 Task: Send an email with the signature Jackson Scott with the subject Request for feedback on a charitable cause and the message Please let me know if there are any updates on the project status. from softage.2@softage.net to softage.9@softage.net with an attached image file Online_advertisement_image.png and move the email from Sent Items to the folder Fourth of July plans
Action: Mouse moved to (662, 448)
Screenshot: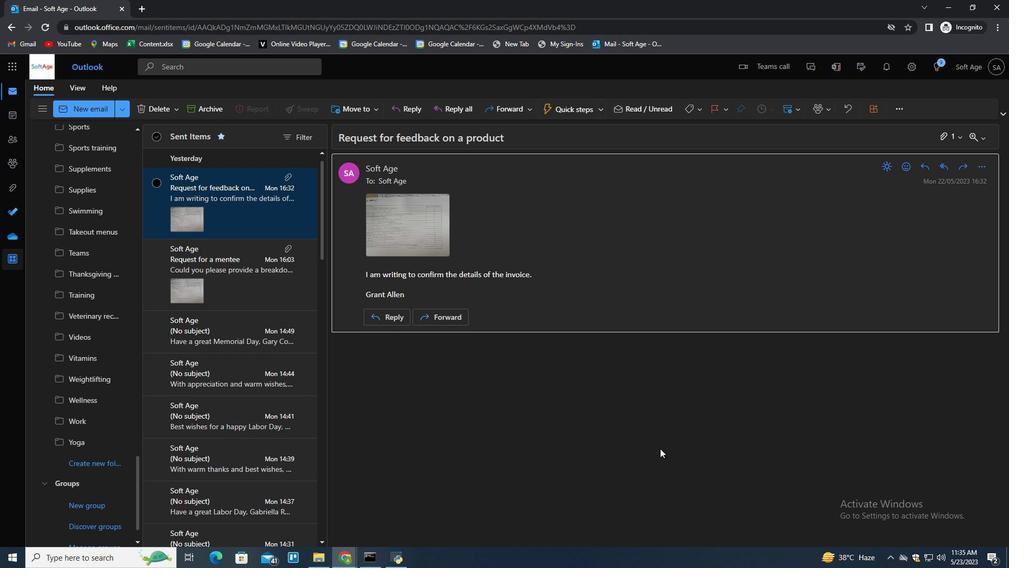 
Action: Mouse pressed left at (662, 448)
Screenshot: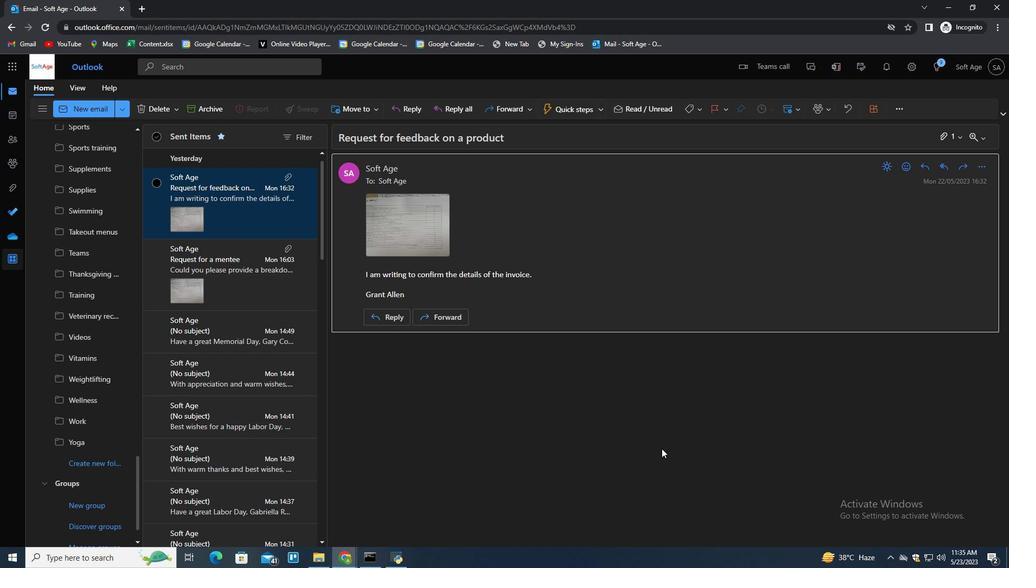 
Action: Mouse moved to (654, 402)
Screenshot: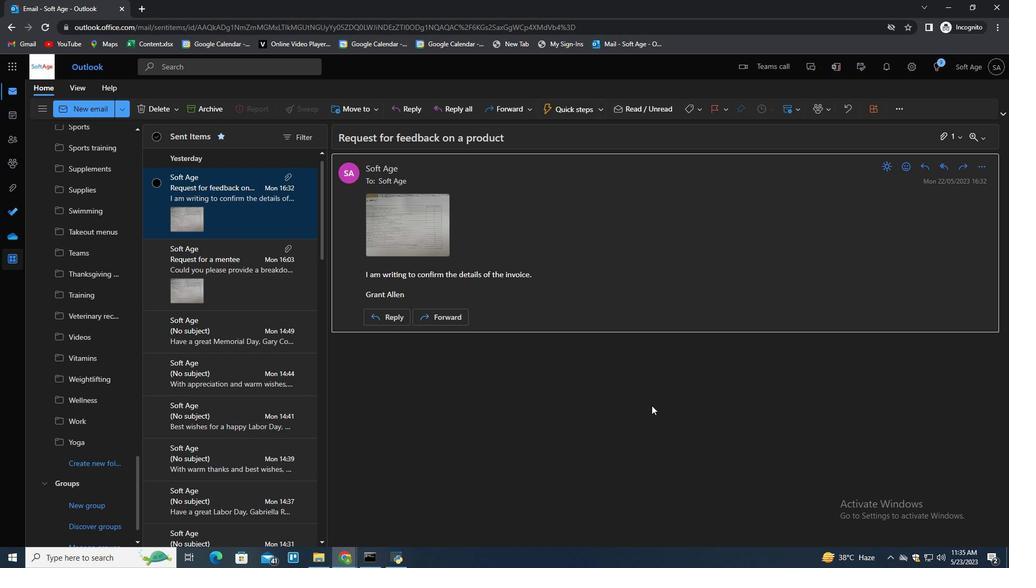 
Action: Key pressed n
Screenshot: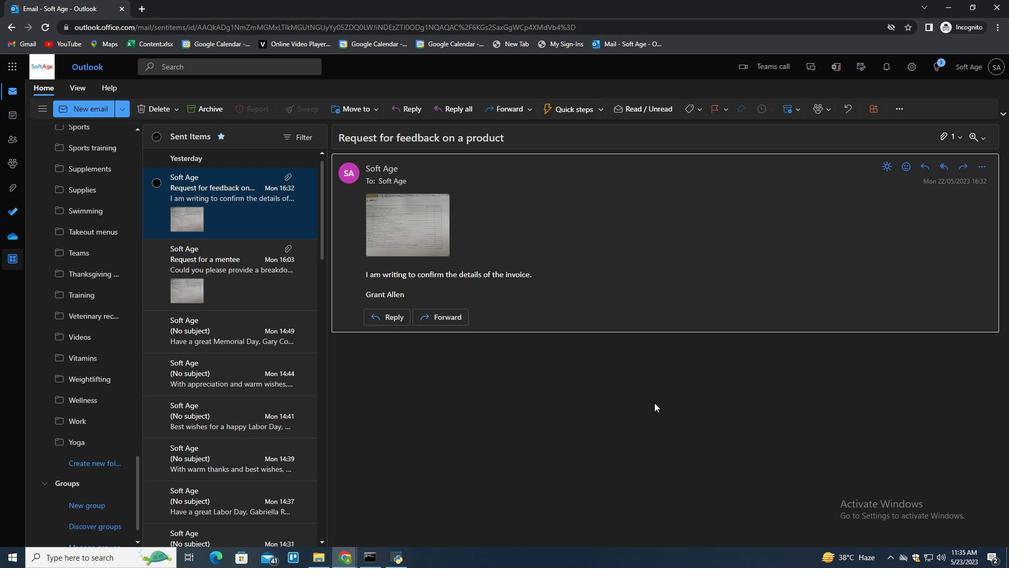 
Action: Mouse moved to (706, 110)
Screenshot: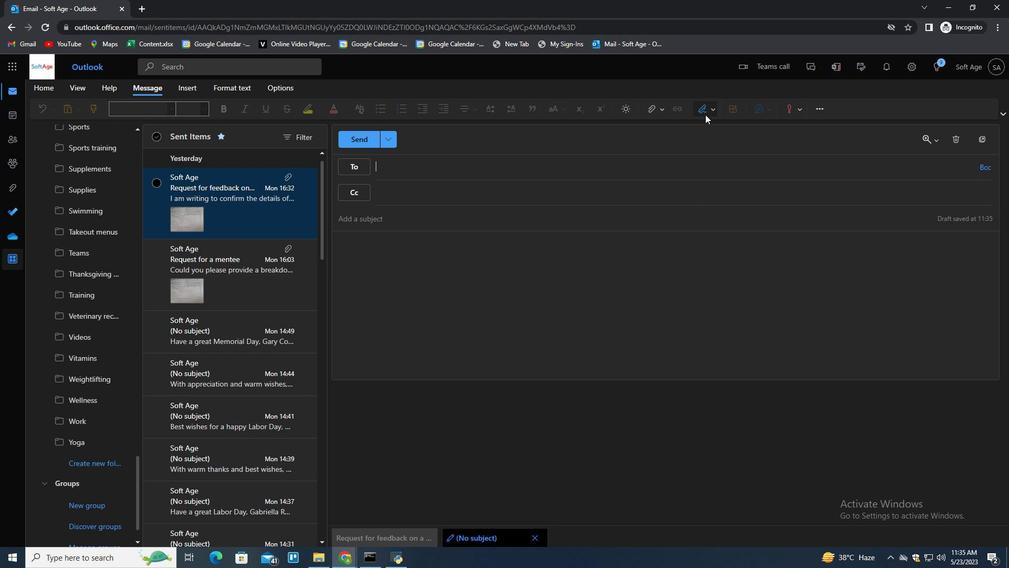 
Action: Mouse pressed left at (706, 110)
Screenshot: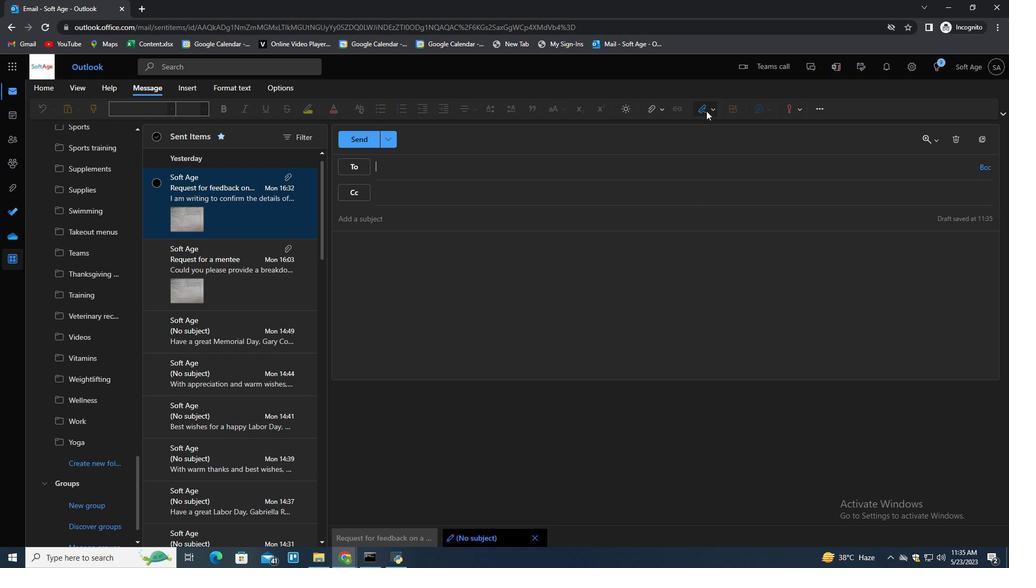 
Action: Mouse moved to (699, 145)
Screenshot: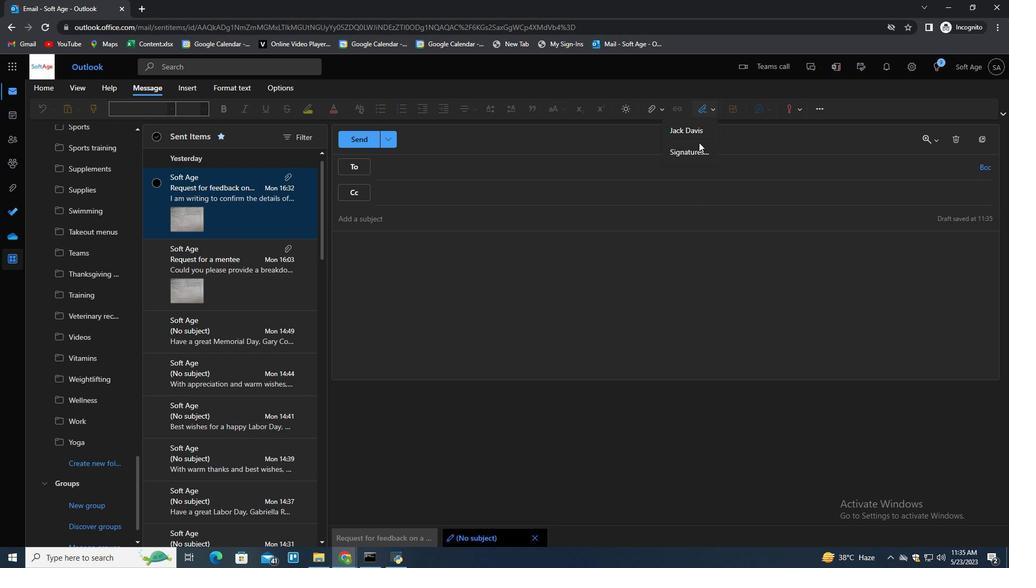 
Action: Mouse pressed left at (699, 145)
Screenshot: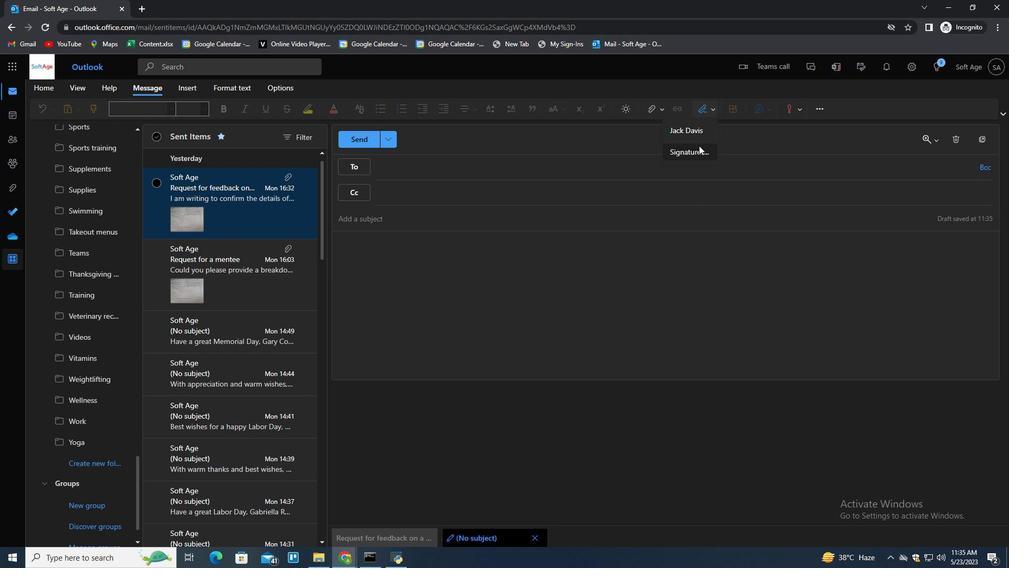 
Action: Mouse moved to (709, 189)
Screenshot: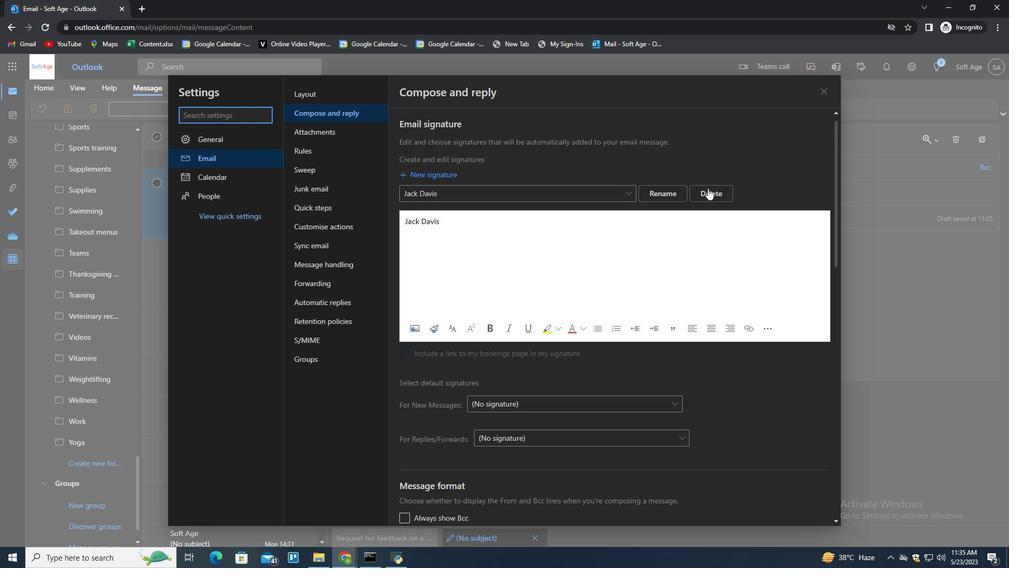 
Action: Mouse pressed left at (709, 189)
Screenshot: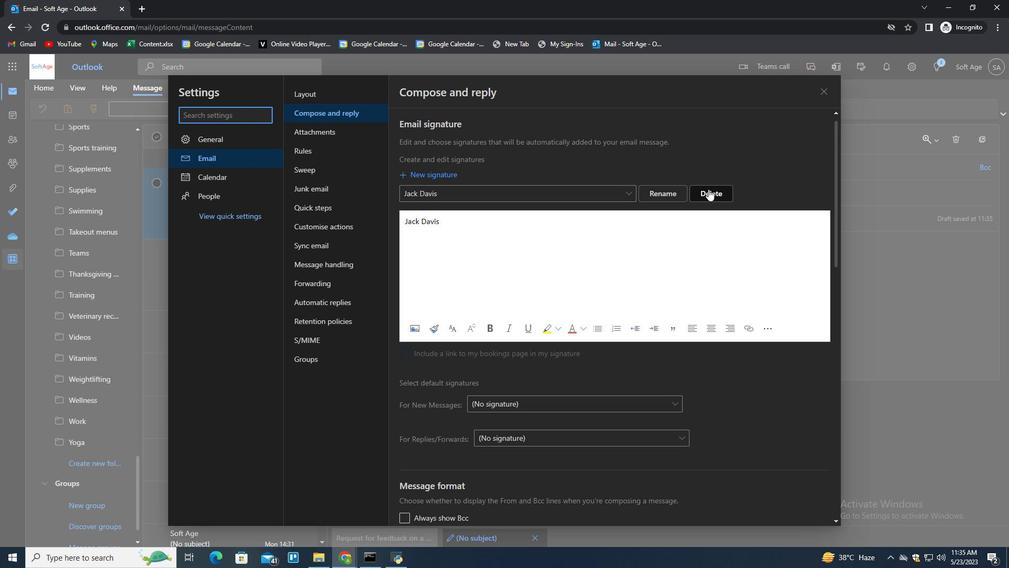 
Action: Mouse moved to (709, 190)
Screenshot: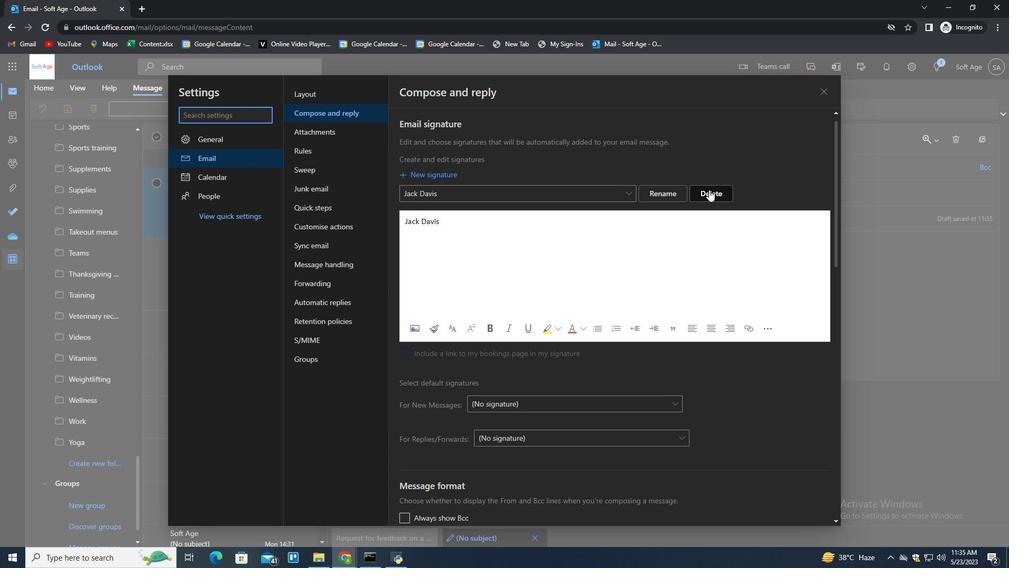
Action: Mouse pressed left at (709, 190)
Screenshot: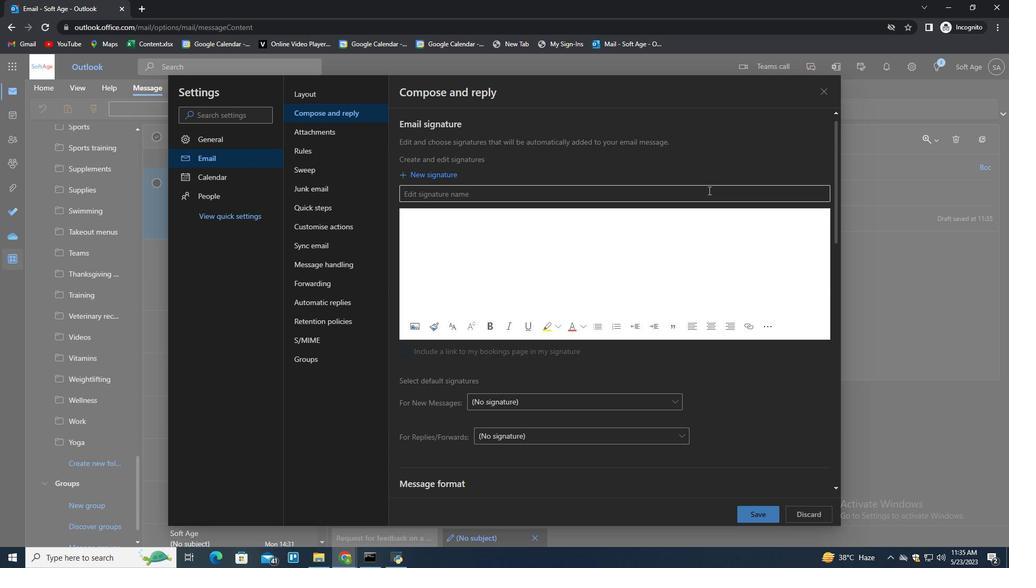 
Action: Key pressed <Key.shift>Jackson<Key.space><Key.shift>Scoo<Key.backspace>tt<Key.tab><Key.shift>Jo<Key.backspace>ackson<Key.space><Key.shift>Scott
Screenshot: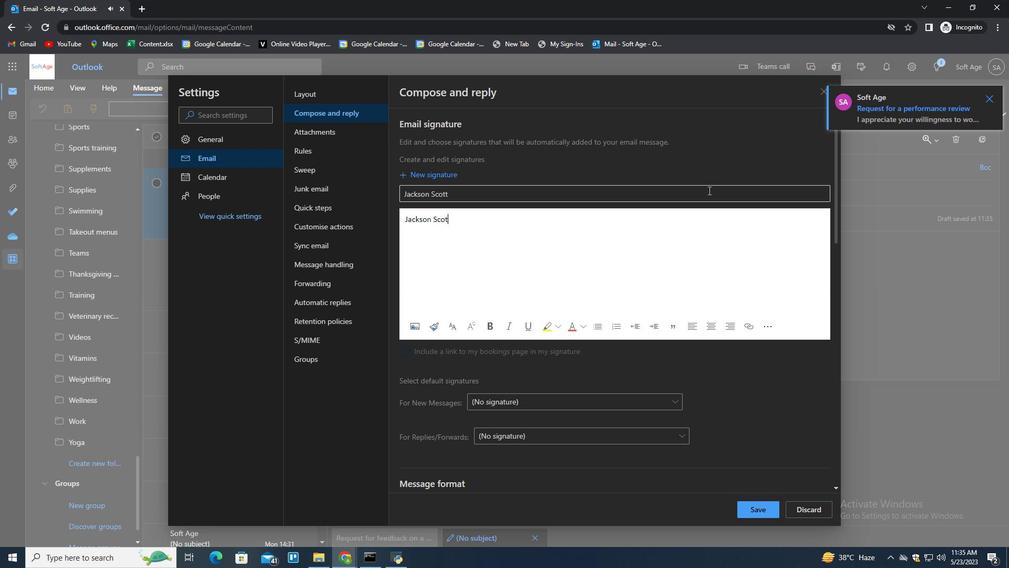 
Action: Mouse moved to (753, 510)
Screenshot: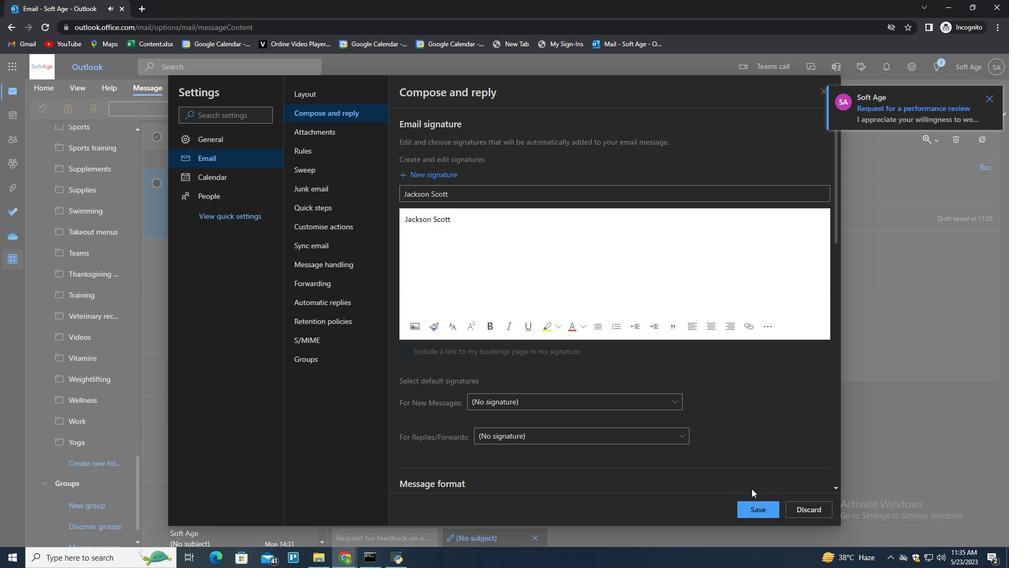 
Action: Mouse pressed left at (753, 510)
Screenshot: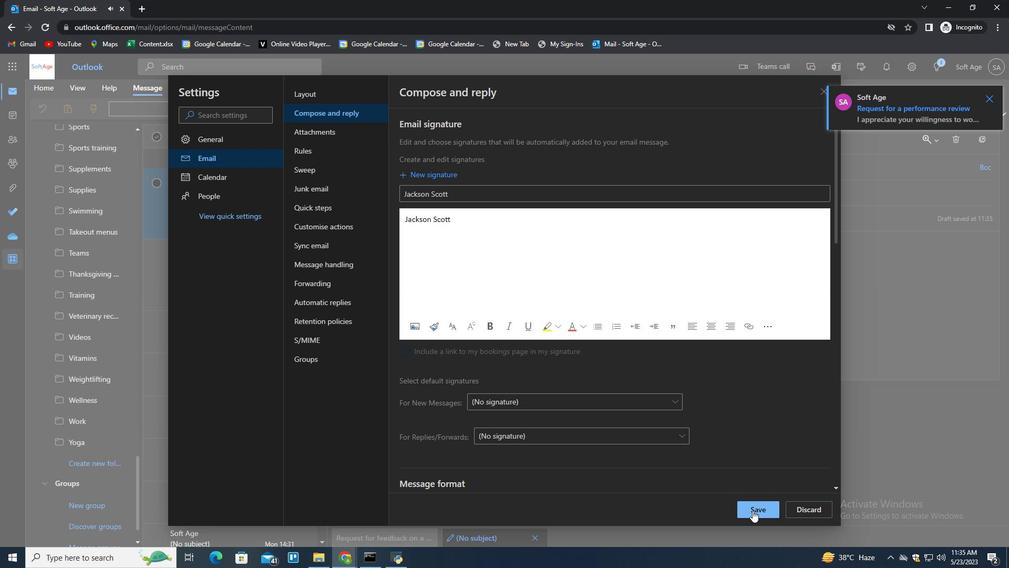 
Action: Mouse moved to (887, 320)
Screenshot: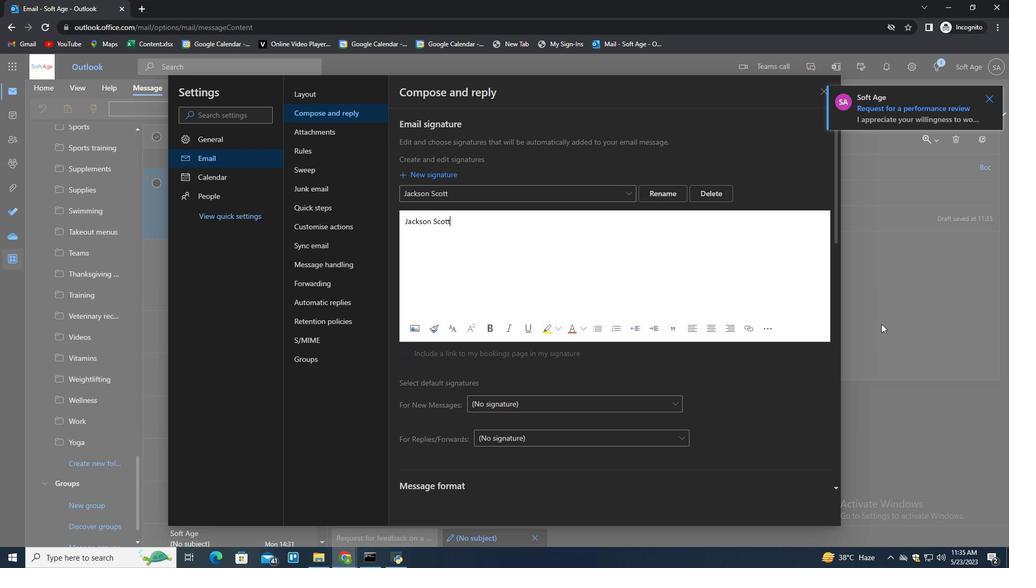 
Action: Mouse pressed left at (887, 320)
Screenshot: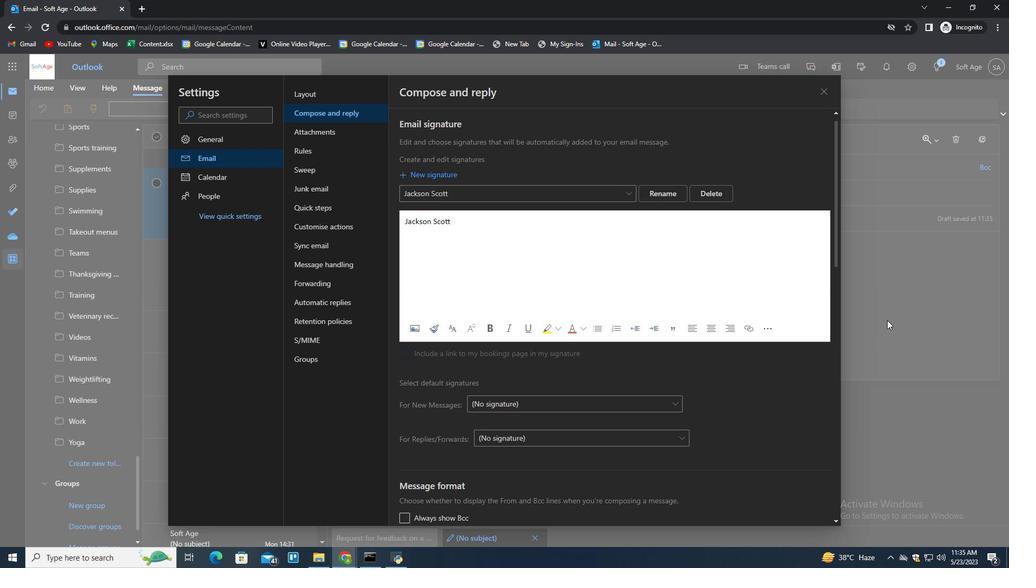 
Action: Mouse moved to (706, 110)
Screenshot: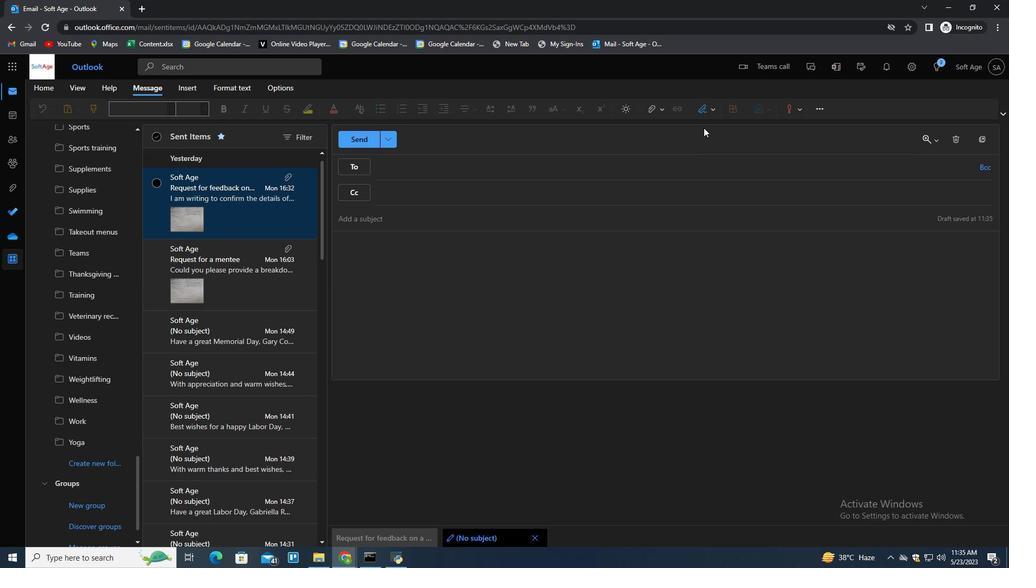 
Action: Mouse pressed left at (706, 110)
Screenshot: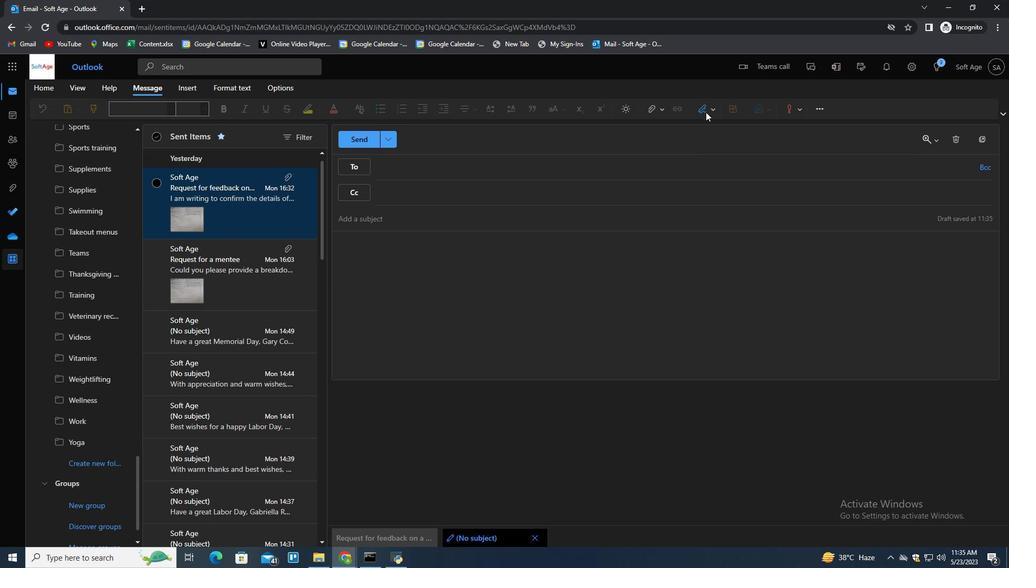 
Action: Mouse moved to (699, 130)
Screenshot: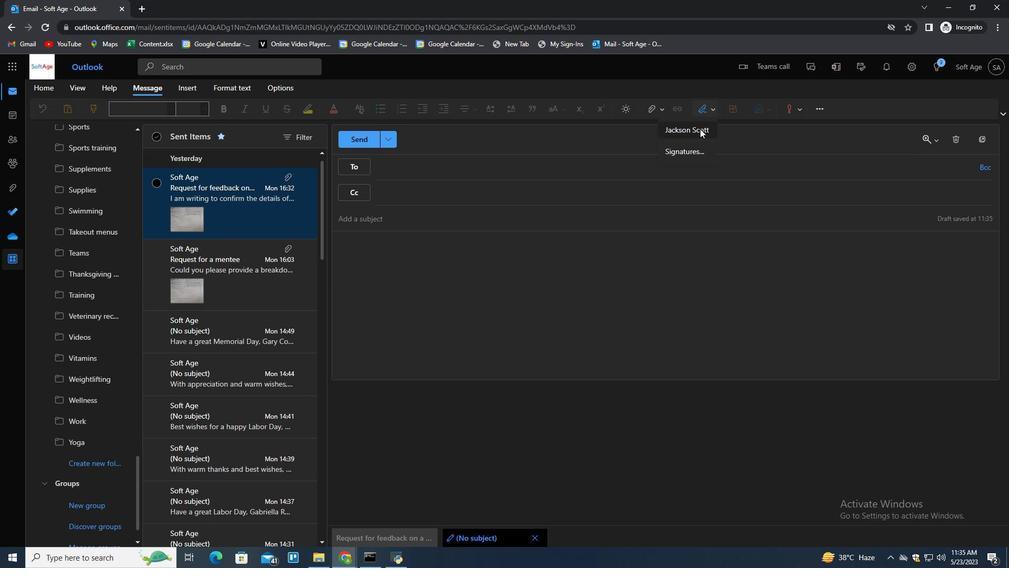 
Action: Mouse pressed left at (699, 130)
Screenshot: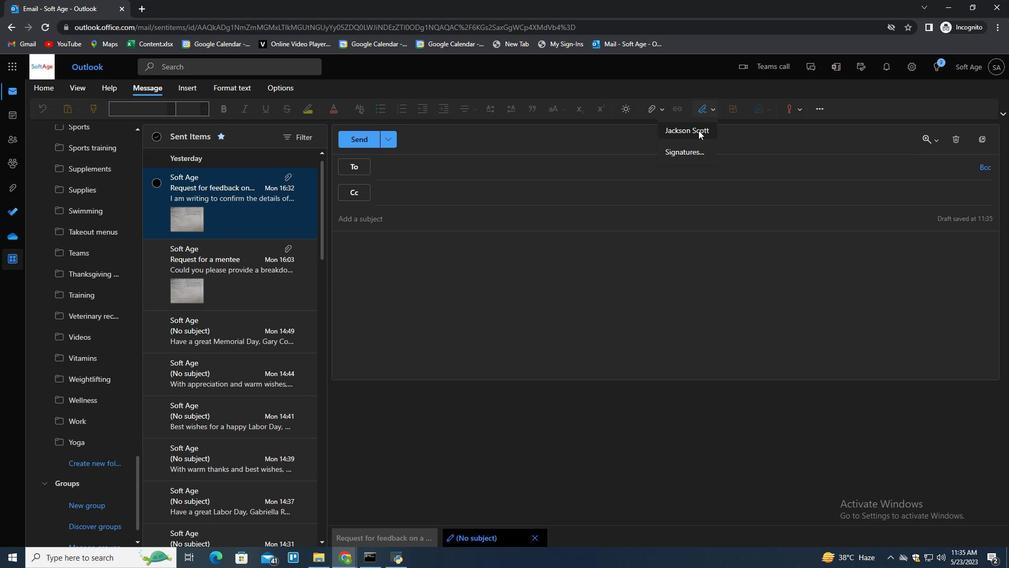 
Action: Mouse moved to (401, 221)
Screenshot: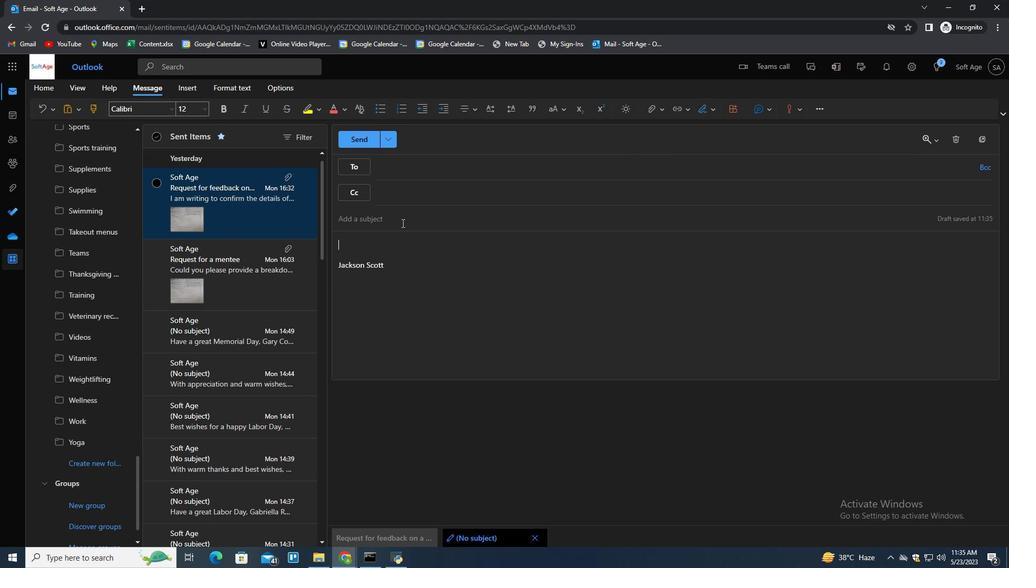 
Action: Mouse pressed left at (401, 221)
Screenshot: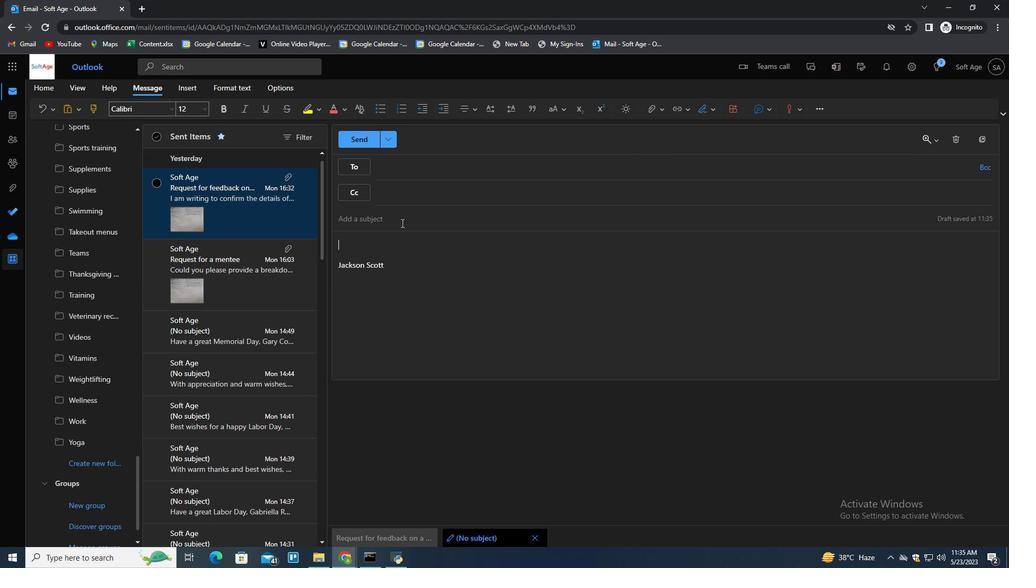 
Action: Key pressed <Key.shift>Re
Screenshot: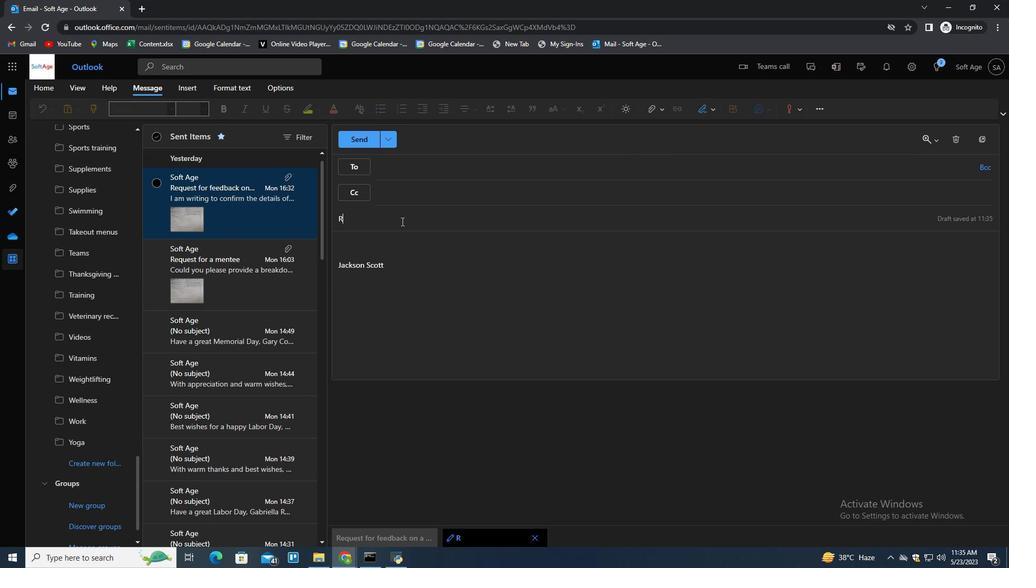 
Action: Mouse moved to (401, 221)
Screenshot: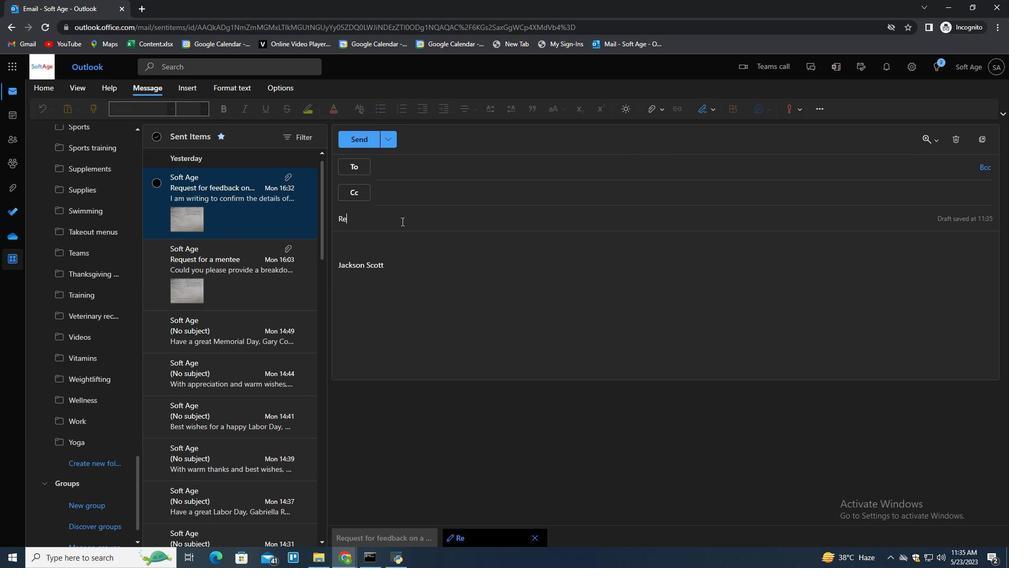 
Action: Key pressed q
Screenshot: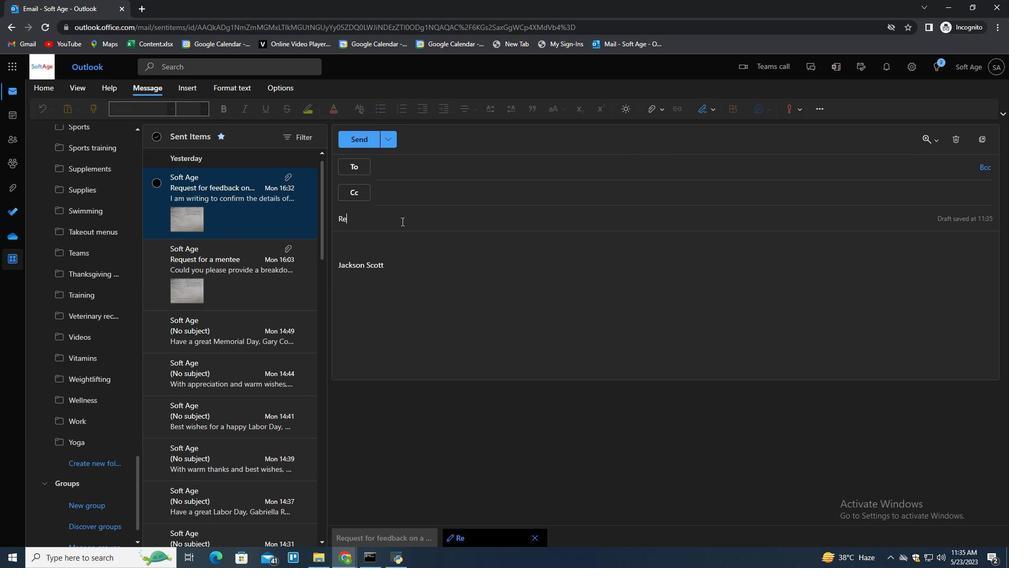 
Action: Mouse moved to (400, 223)
Screenshot: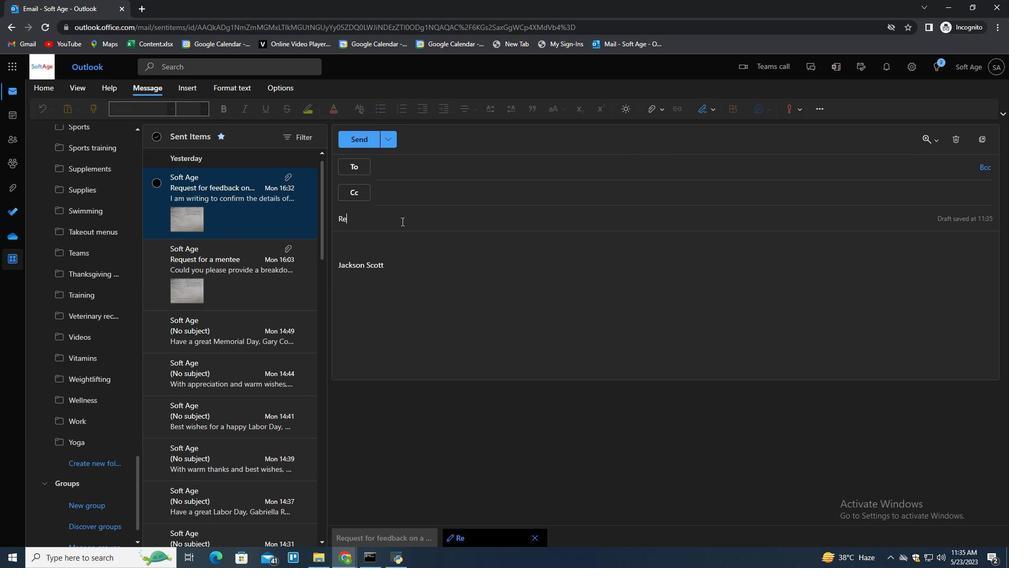 
Action: Key pressed uest<Key.space>fr<Key.space>feed<Key.space><Key.backspace>back<Key.space>o<Key.space><Key.backspace>n<Key.space>a<Key.space>charitage<Key.backspace><Key.backspace>ble<Key.space>cu<Key.backspace>ause<Key.space><Key.tab><Key.shift>Please<Key.space>le<Key.space><Key.backspace>t<Key.space>me<Key.space>know<Key.space>kn<Key.backspace><Key.backspace>if<Key.space>there<Key.space>are<Key.space>any<Key.space>updated<Key.backspace>s<Key.space>on<Key.space>the<Key.space>po<Key.backspace>rofe<Key.backspace><Key.backspace>ject<Key.space>status.
Screenshot: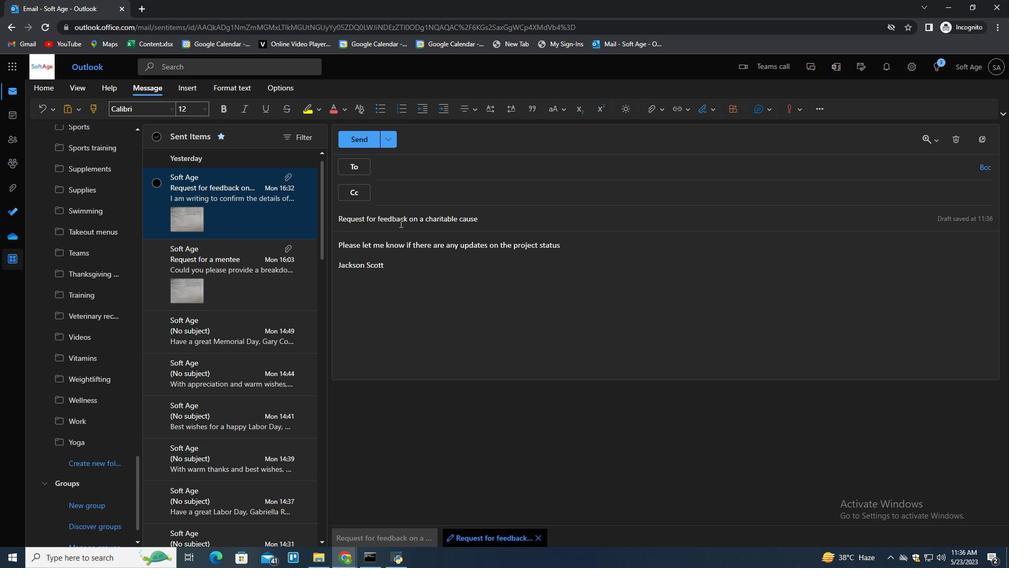 
Action: Mouse moved to (652, 108)
Screenshot: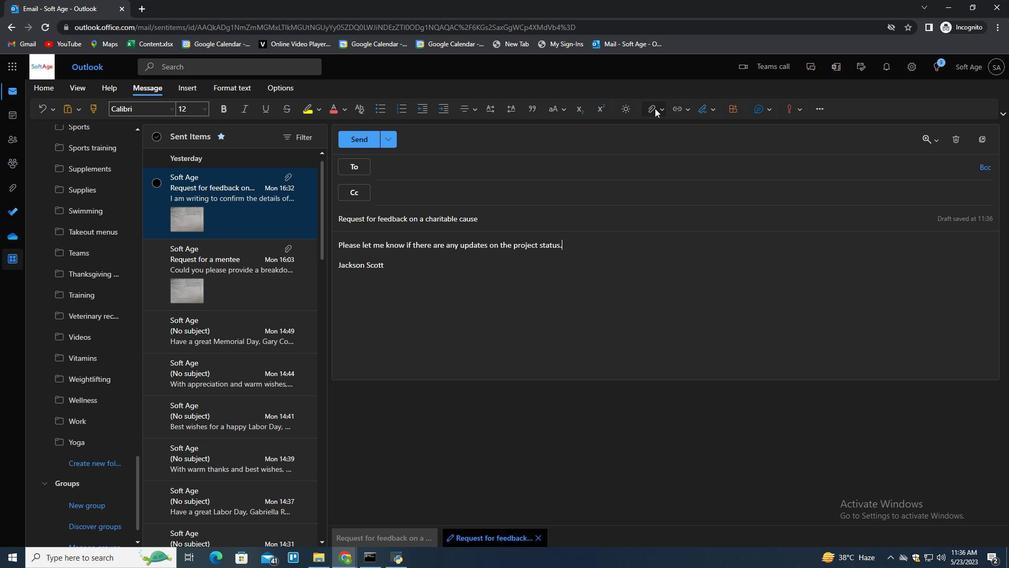 
Action: Mouse pressed left at (652, 108)
Screenshot: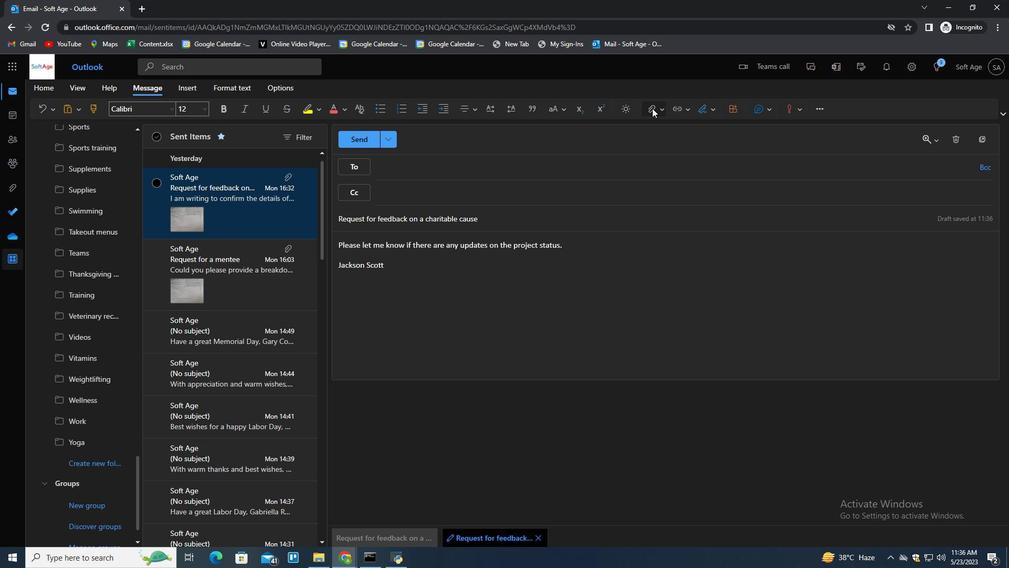 
Action: Mouse moved to (618, 130)
Screenshot: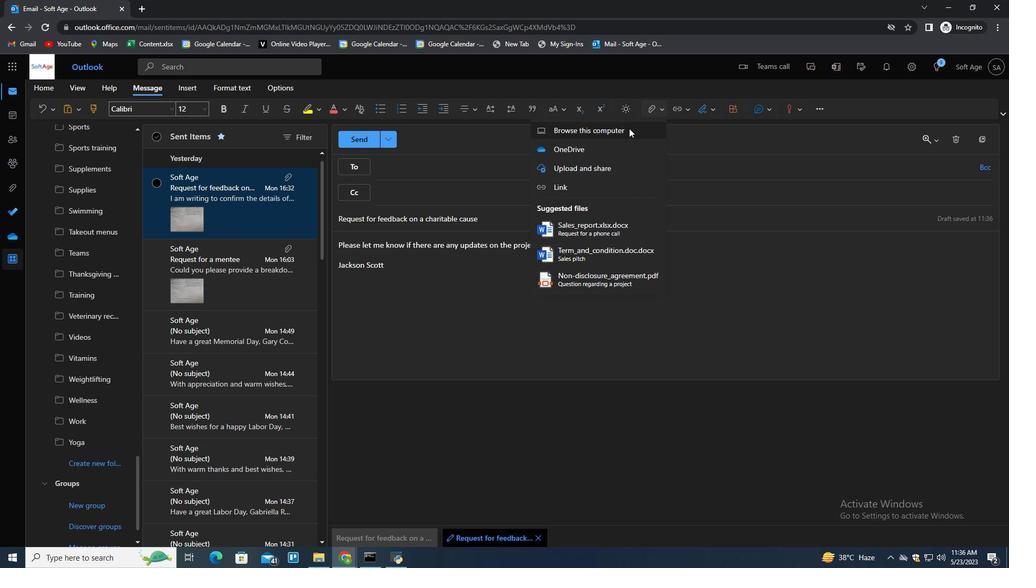 
Action: Mouse pressed left at (618, 130)
Screenshot: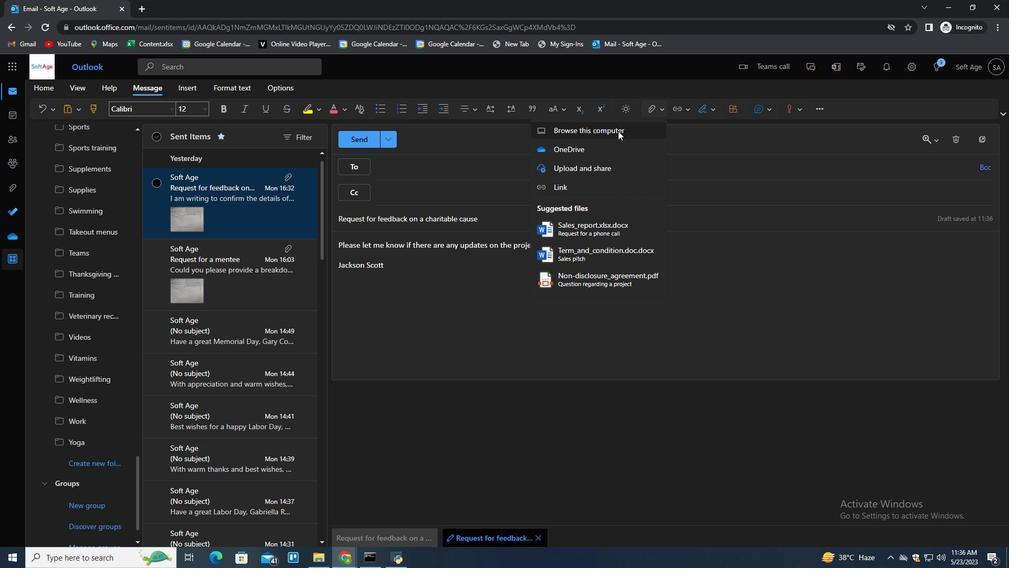 
Action: Mouse moved to (224, 154)
Screenshot: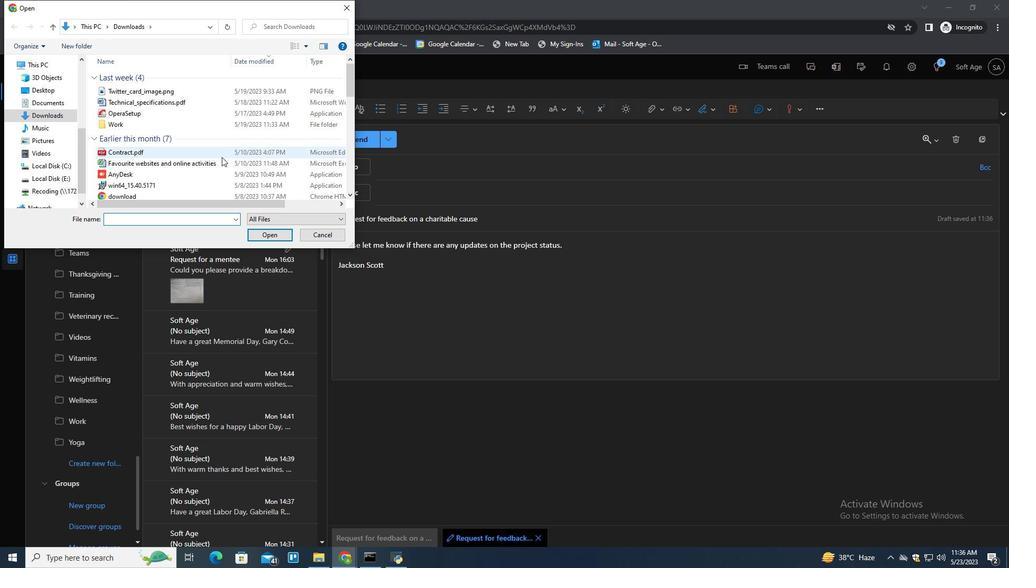 
Action: Mouse scrolled (224, 153) with delta (0, 0)
Screenshot: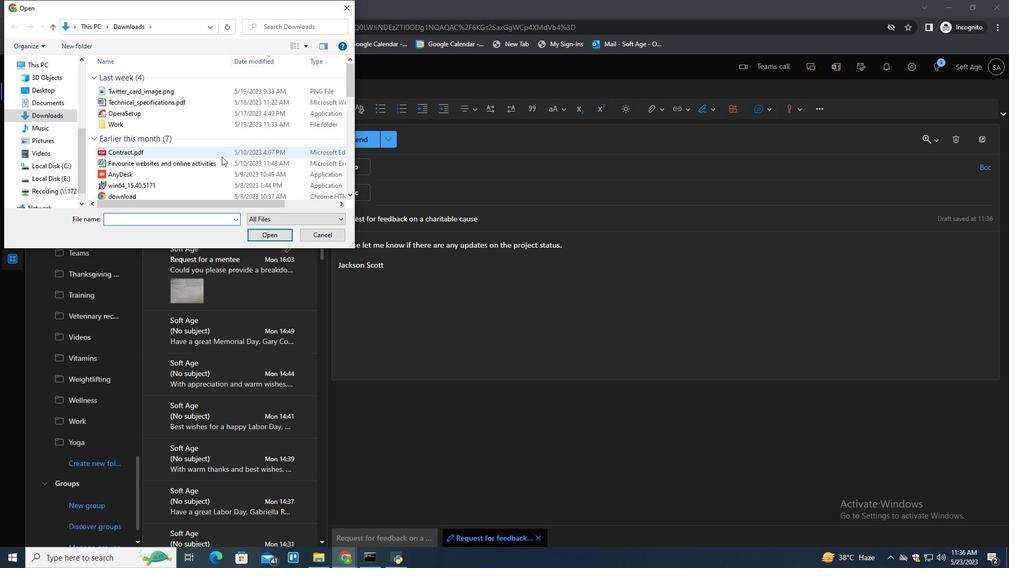
Action: Mouse scrolled (224, 153) with delta (0, 0)
Screenshot: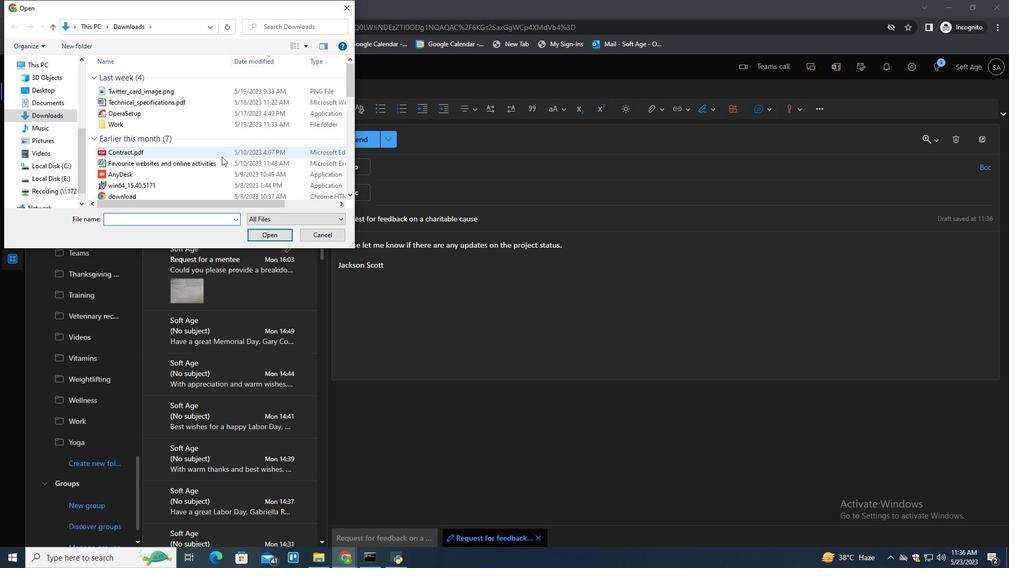 
Action: Mouse scrolled (224, 153) with delta (0, -1)
Screenshot: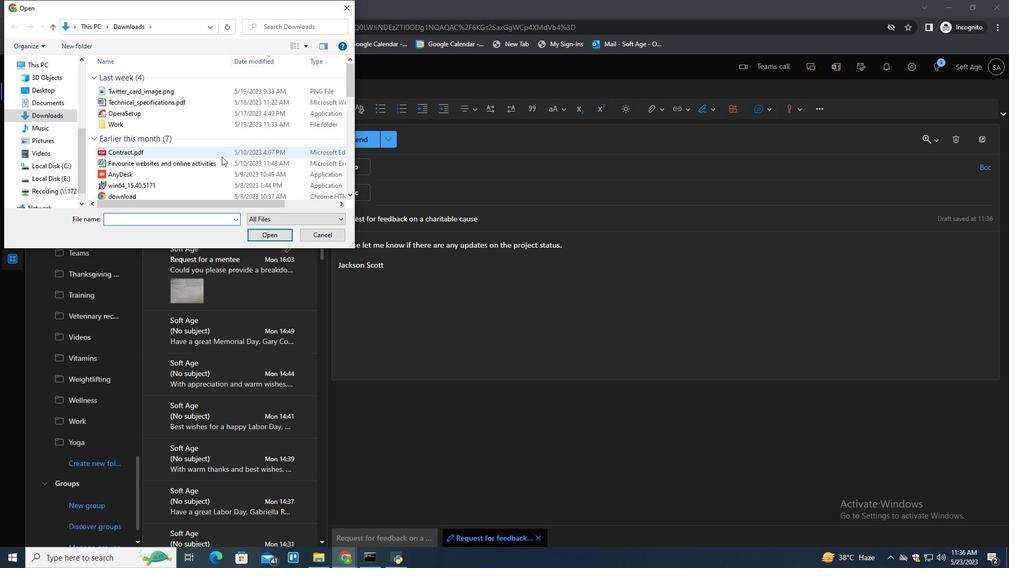 
Action: Mouse scrolled (224, 153) with delta (0, 0)
Screenshot: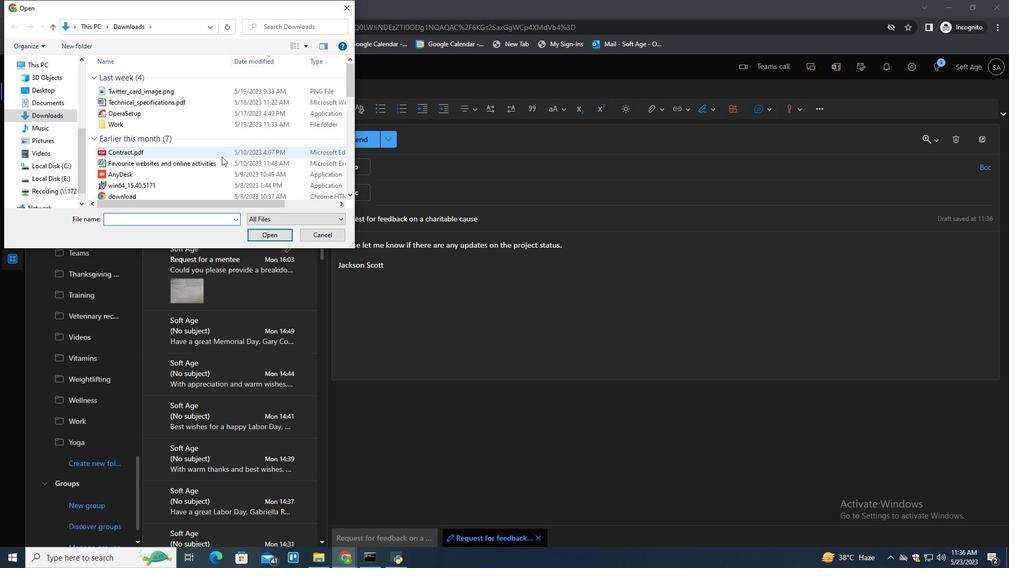 
Action: Mouse scrolled (224, 153) with delta (0, 0)
Screenshot: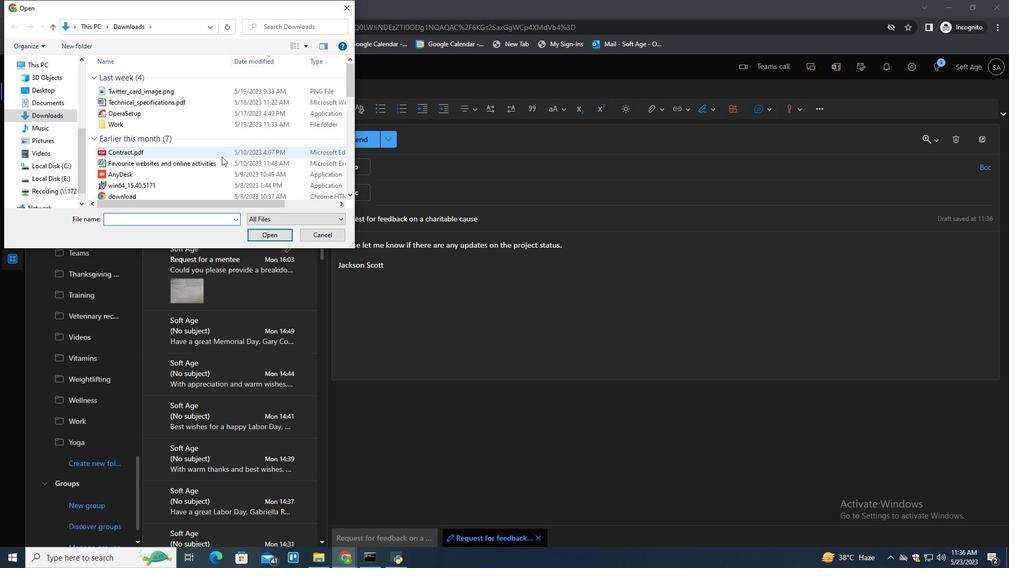 
Action: Mouse scrolled (224, 153) with delta (0, 0)
Screenshot: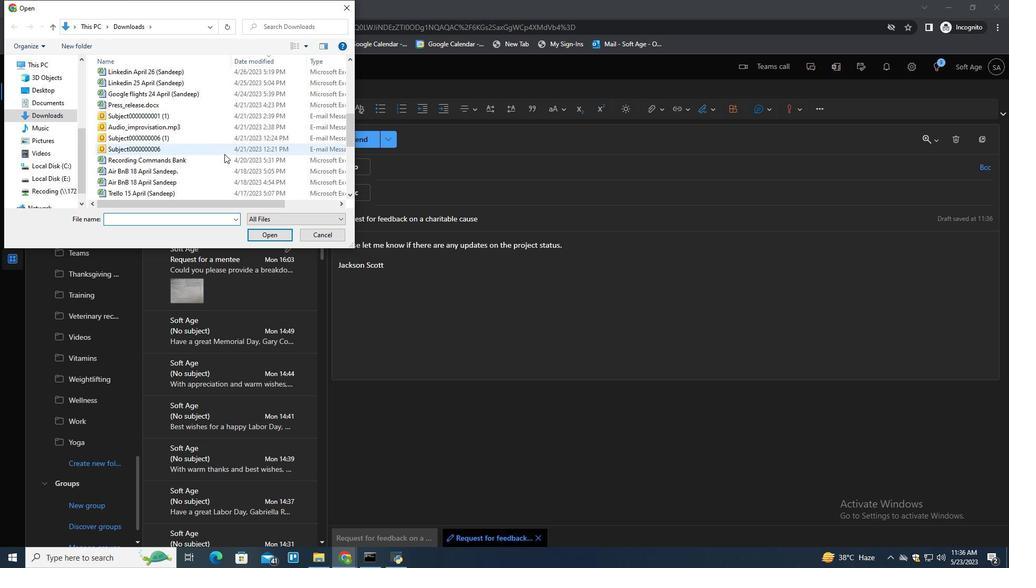 
Action: Mouse scrolled (224, 153) with delta (0, 0)
Screenshot: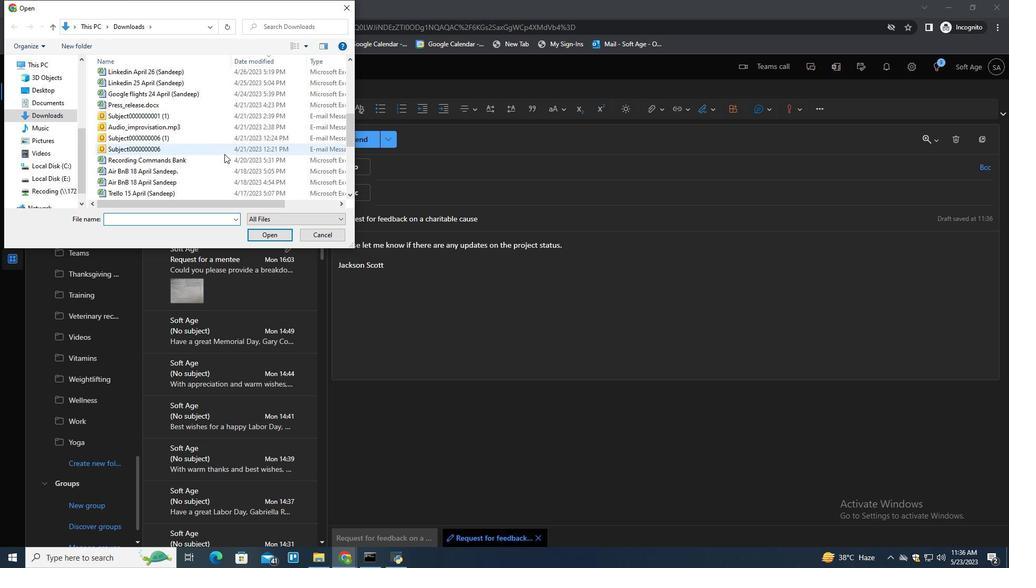 
Action: Mouse scrolled (224, 153) with delta (0, 0)
Screenshot: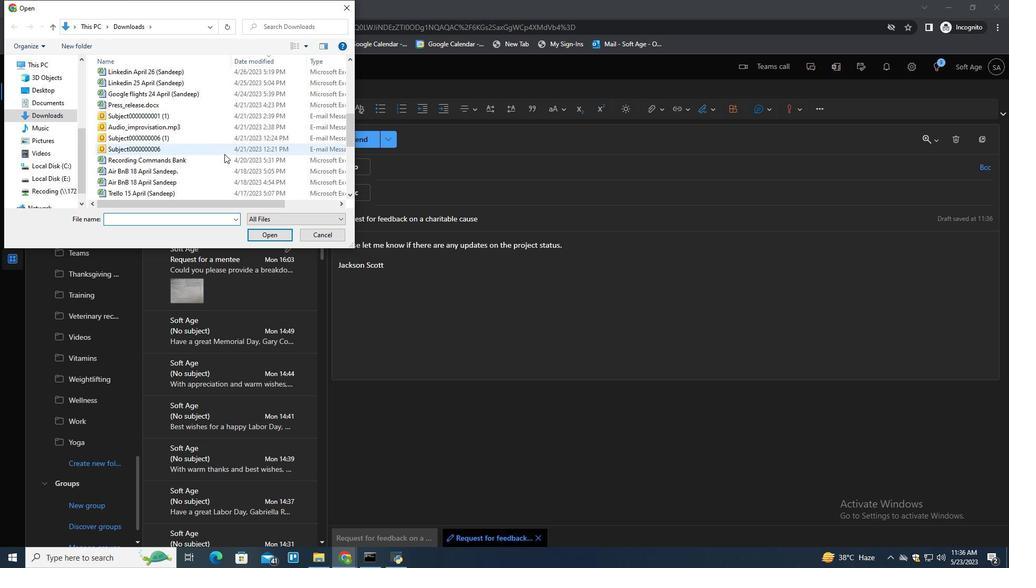 
Action: Mouse scrolled (224, 153) with delta (0, 0)
Screenshot: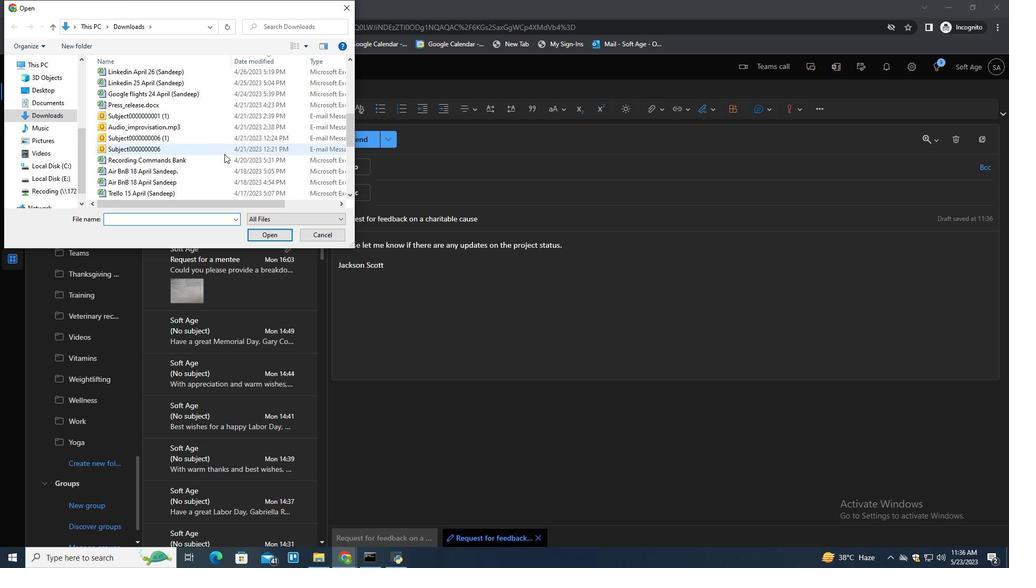 
Action: Mouse scrolled (224, 153) with delta (0, 0)
Screenshot: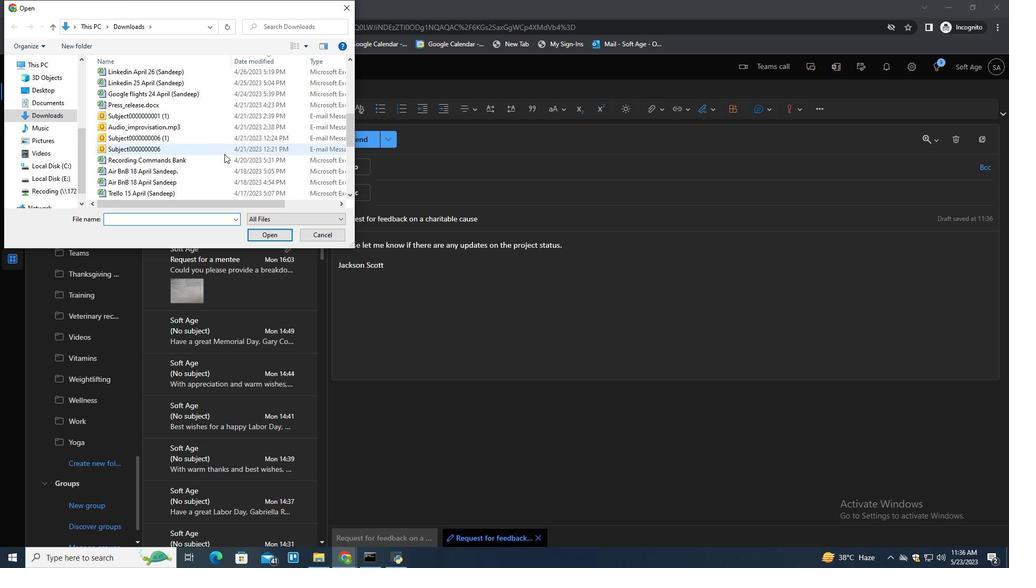 
Action: Mouse scrolled (224, 153) with delta (0, 0)
Screenshot: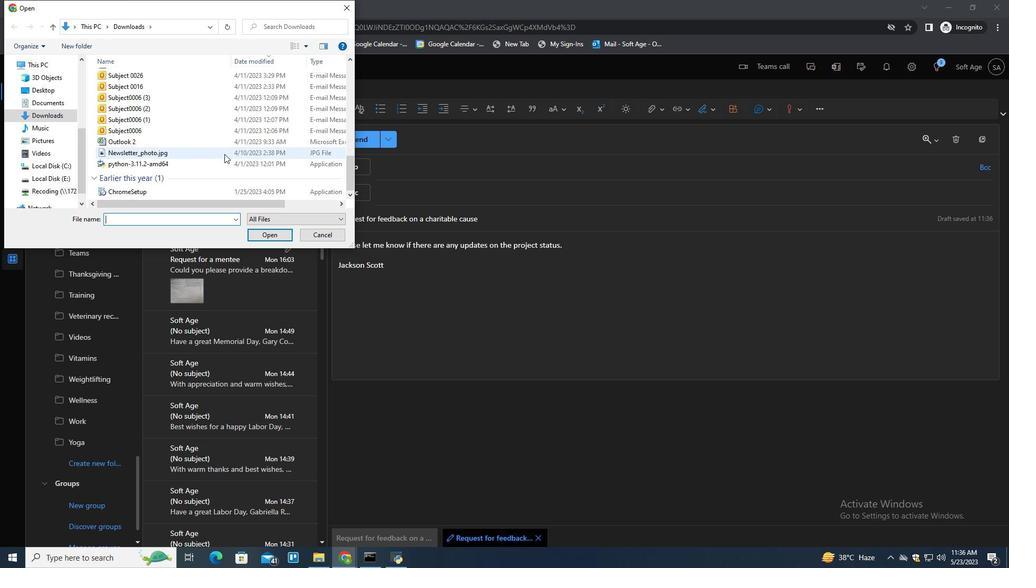 
Action: Mouse scrolled (224, 153) with delta (0, 0)
Screenshot: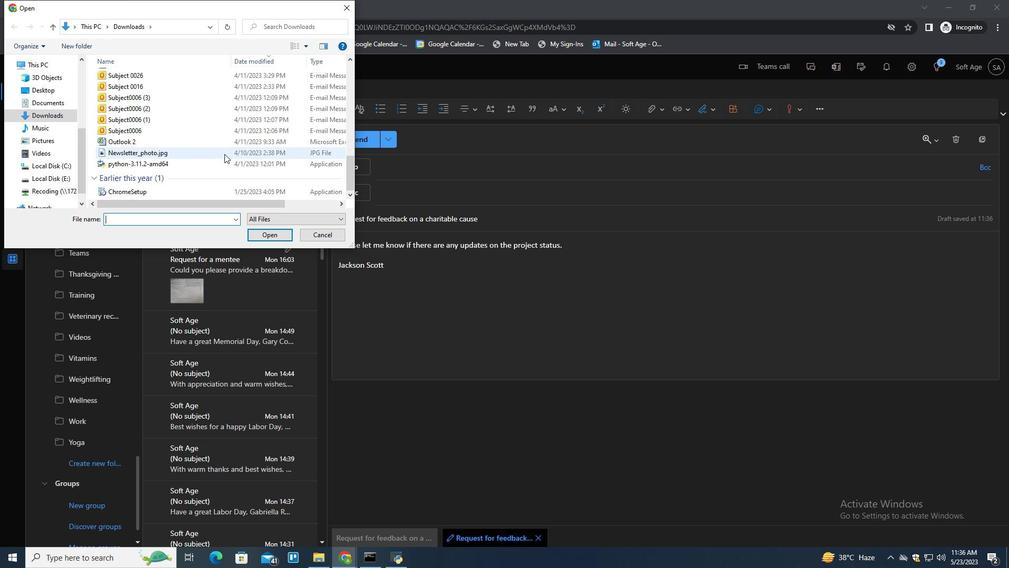 
Action: Mouse scrolled (224, 153) with delta (0, 0)
Screenshot: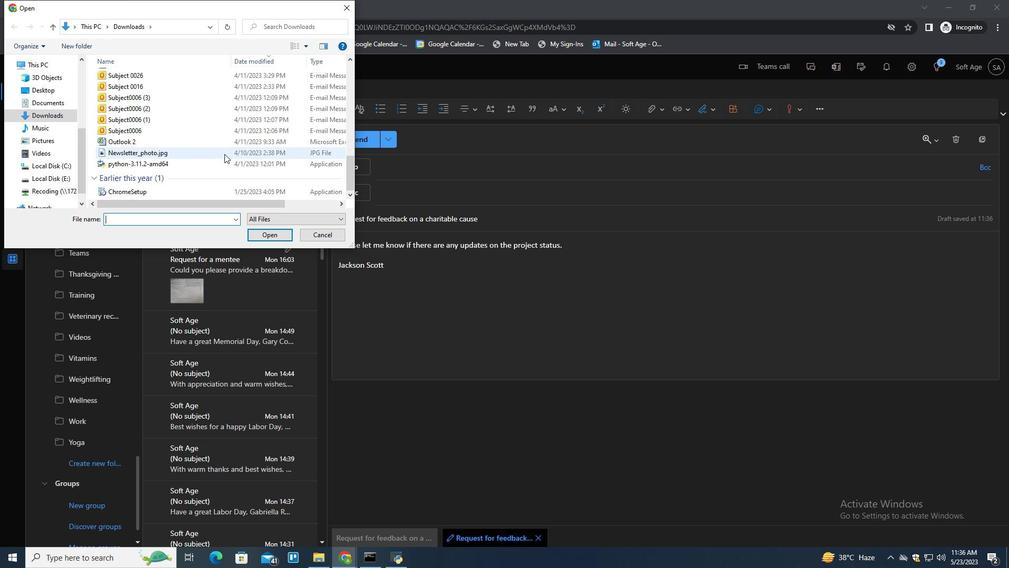 
Action: Mouse scrolled (224, 153) with delta (0, 0)
Screenshot: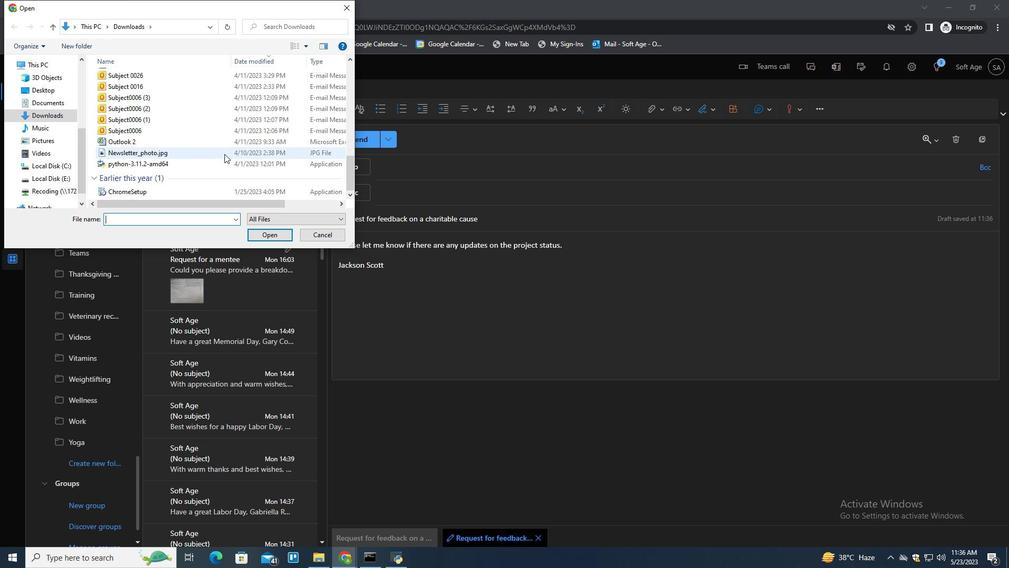 
Action: Mouse scrolled (224, 153) with delta (0, 0)
Screenshot: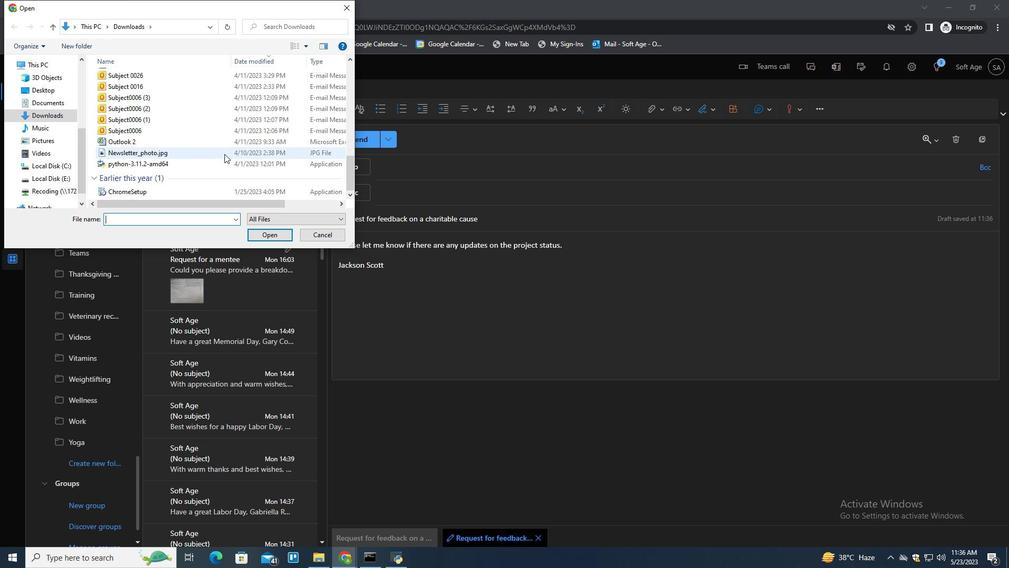 
Action: Mouse moved to (188, 160)
Screenshot: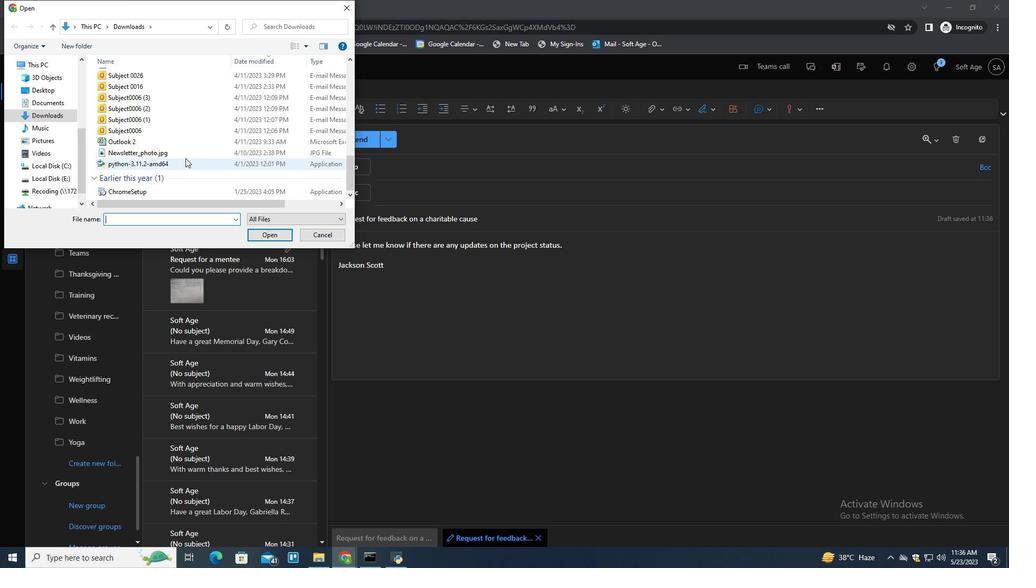
Action: Mouse pressed left at (188, 160)
Screenshot: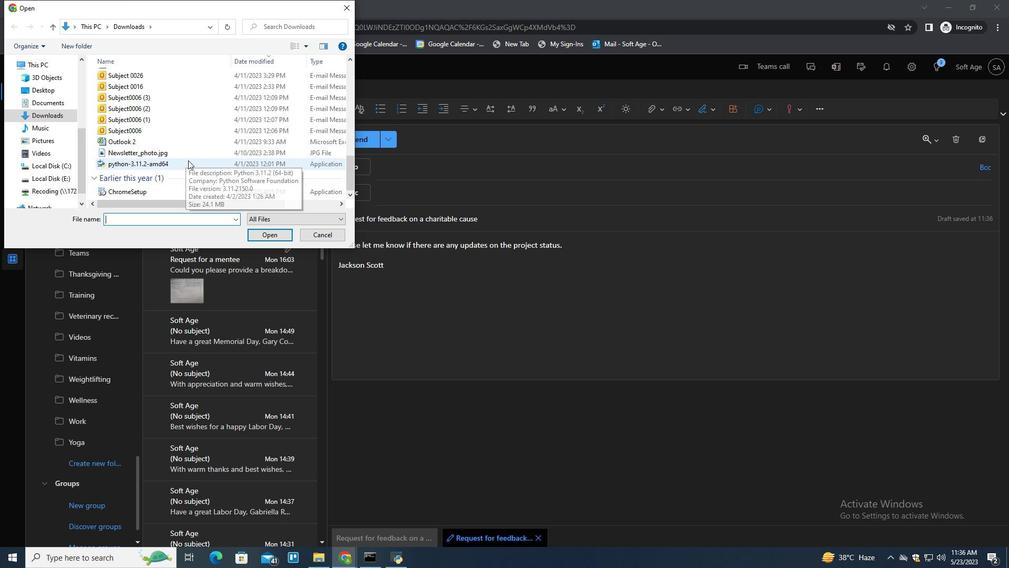 
Action: Key pressed <Key.f2><Key.shift><Key.shift><Key.shift><Key.shift><Key.shift><Key.shift><Key.shift><Key.shift><Key.shift><Key.shift><Key.shift><Key.shift><Key.shift><Key.shift><Key.shift><Key.shift><Key.shift><Key.shift><Key.shift><Key.shift><Key.shift><Key.shift><Key.shift><Key.shift><Key.shift><Key.shift><Key.shift><Key.shift><Key.shift><Key.shift><Key.shift><Key.shift><Key.shift><Key.shift><Key.shift><Key.shift><Key.shift><Key.shift><Key.shift><Key.shift><Key.shift><Key.shift><Key.shift><Key.shift><Key.shift><Key.shift><Key.shift><Key.shift><Key.shift><Key.shift><Key.shift><Key.shift><Key.shift>Online<Key.shift>_advertisement<Key.shift>)<Key.backspace><Key.shift>_image.png
Screenshot: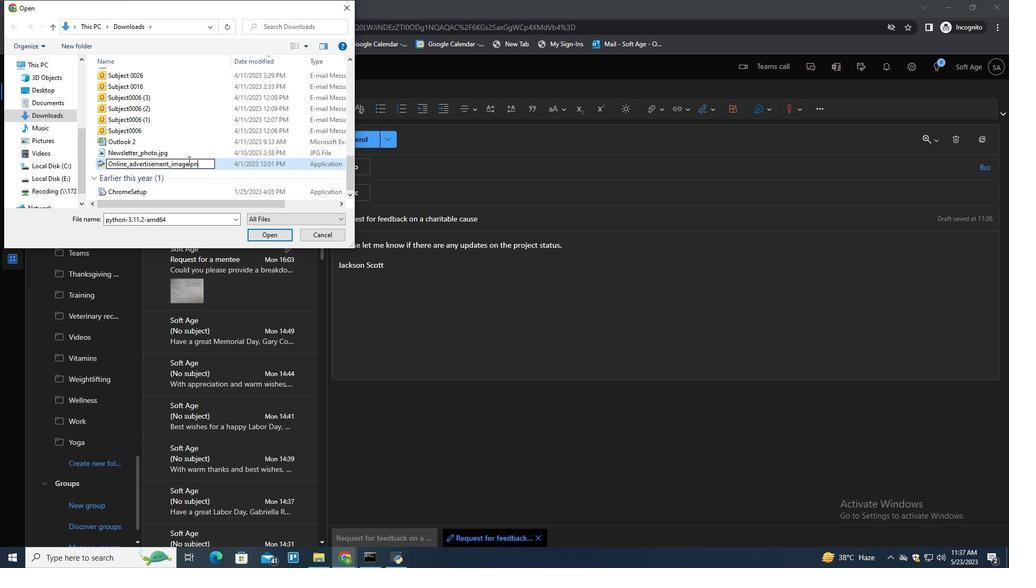 
Action: Mouse moved to (226, 167)
Screenshot: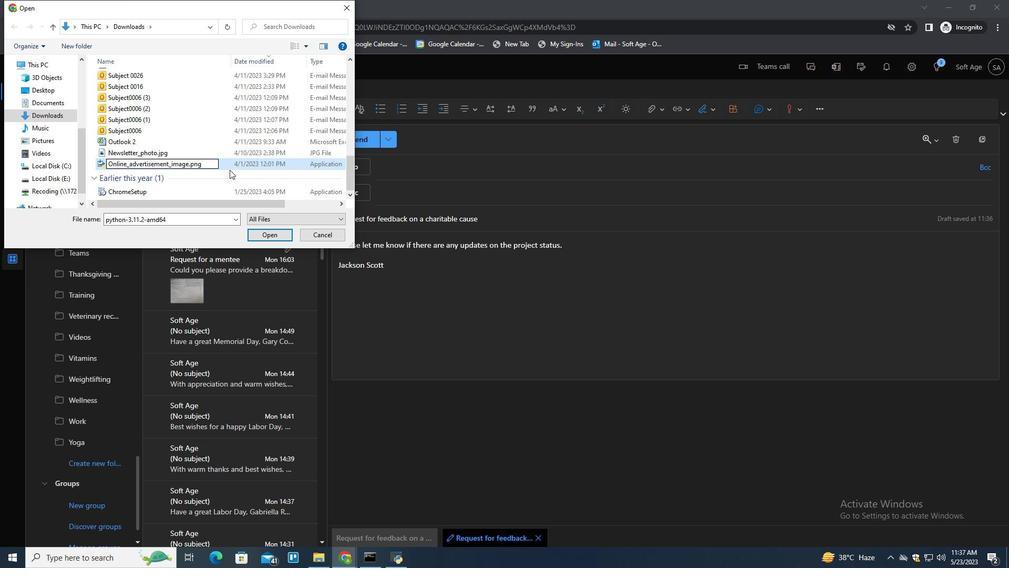 
Action: Mouse pressed left at (226, 167)
Screenshot: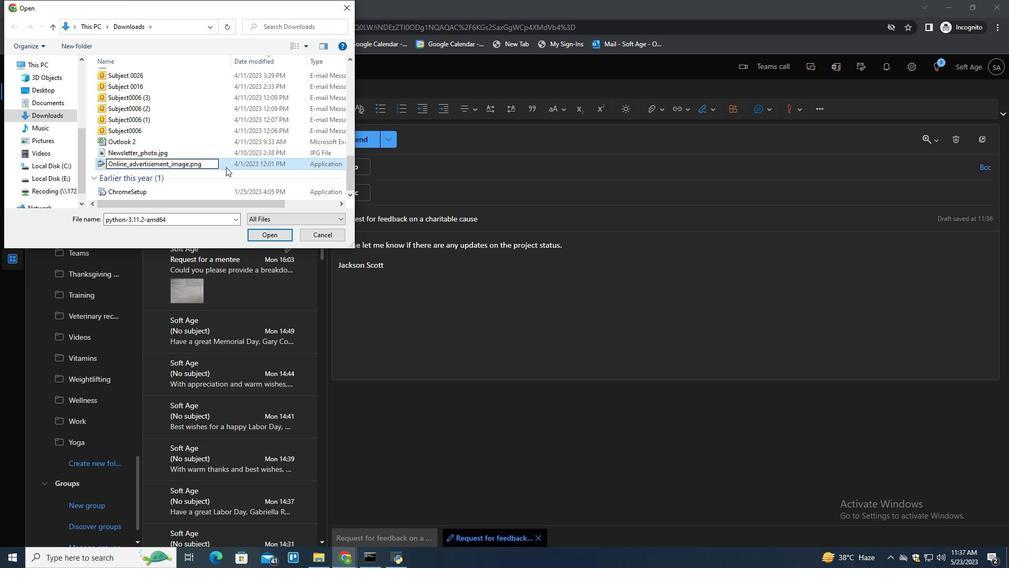 
Action: Mouse moved to (255, 234)
Screenshot: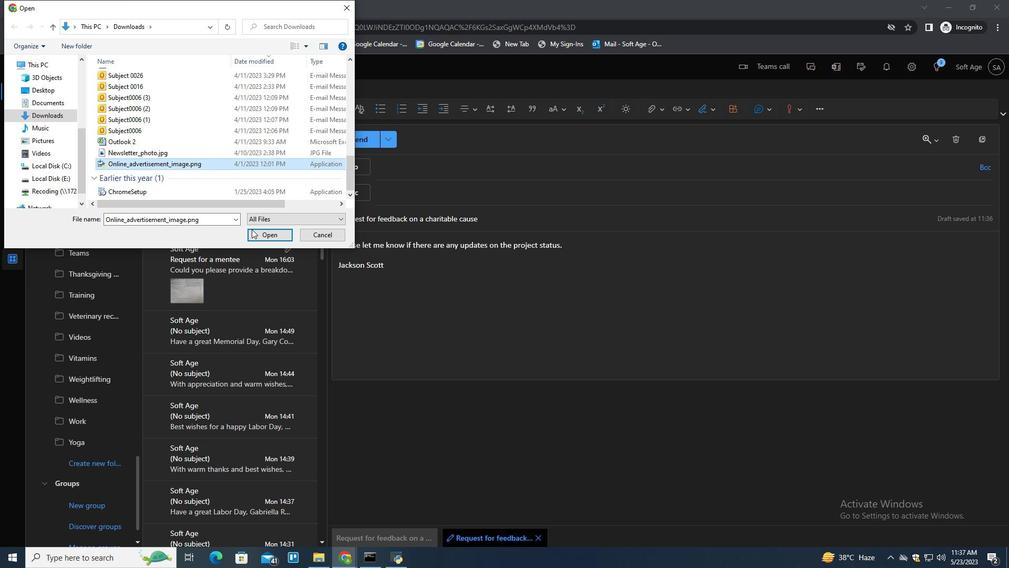 
Action: Mouse pressed left at (255, 234)
Screenshot: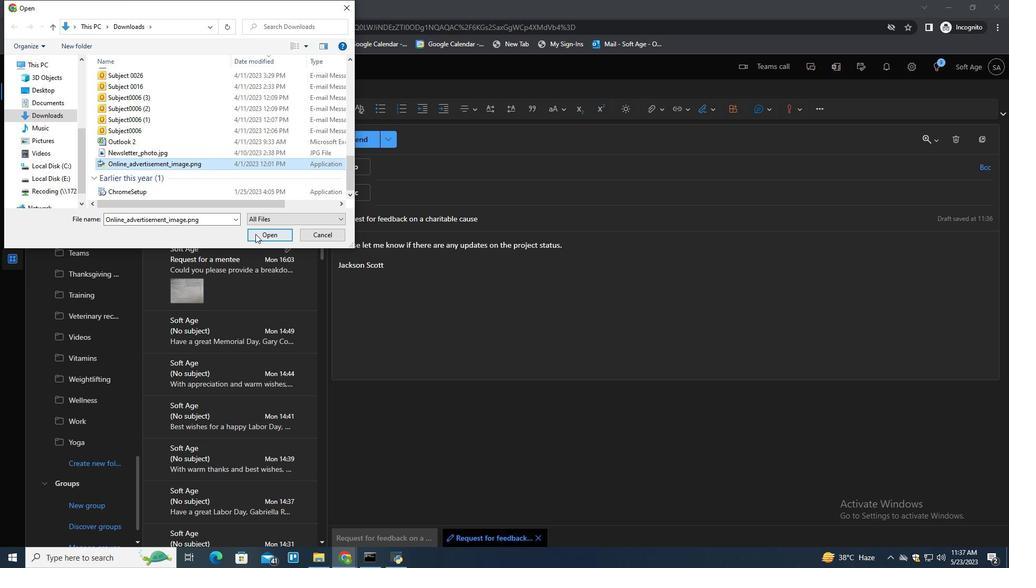 
Action: Mouse moved to (494, 343)
Screenshot: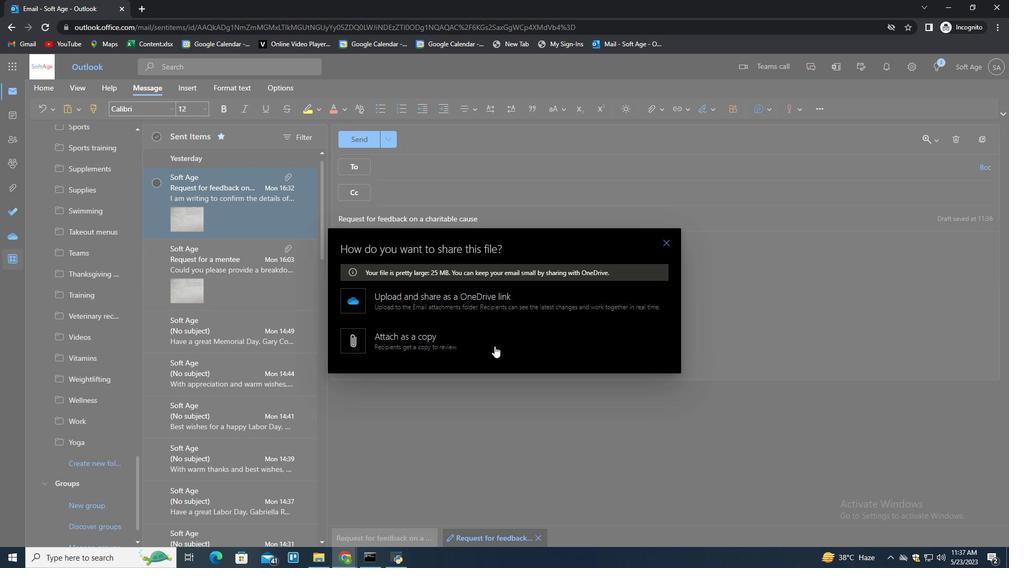 
Action: Mouse pressed left at (494, 343)
Screenshot: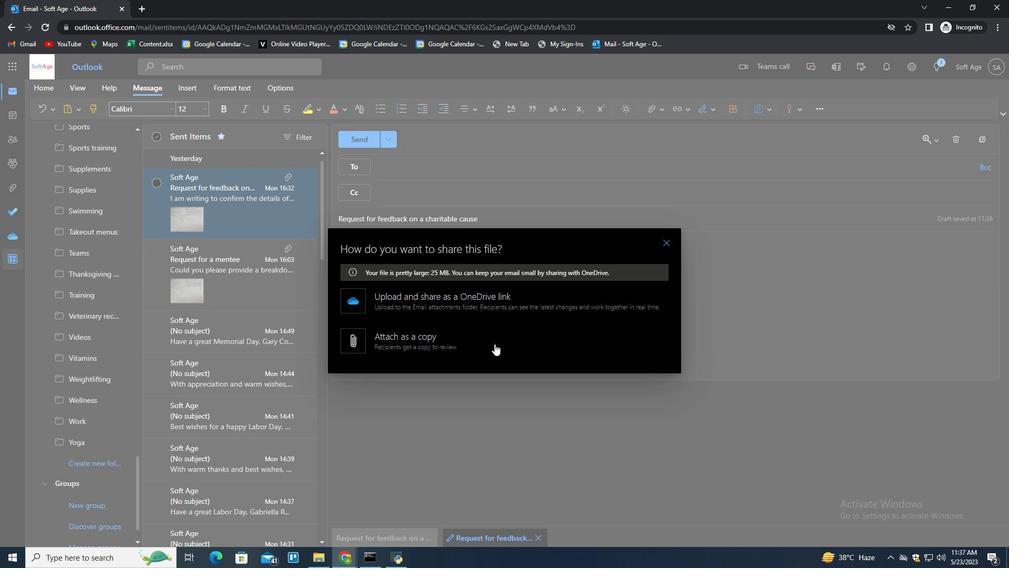 
Action: Mouse moved to (431, 170)
Screenshot: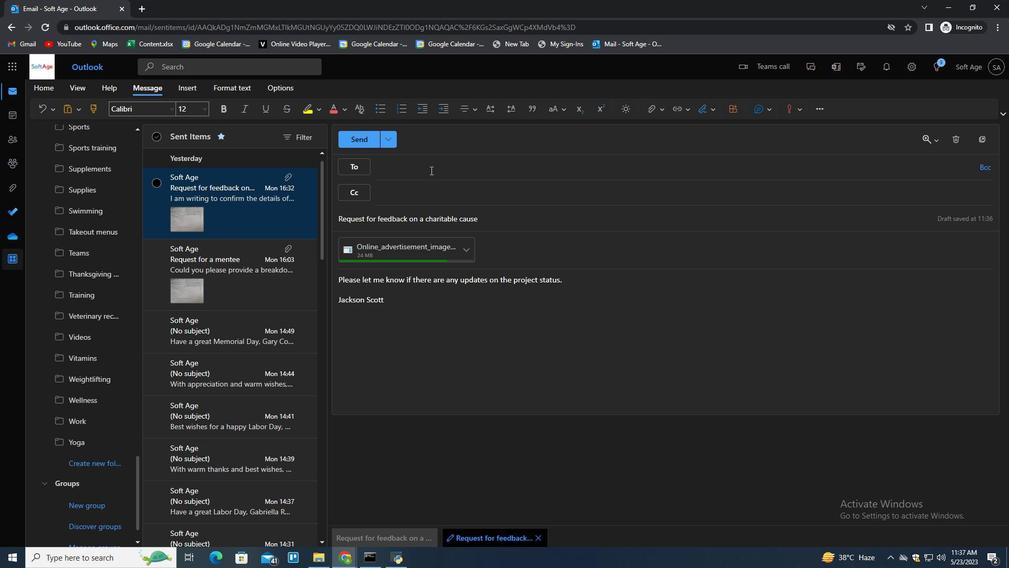 
Action: Mouse pressed left at (431, 170)
Screenshot: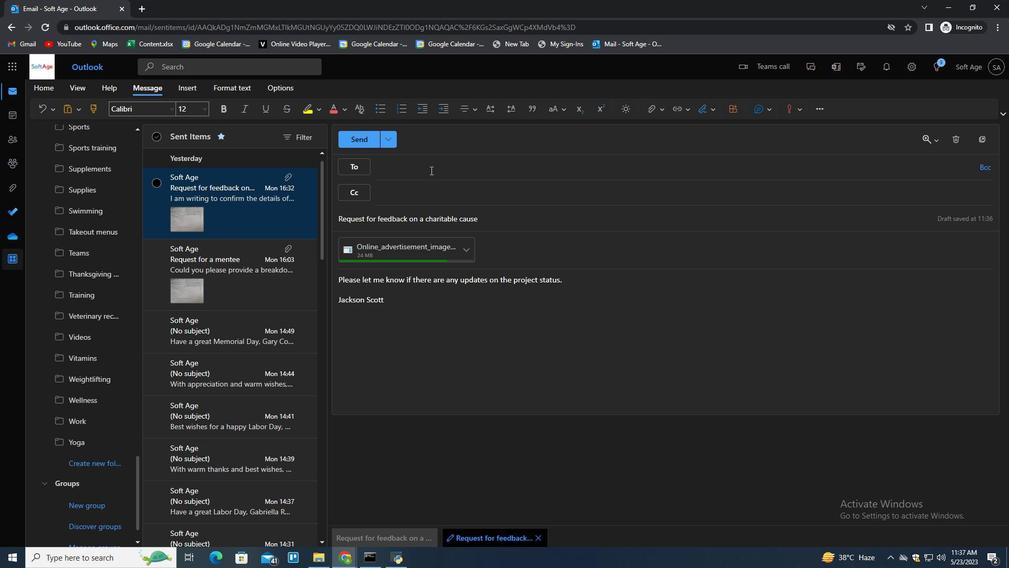 
Action: Mouse moved to (432, 175)
Screenshot: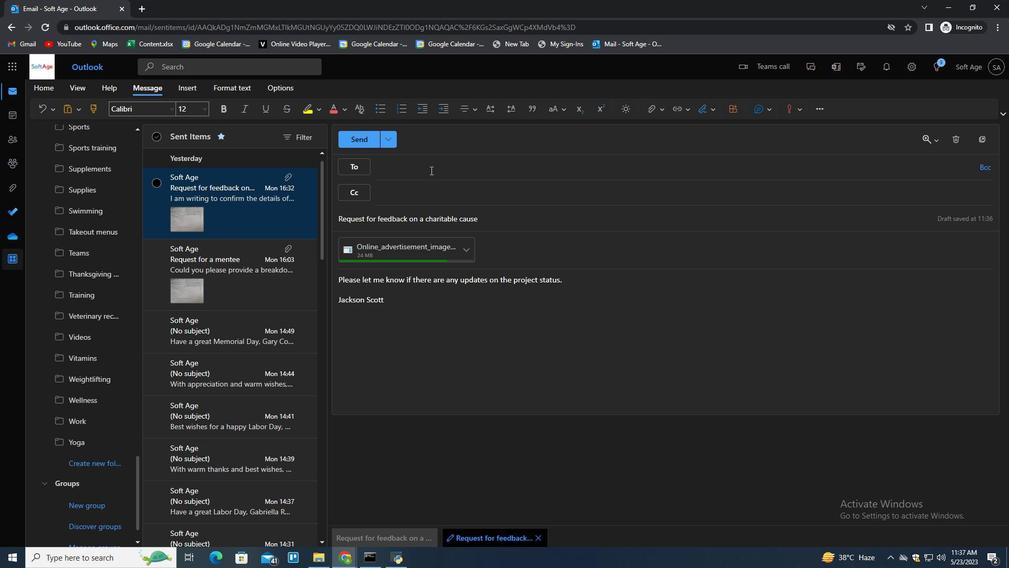 
Action: Key pressed softage.9<Key.shift>@softage.net<Key.enter>
Screenshot: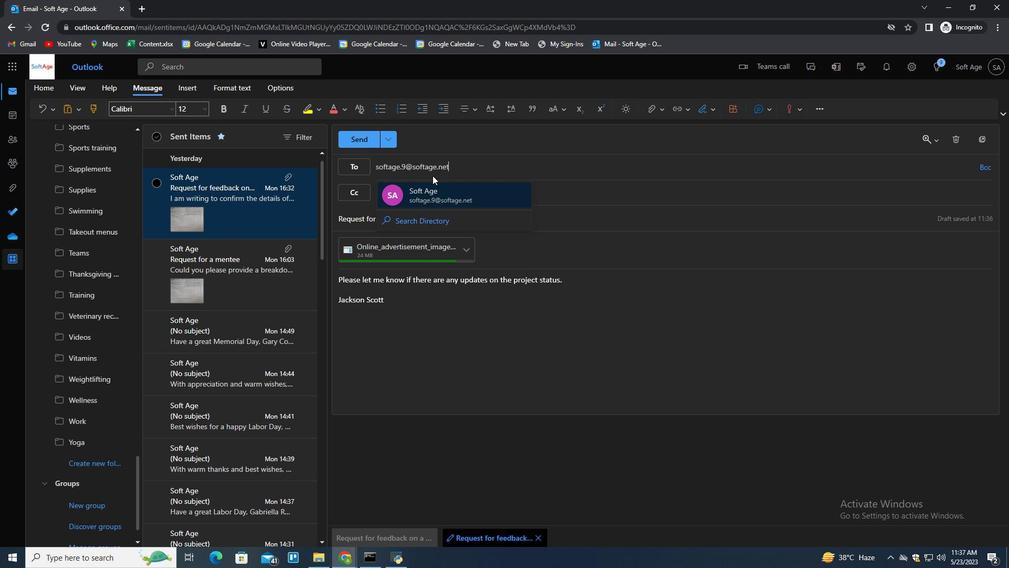 
Action: Mouse moved to (484, 220)
Screenshot: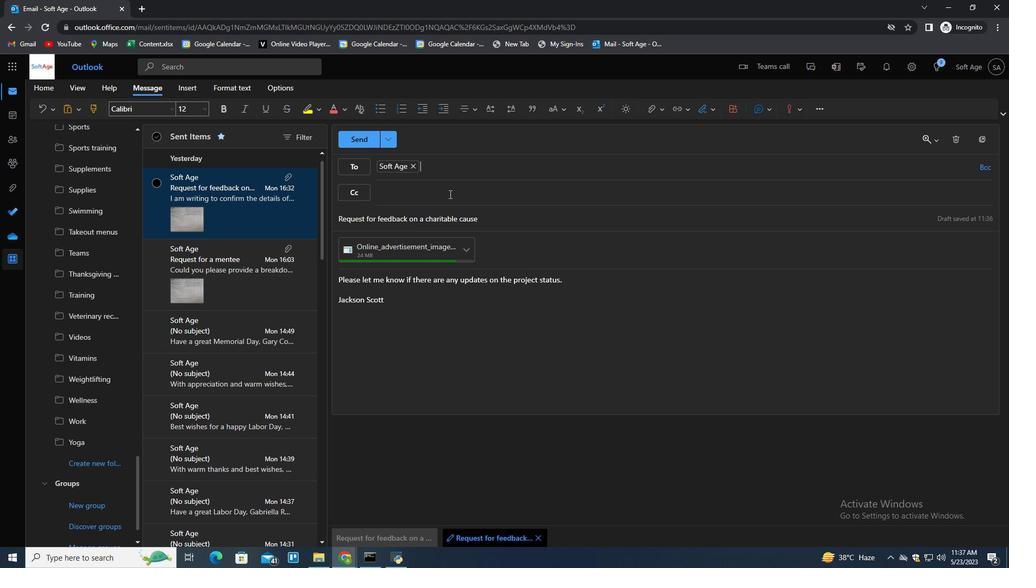 
Action: Mouse scrolled (484, 219) with delta (0, 0)
Screenshot: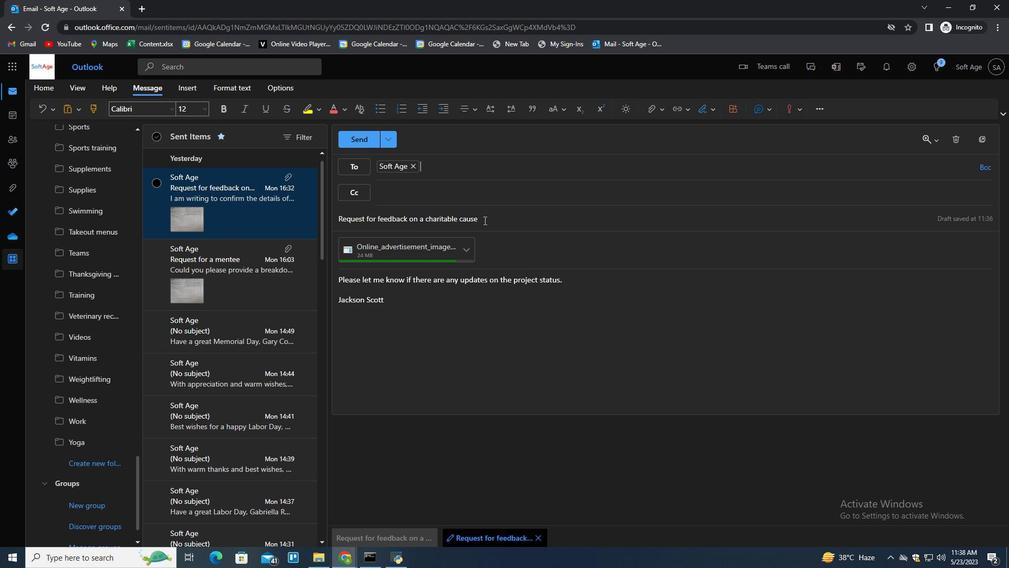 
Action: Mouse scrolled (484, 219) with delta (0, 0)
Screenshot: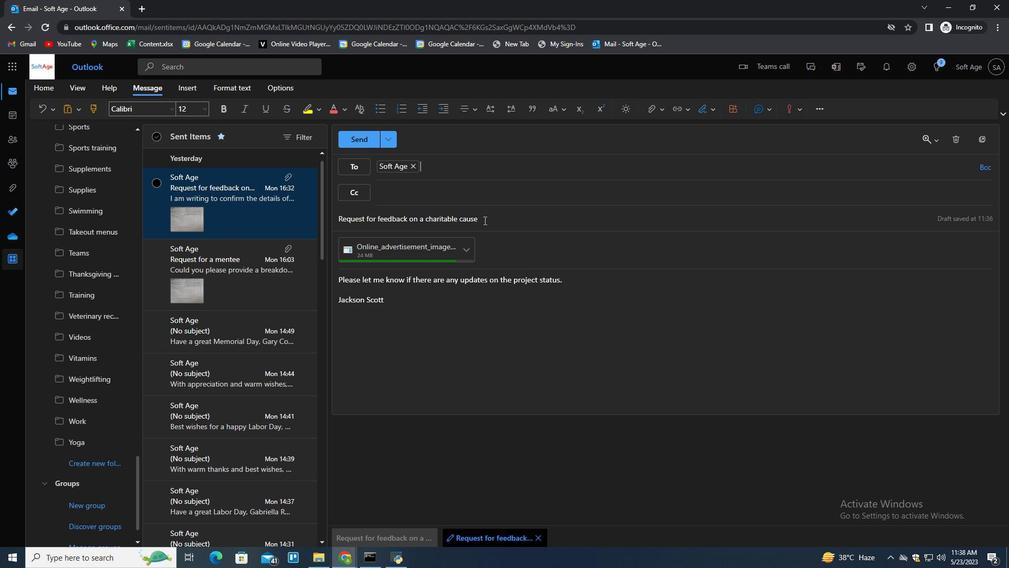 
Action: Mouse scrolled (484, 219) with delta (0, 0)
Screenshot: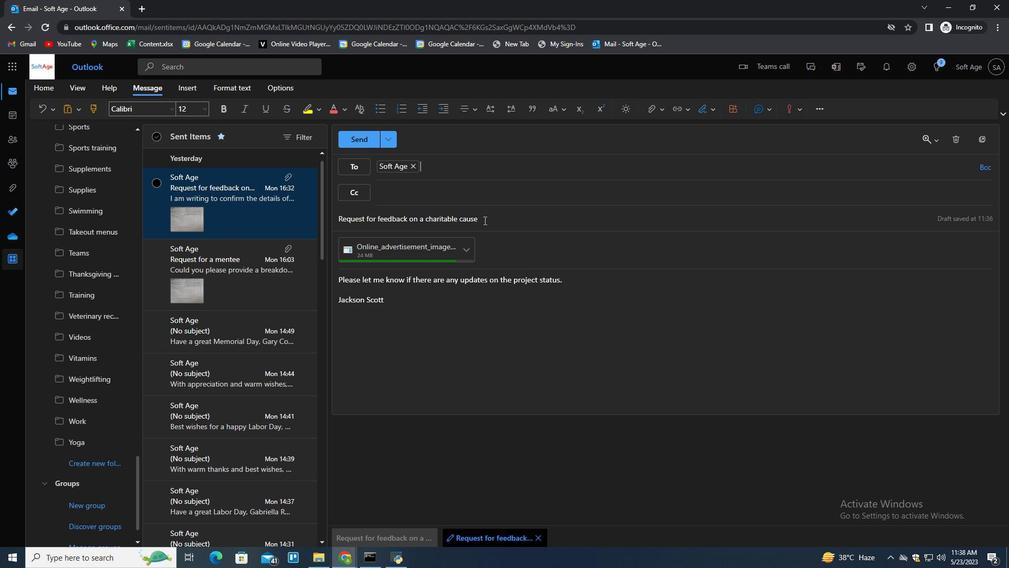 
Action: Mouse scrolled (484, 219) with delta (0, 0)
Screenshot: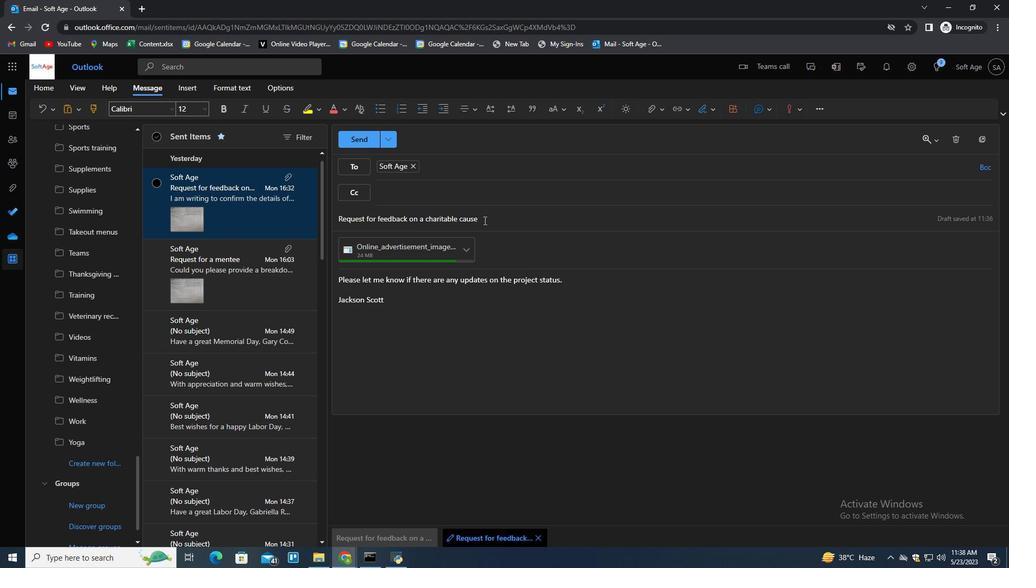 
Action: Mouse moved to (489, 292)
Screenshot: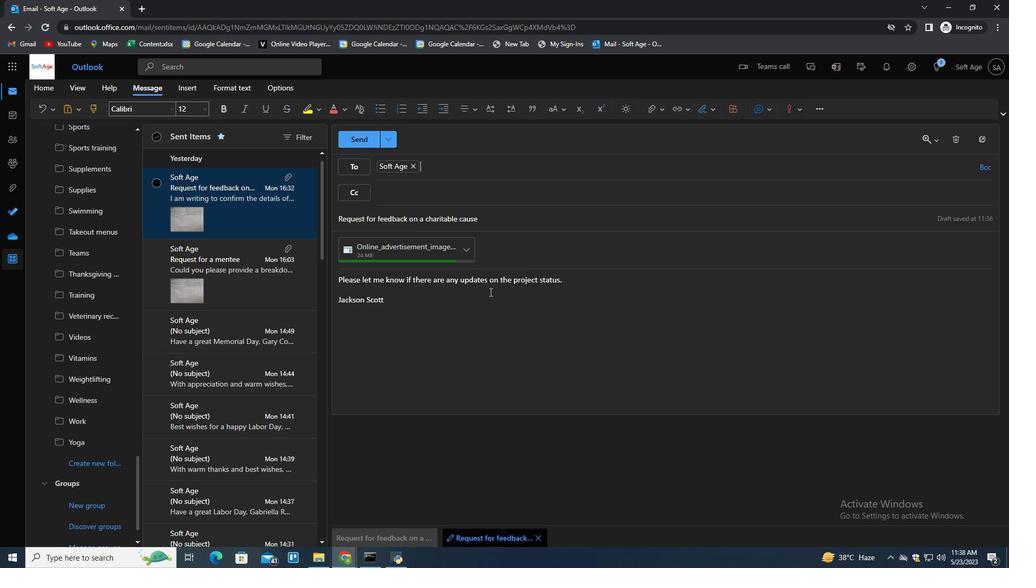 
Action: Mouse pressed left at (489, 292)
Screenshot: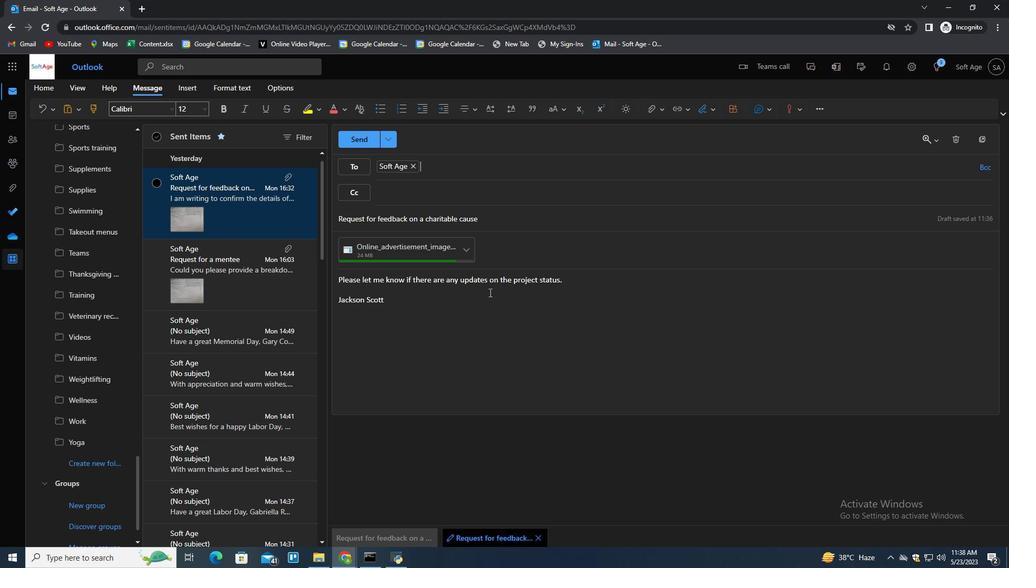 
Action: Mouse moved to (488, 294)
Screenshot: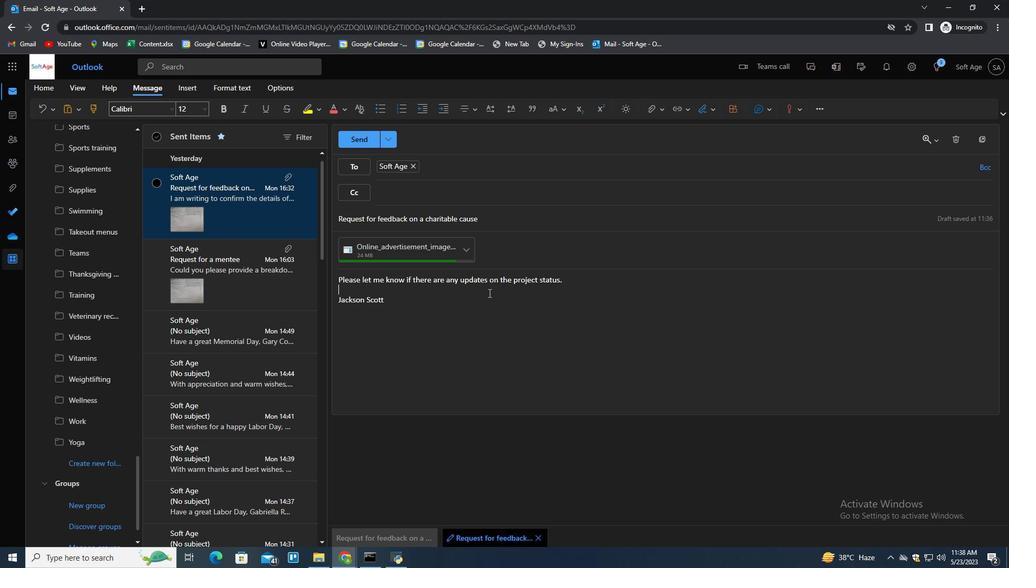
Action: Key pressed <Key.enter>
Screenshot: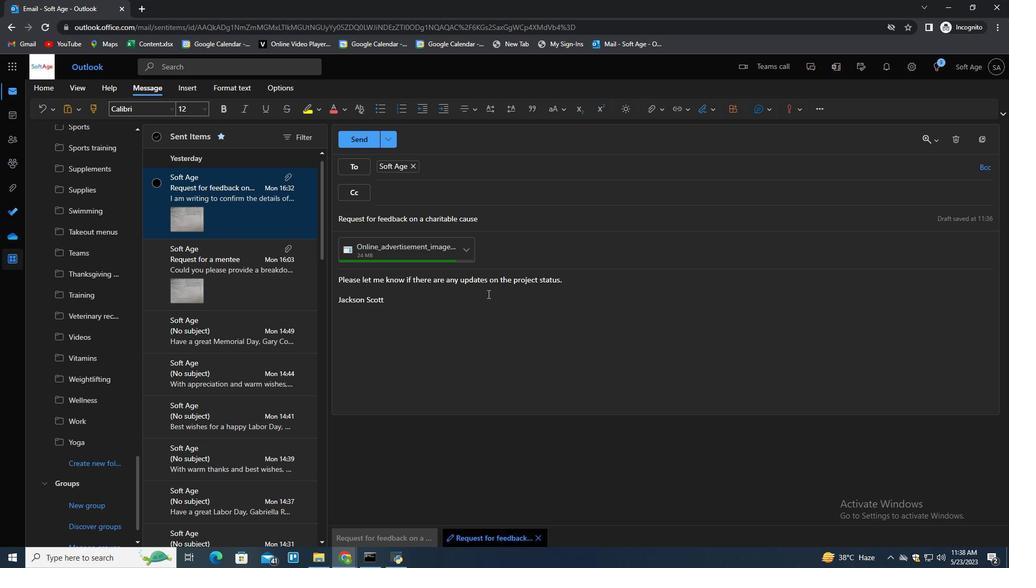 
Action: Mouse moved to (554, 322)
Screenshot: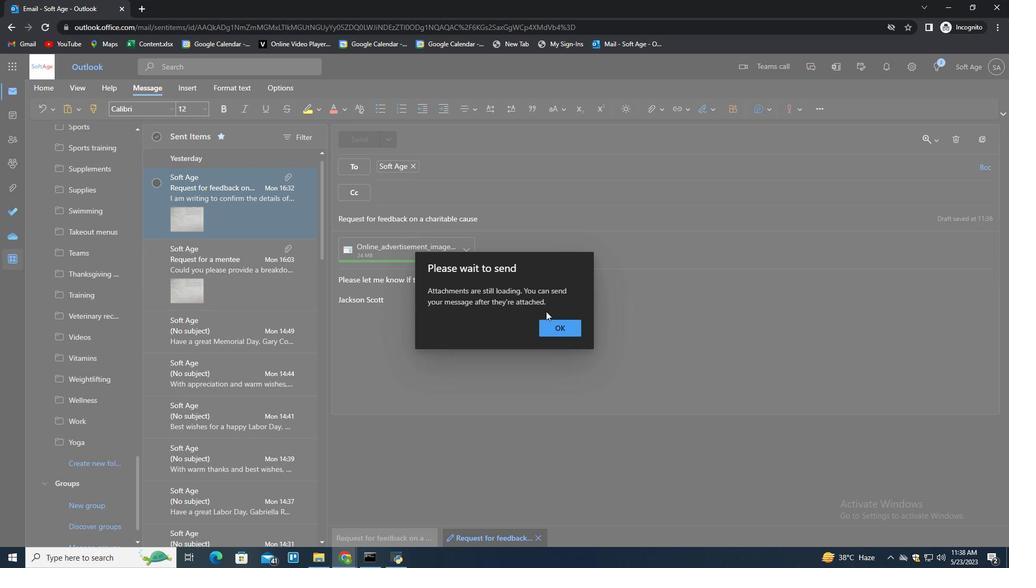 
Action: Mouse pressed left at (554, 322)
Screenshot: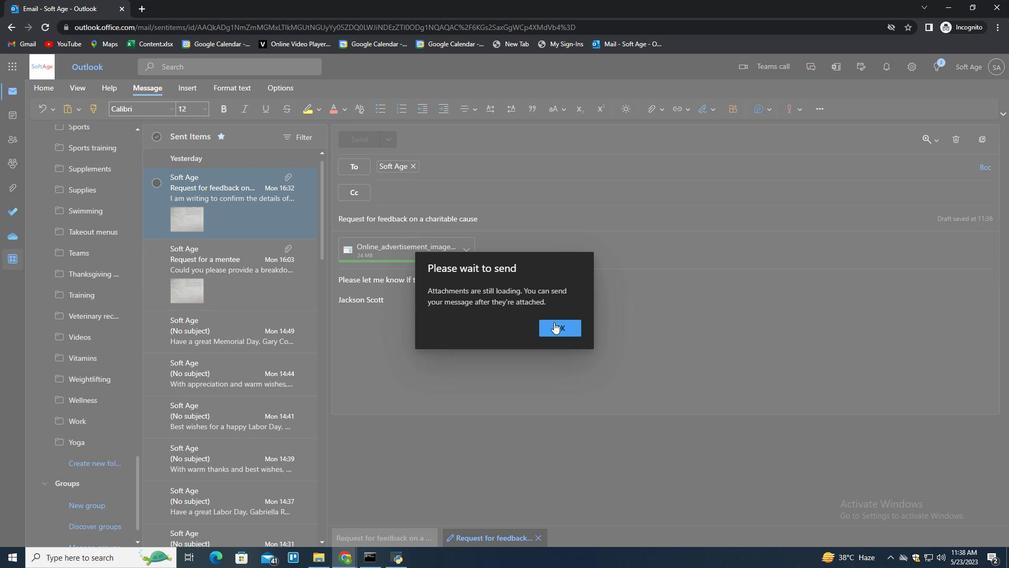 
Action: Mouse moved to (549, 339)
Screenshot: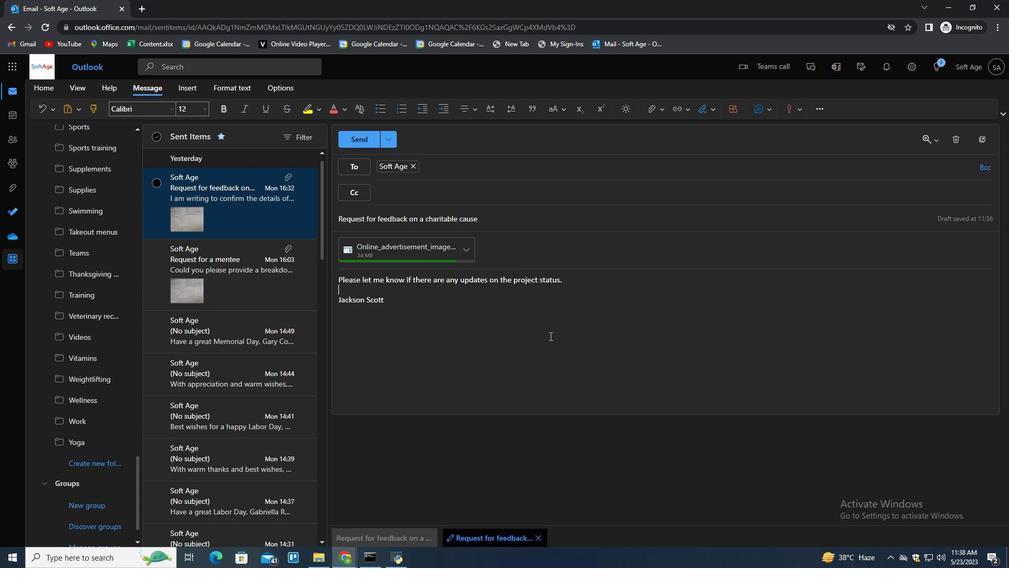 
Action: Mouse pressed left at (549, 339)
Screenshot: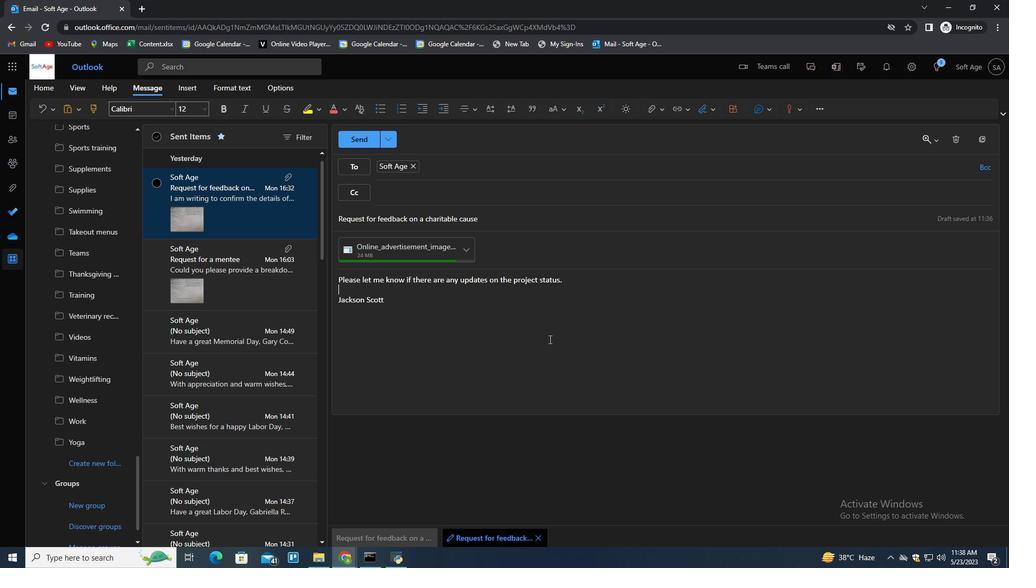 
Action: Mouse moved to (467, 255)
Screenshot: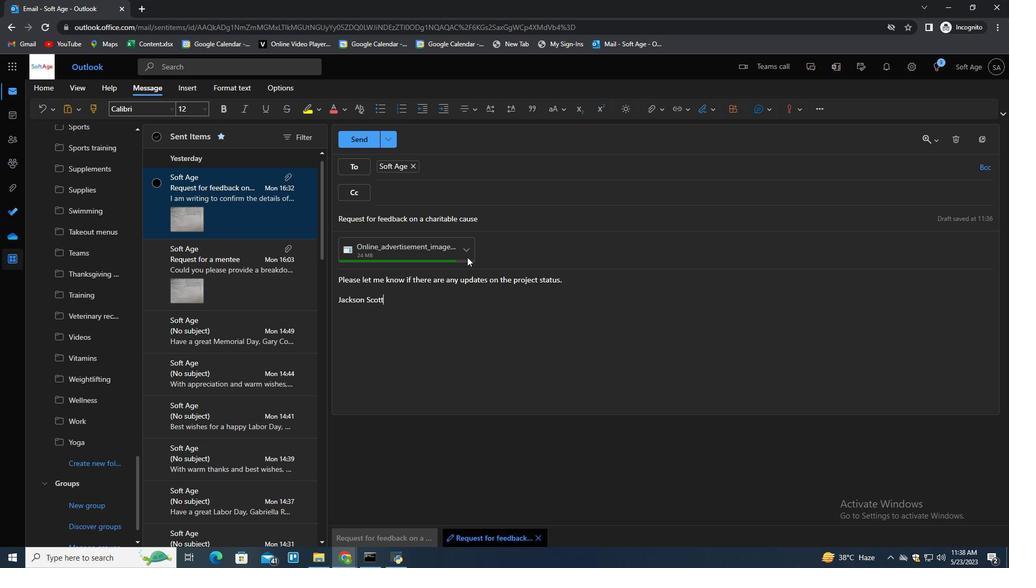 
Action: Mouse pressed left at (467, 255)
Screenshot: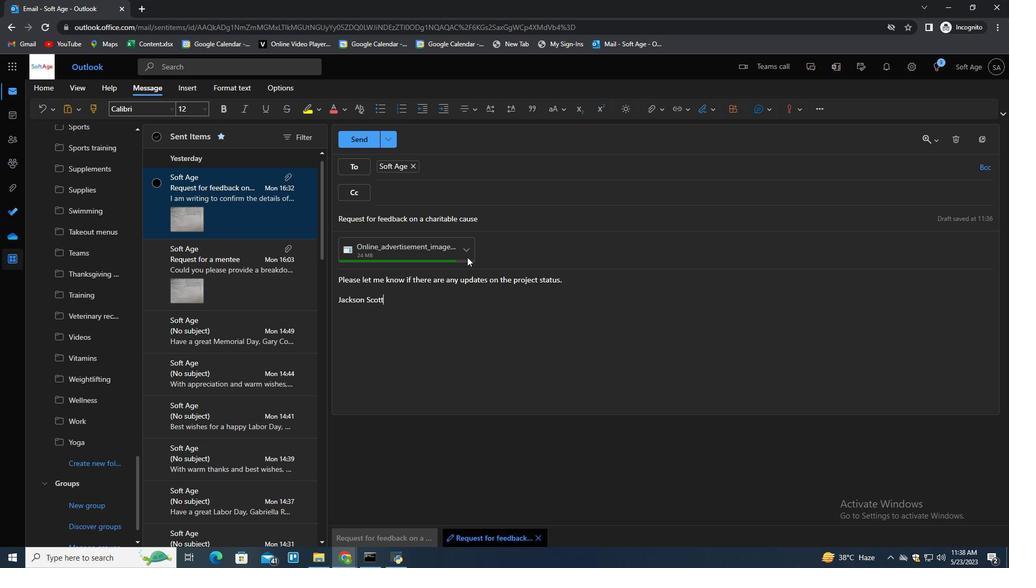
Action: Mouse moved to (470, 249)
Screenshot: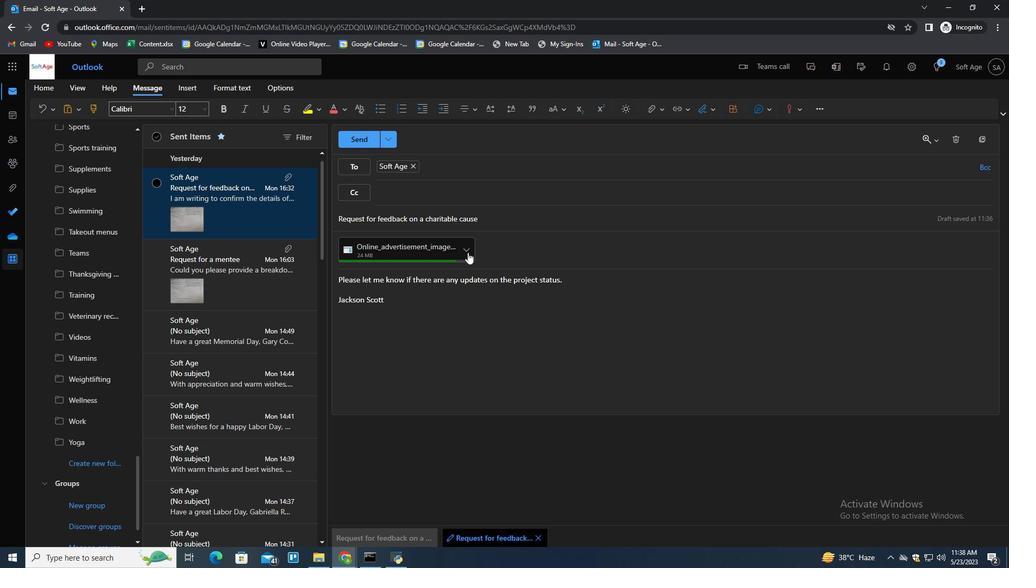 
Action: Mouse pressed left at (470, 249)
Screenshot: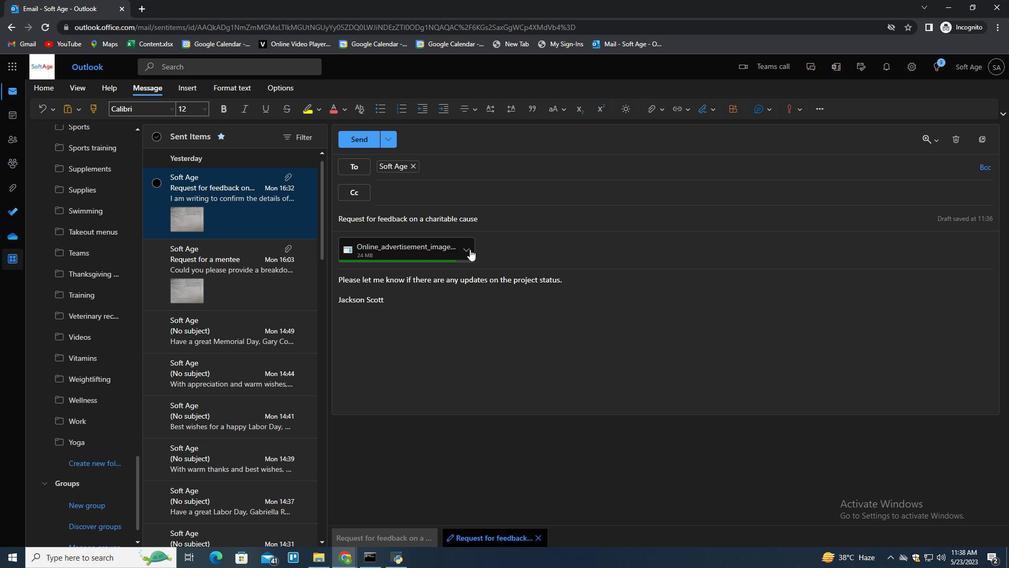 
Action: Mouse pressed left at (470, 249)
Screenshot: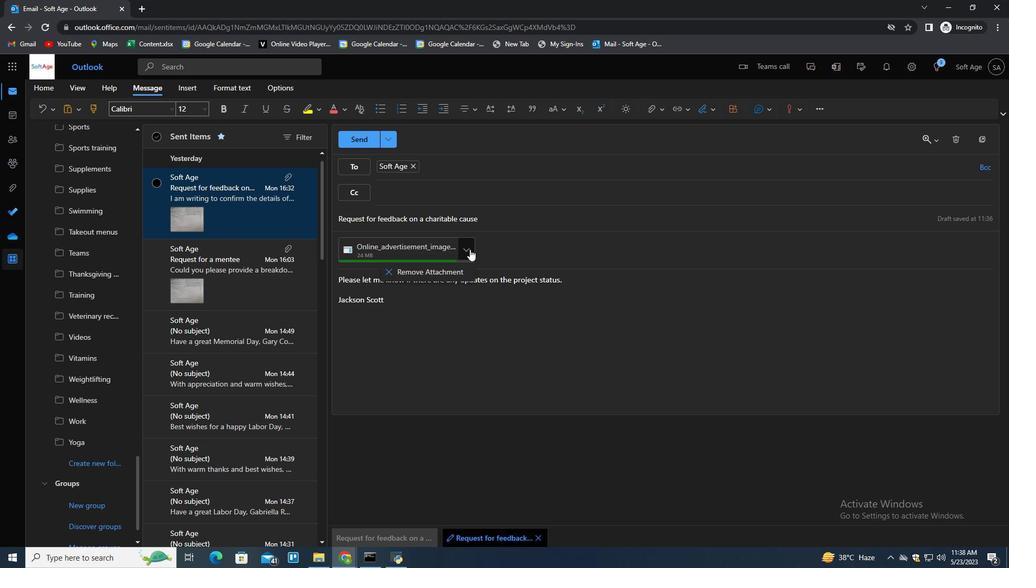 
Action: Mouse moved to (470, 327)
Screenshot: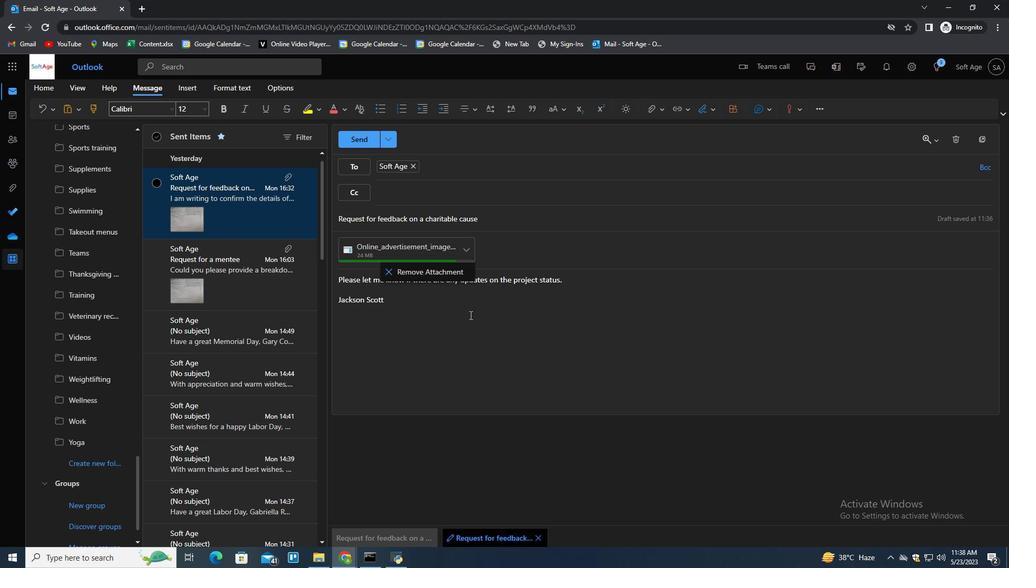 
Action: Mouse pressed left at (470, 327)
Screenshot: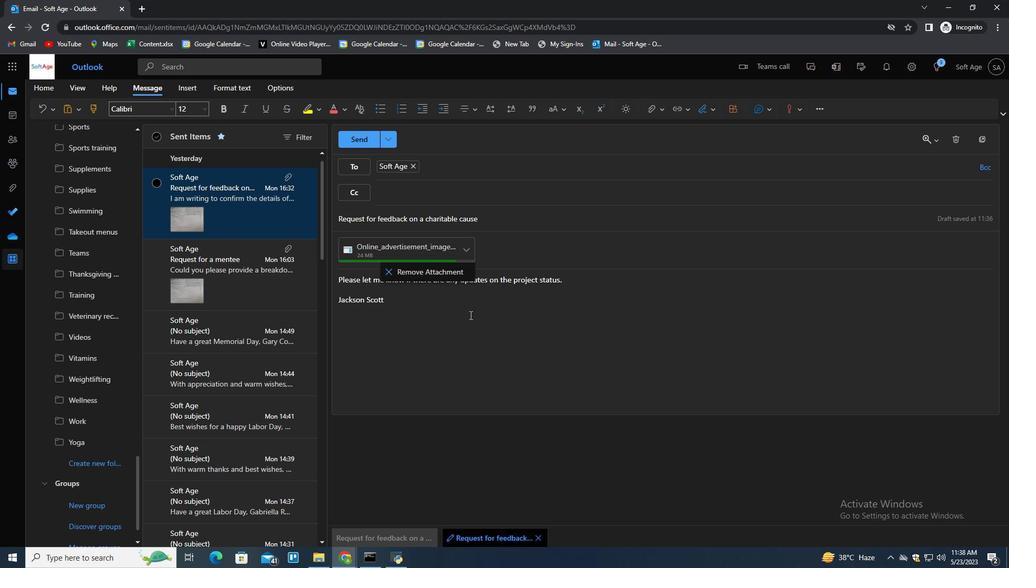
Action: Mouse moved to (466, 251)
Screenshot: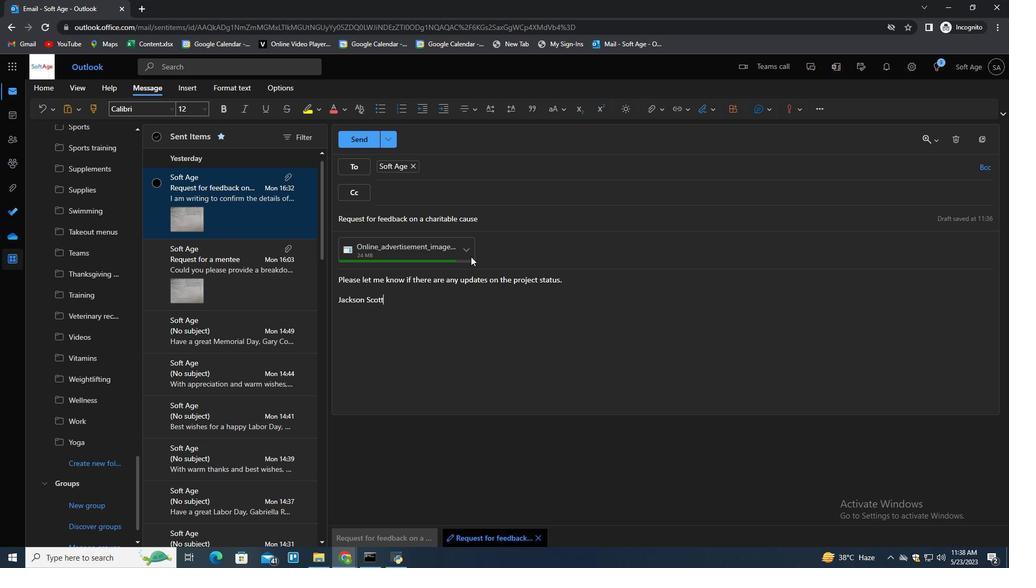 
Action: Mouse pressed left at (466, 251)
Screenshot: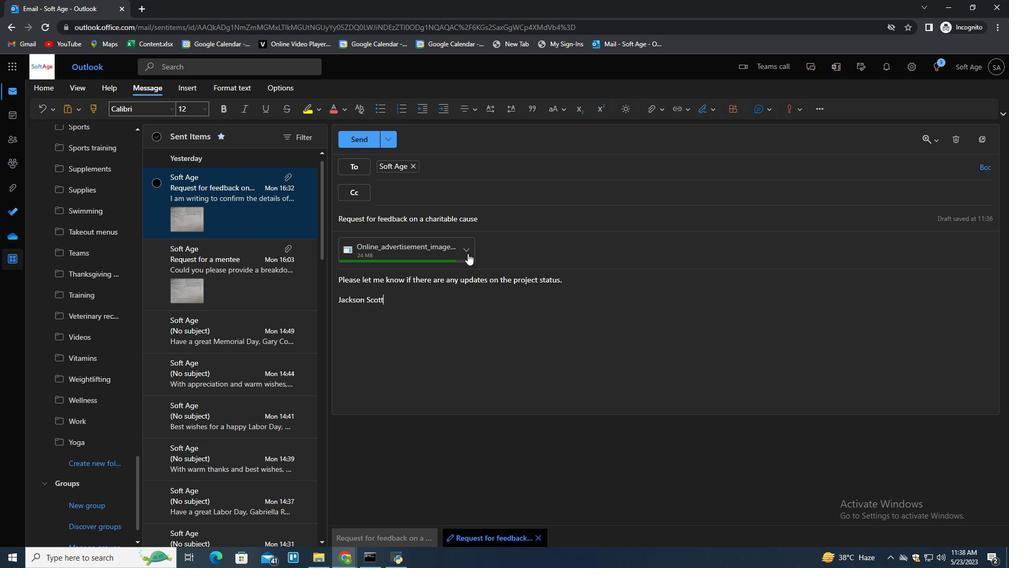 
Action: Mouse moved to (423, 273)
Screenshot: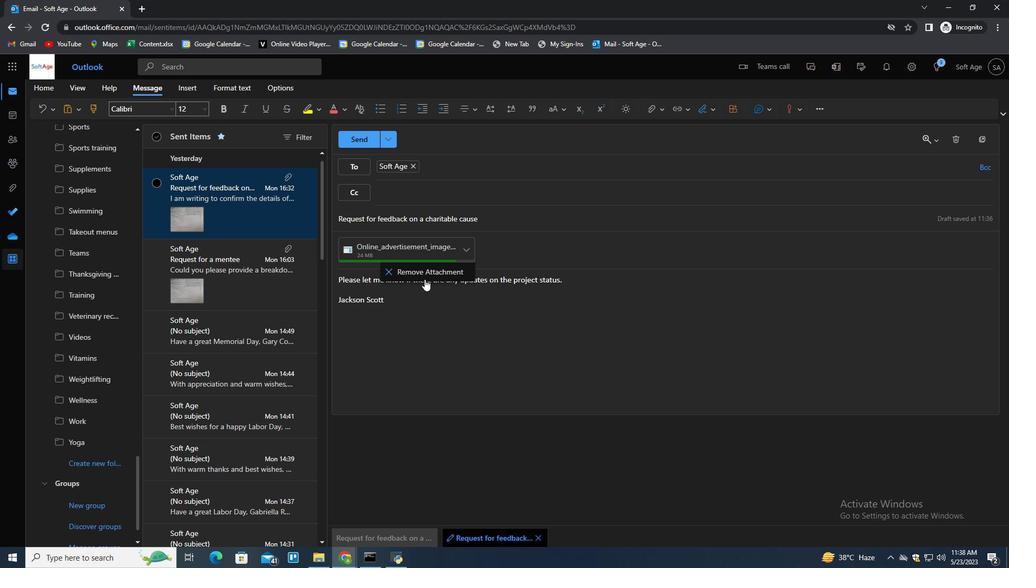 
Action: Mouse pressed left at (423, 273)
Screenshot: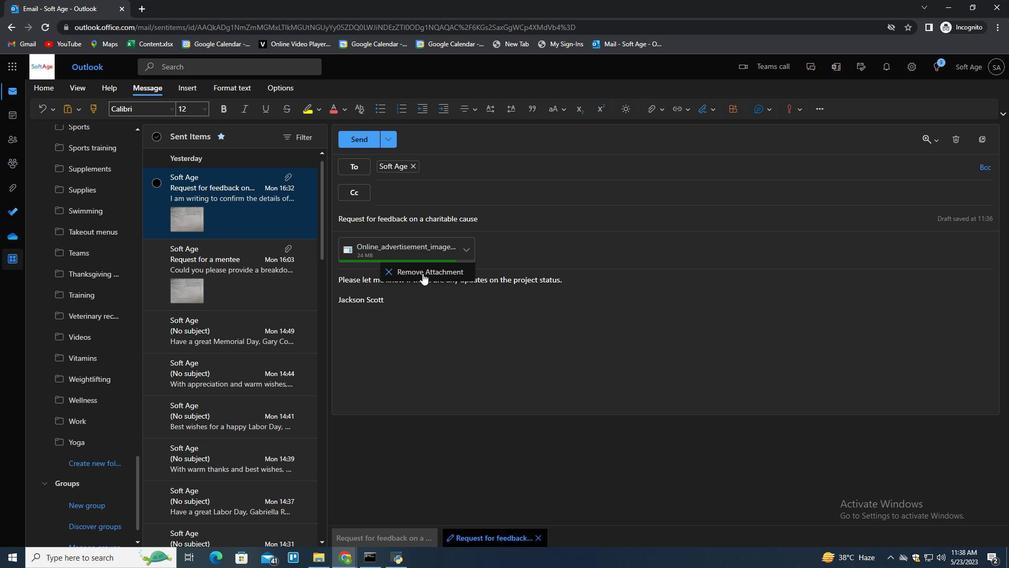 
Action: Mouse moved to (464, 251)
Screenshot: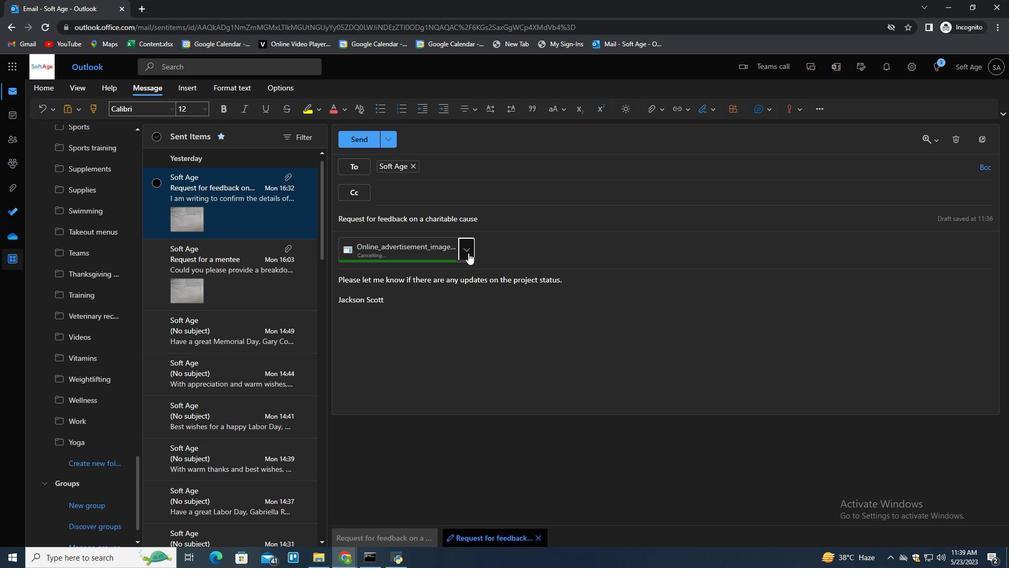 
Action: Mouse pressed left at (464, 251)
Screenshot: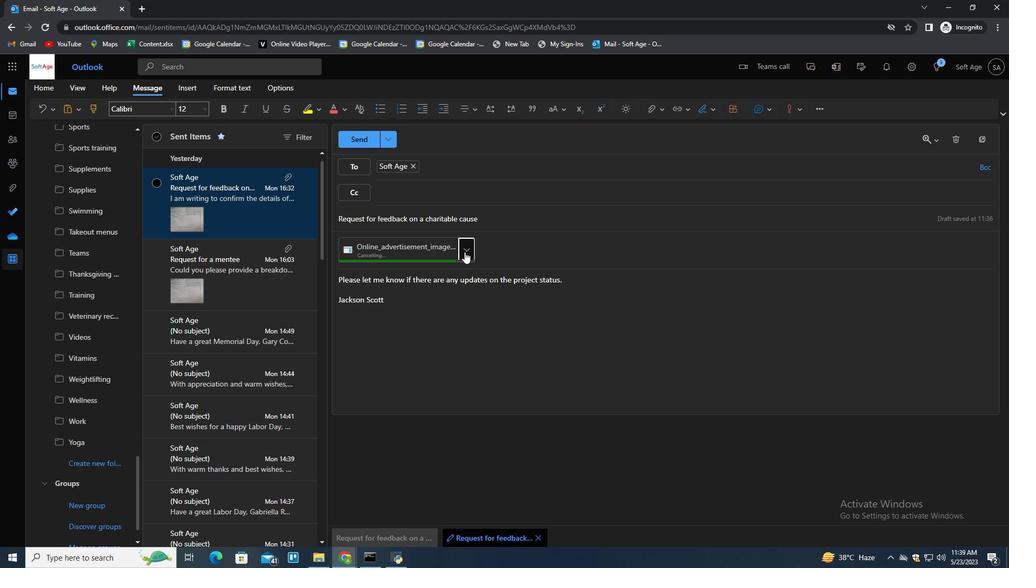 
Action: Mouse moved to (456, 272)
Screenshot: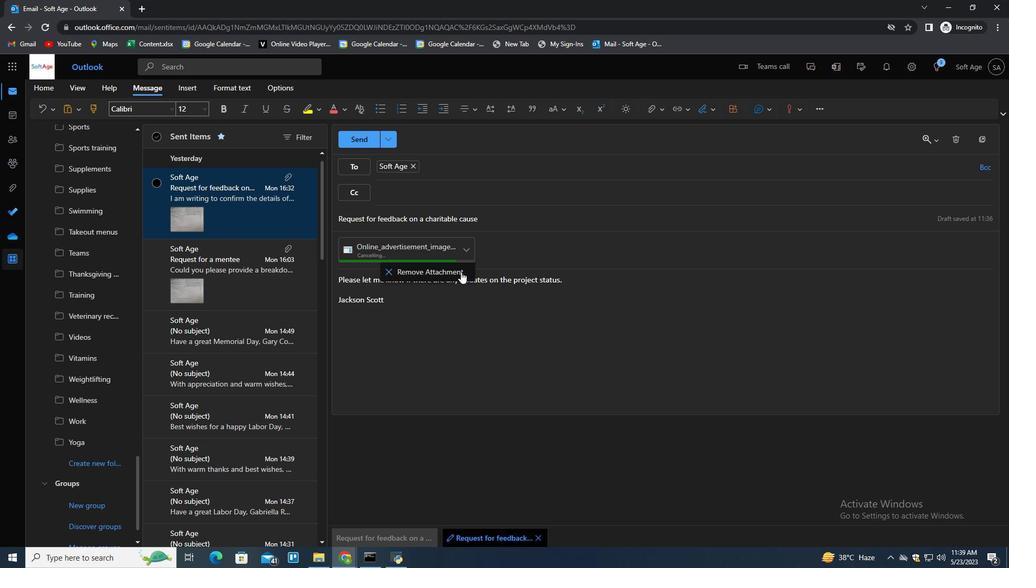 
Action: Mouse pressed left at (456, 272)
Screenshot: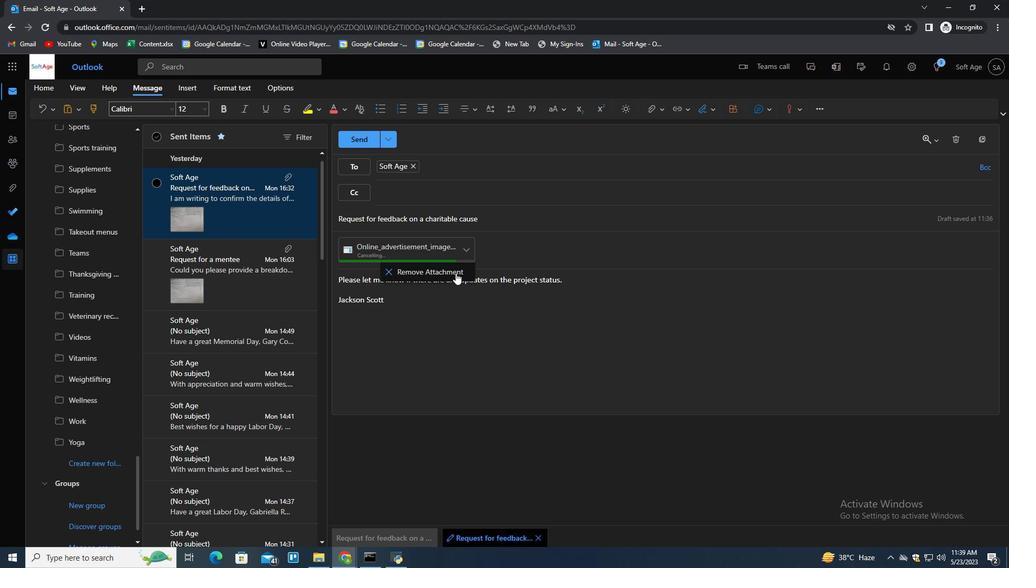 
Action: Mouse moved to (470, 248)
Screenshot: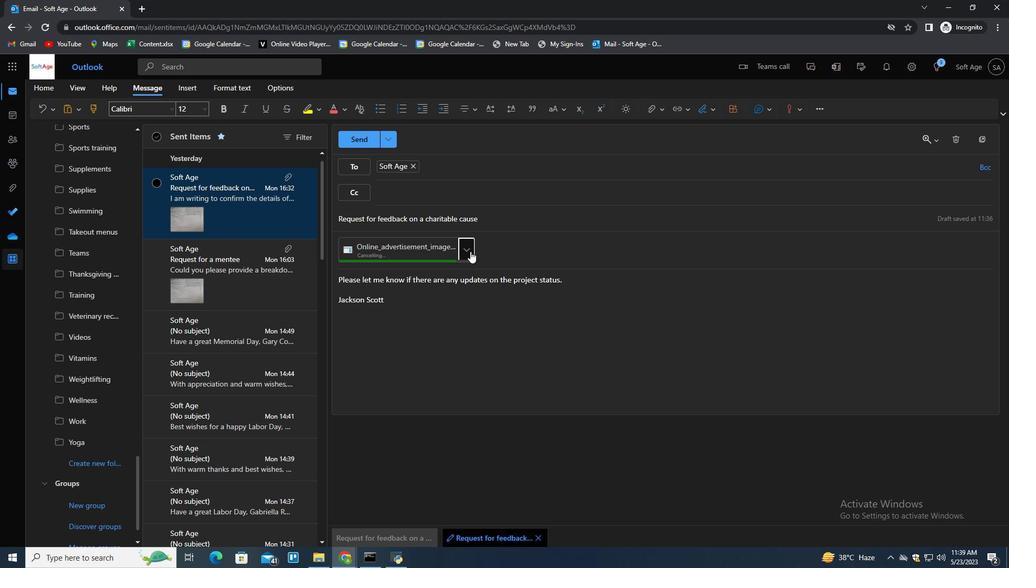 
Action: Mouse pressed left at (470, 248)
Screenshot: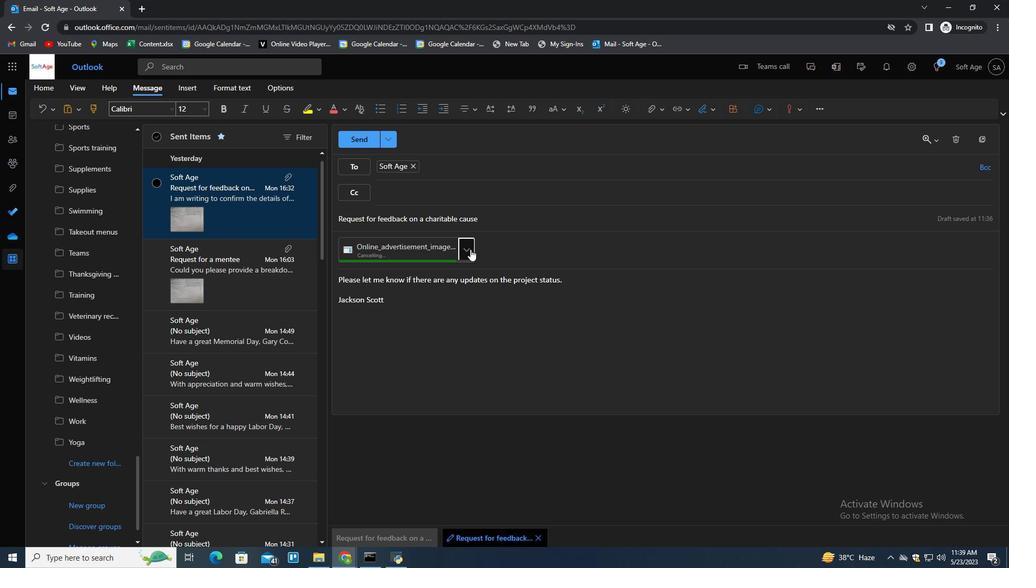 
Action: Mouse moved to (456, 266)
Screenshot: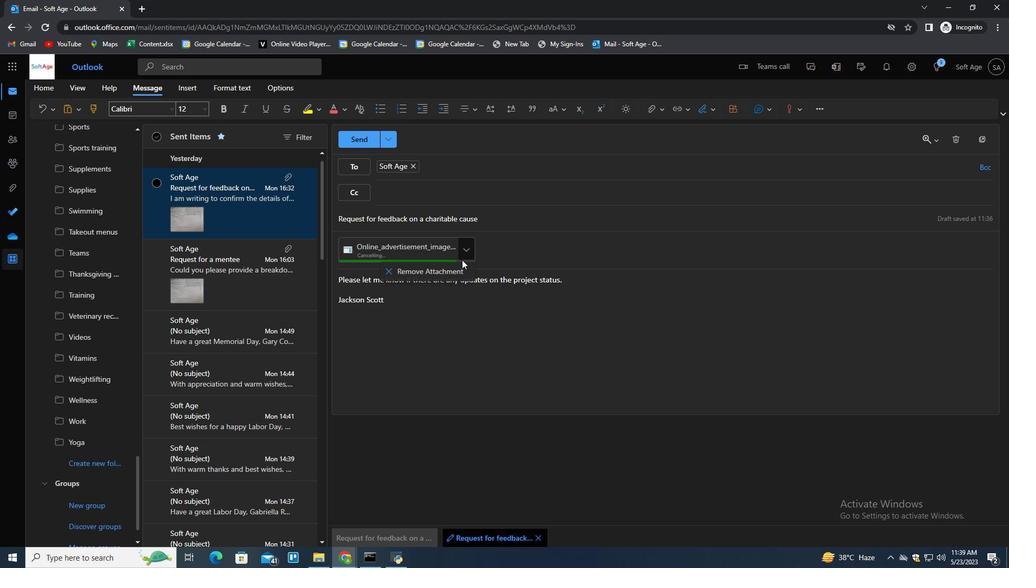 
Action: Mouse pressed left at (456, 266)
Screenshot: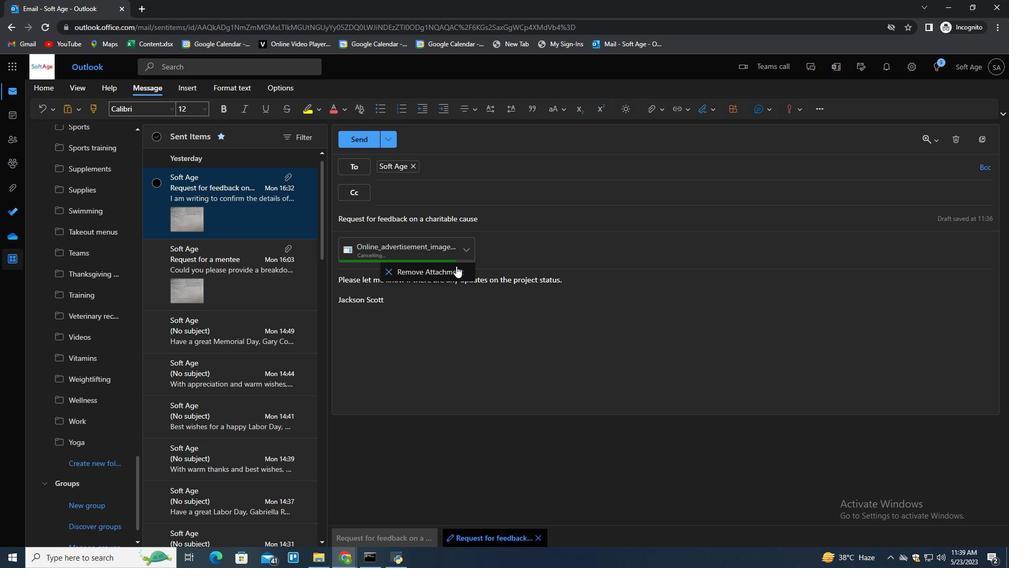 
Action: Mouse moved to (463, 252)
Screenshot: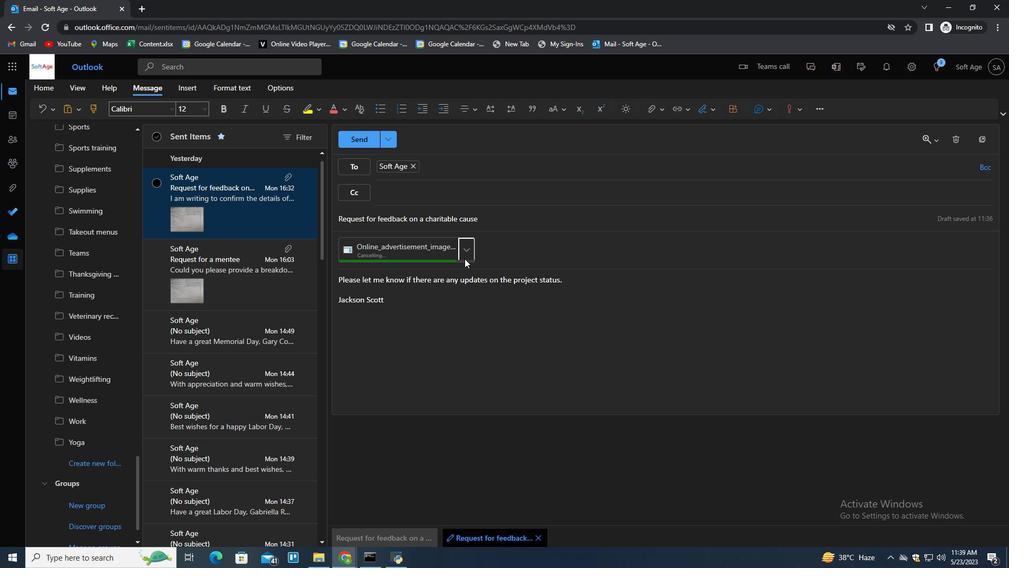 
Action: Mouse pressed left at (463, 252)
Screenshot: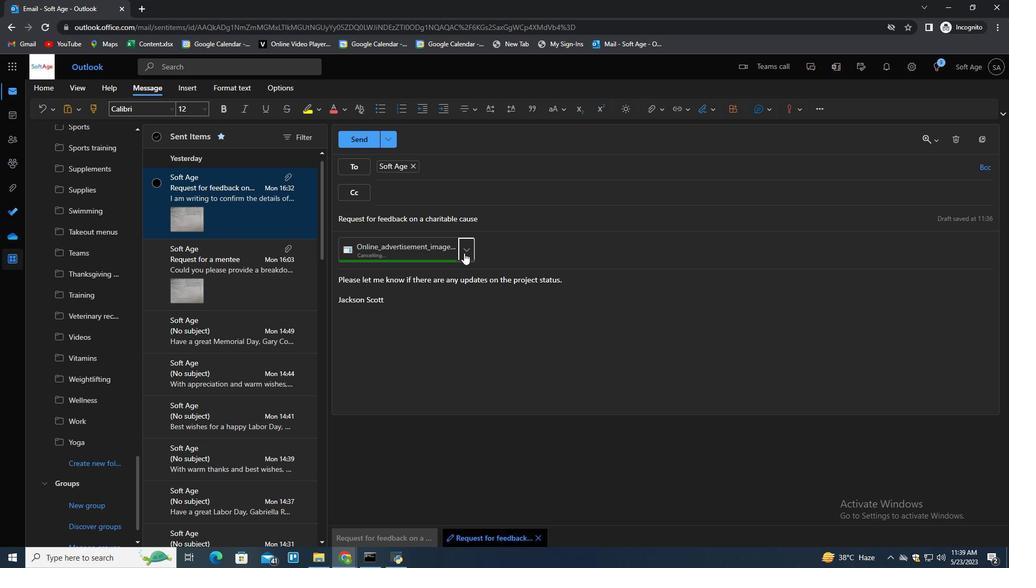 
Action: Mouse moved to (454, 266)
Screenshot: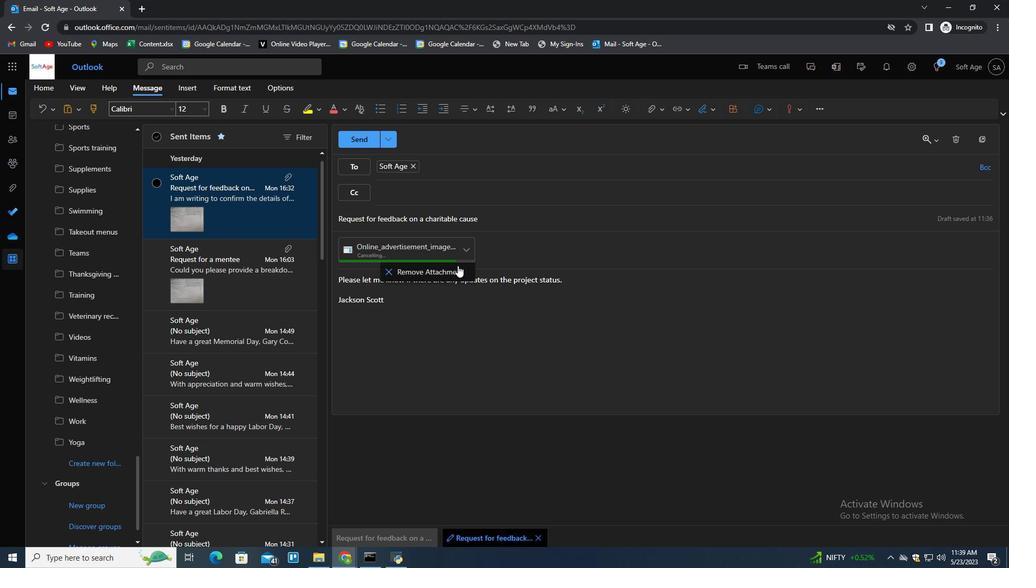 
Action: Mouse pressed left at (454, 266)
Screenshot: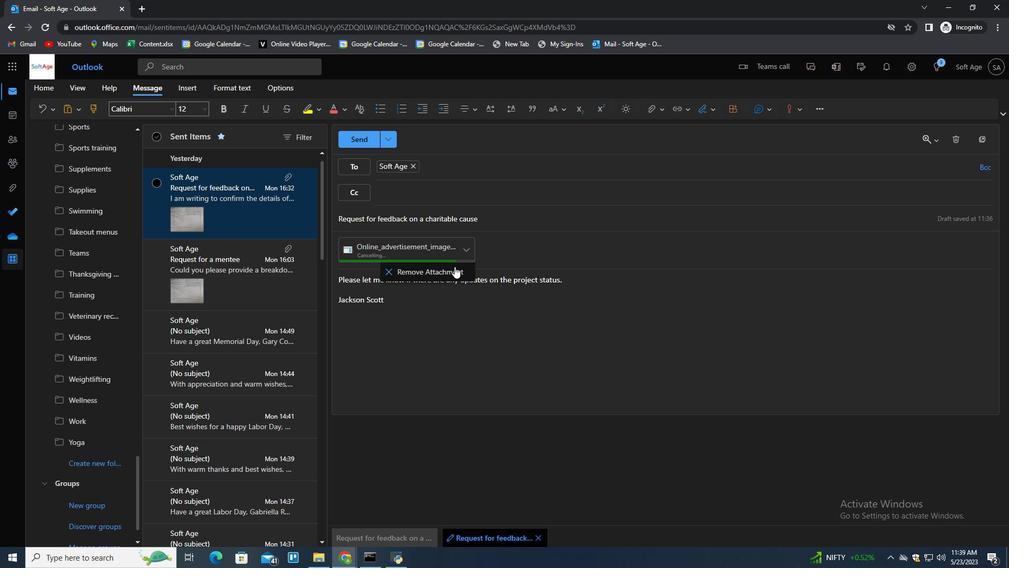 
Action: Mouse moved to (598, 328)
Screenshot: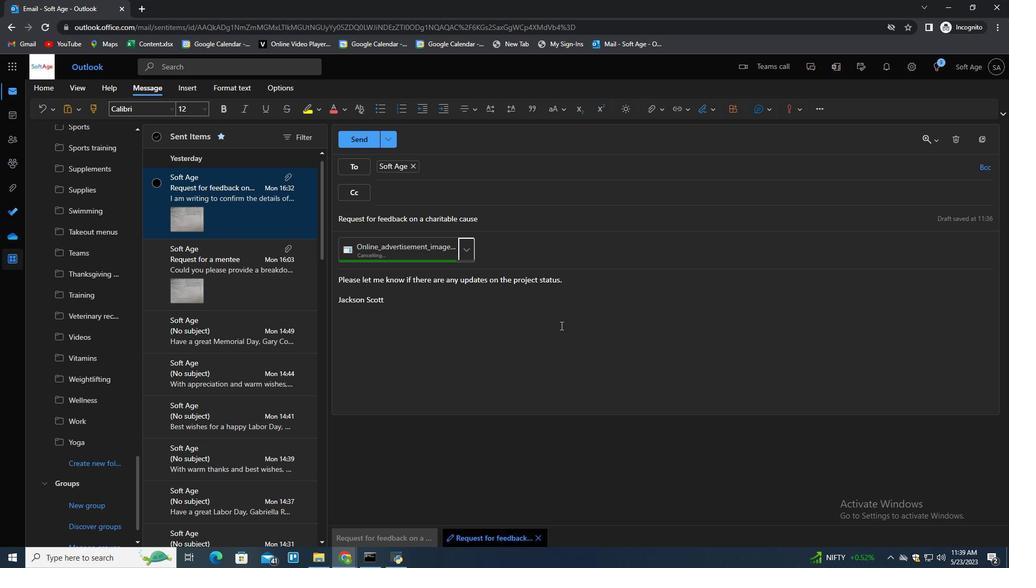 
Action: Mouse pressed left at (598, 328)
Screenshot: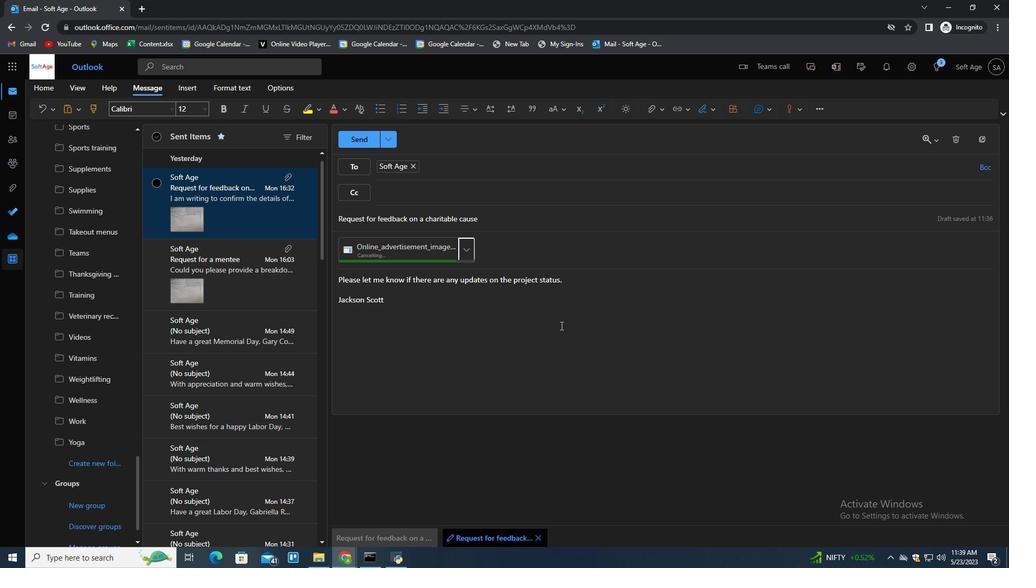 
Action: Mouse moved to (599, 322)
Screenshot: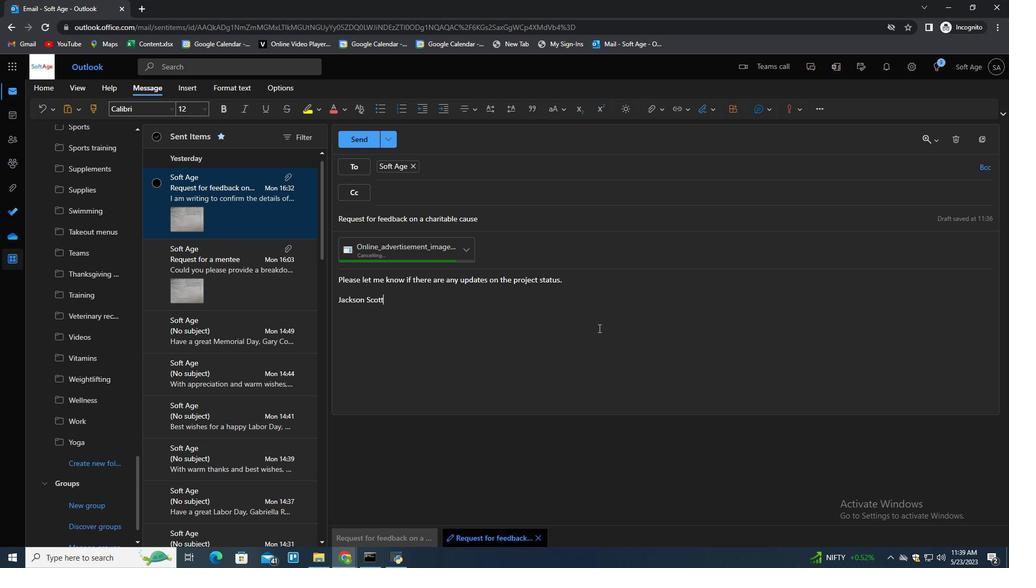 
Action: Mouse scrolled (599, 322) with delta (0, 0)
Screenshot: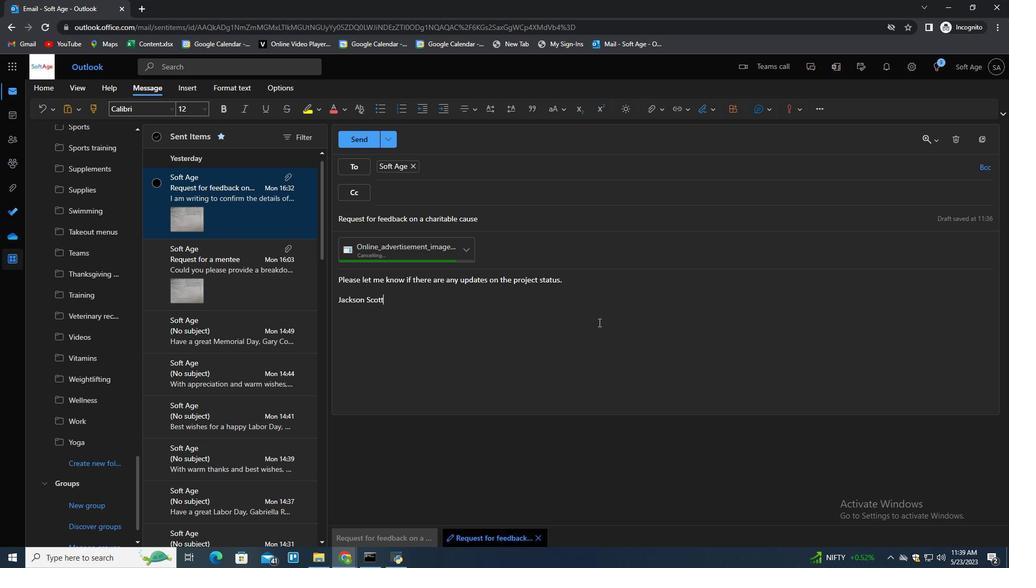 
Action: Mouse scrolled (599, 322) with delta (0, 0)
Screenshot: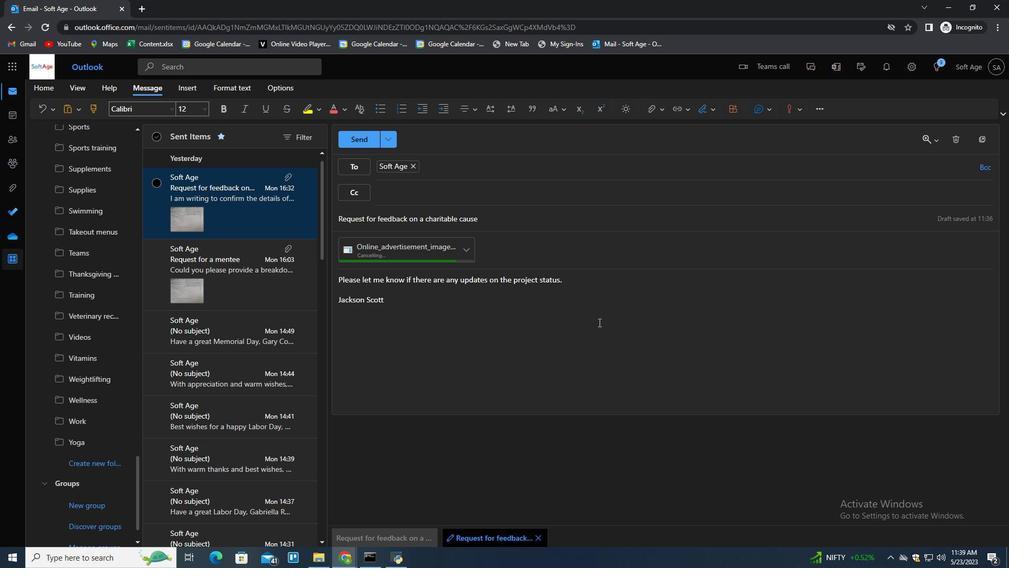 
Action: Mouse moved to (957, 132)
Screenshot: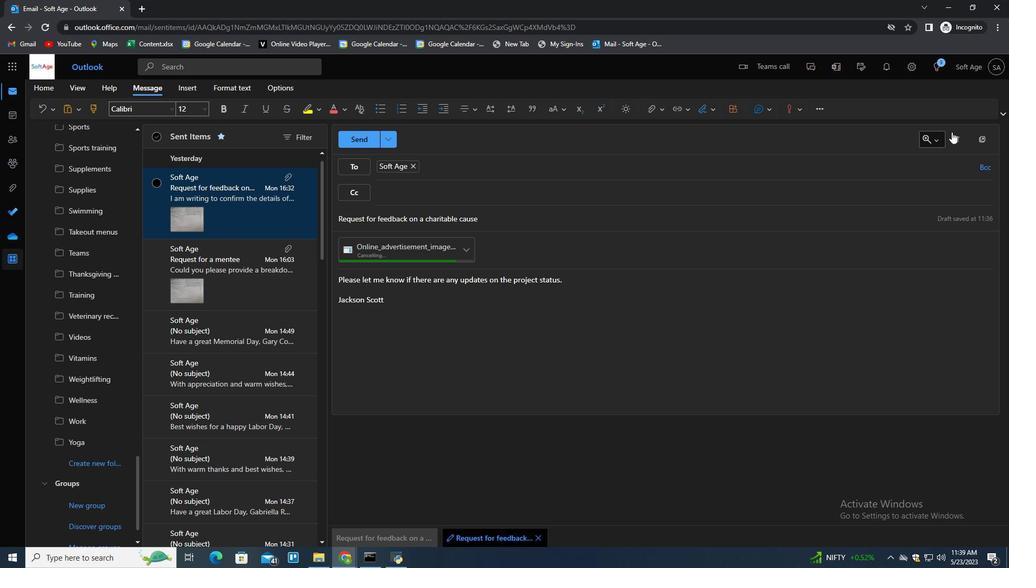 
Action: Mouse pressed left at (957, 132)
Screenshot: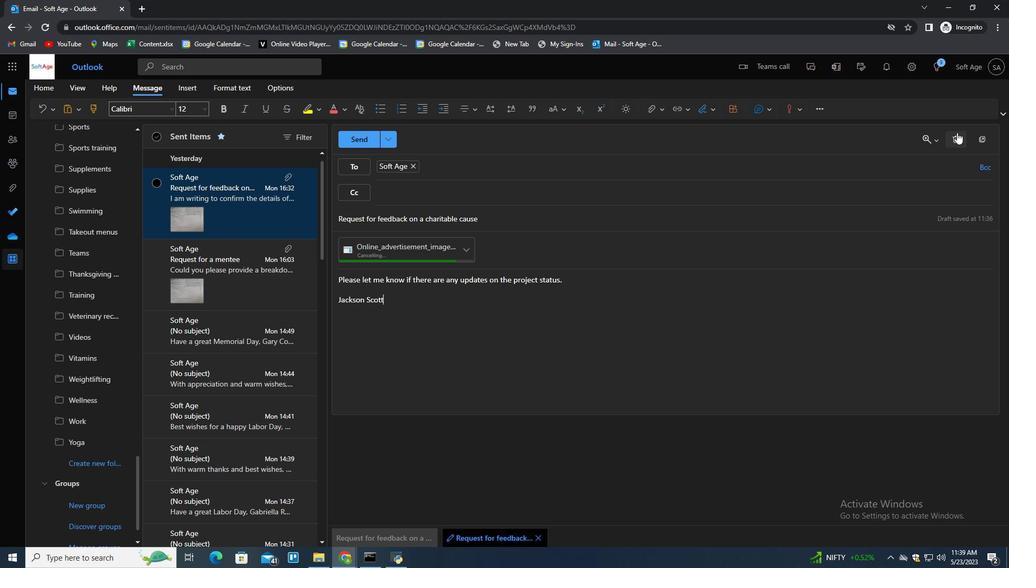
Action: Mouse moved to (484, 319)
Screenshot: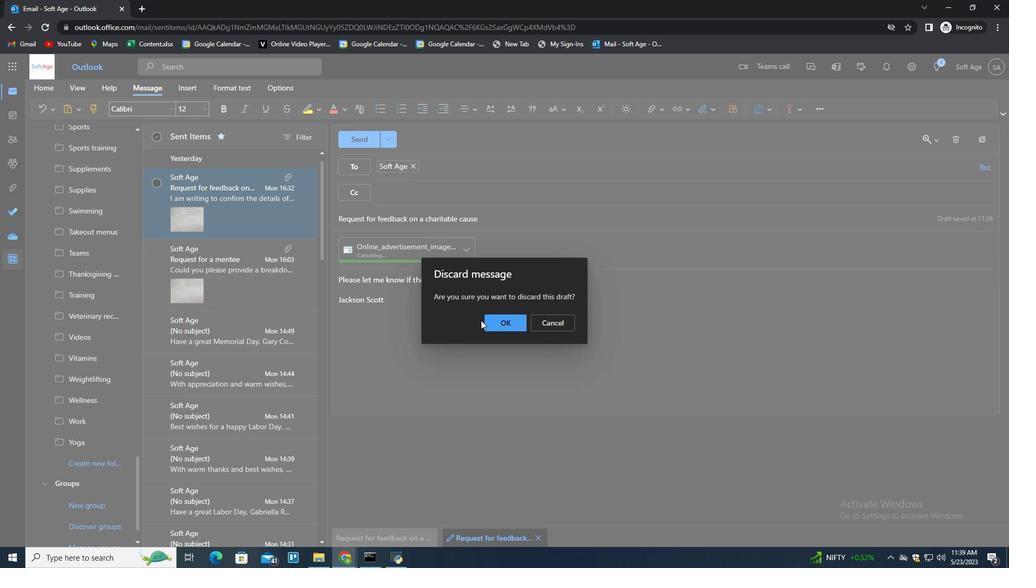 
Action: Mouse pressed left at (484, 319)
Screenshot: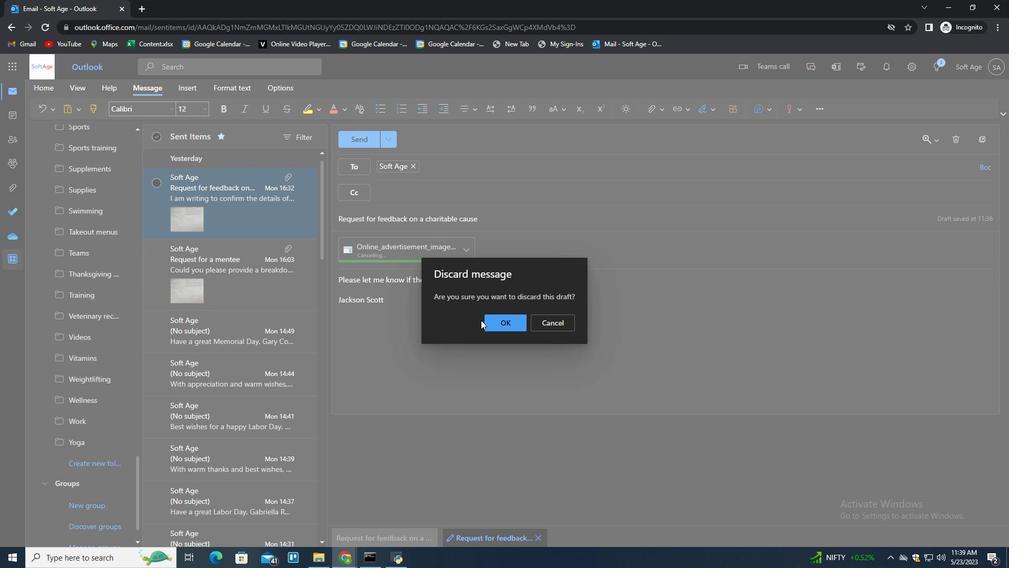 
Action: Mouse moved to (493, 319)
Screenshot: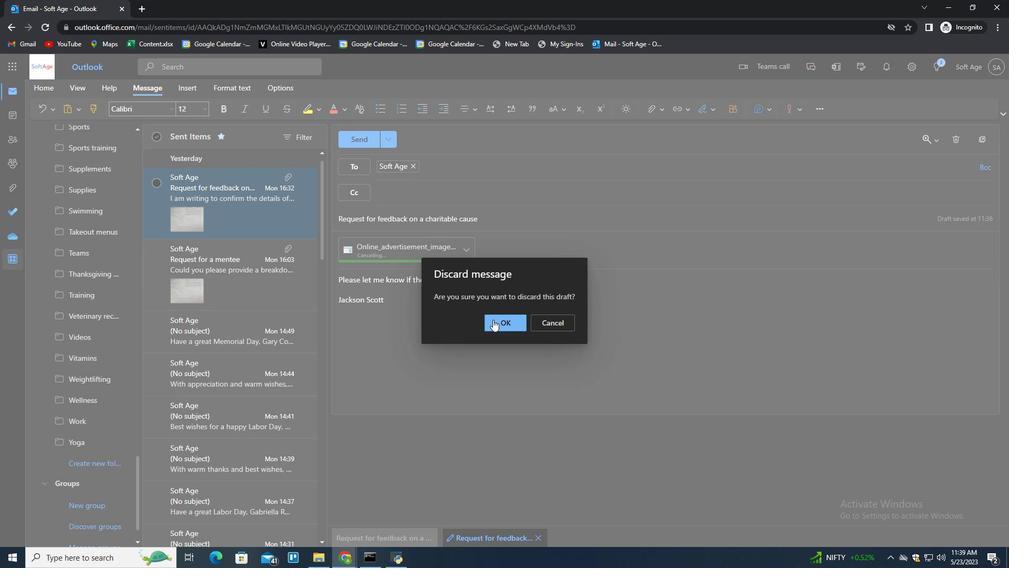 
Action: Mouse pressed left at (493, 319)
Screenshot: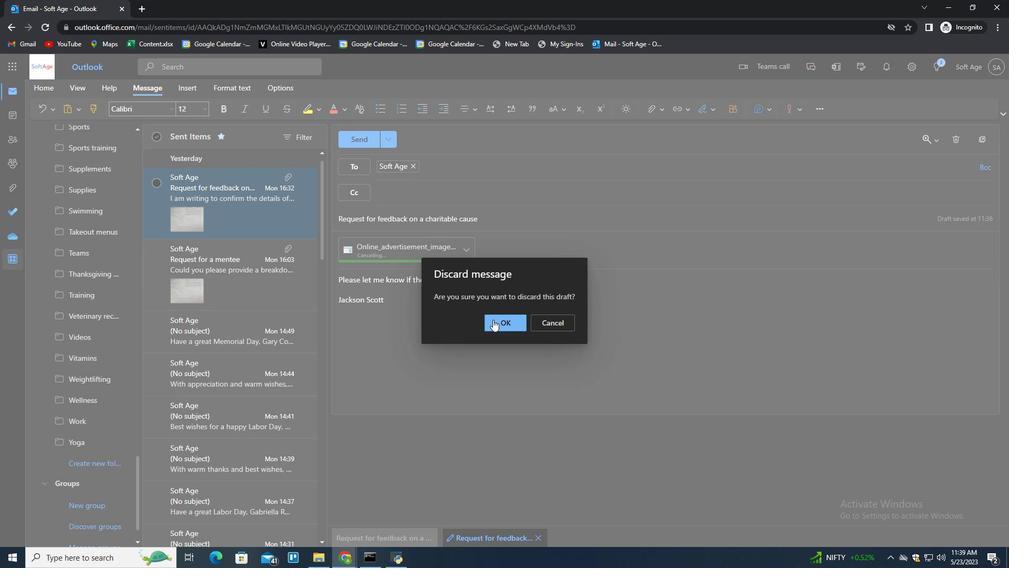 
Action: Mouse moved to (475, 368)
Screenshot: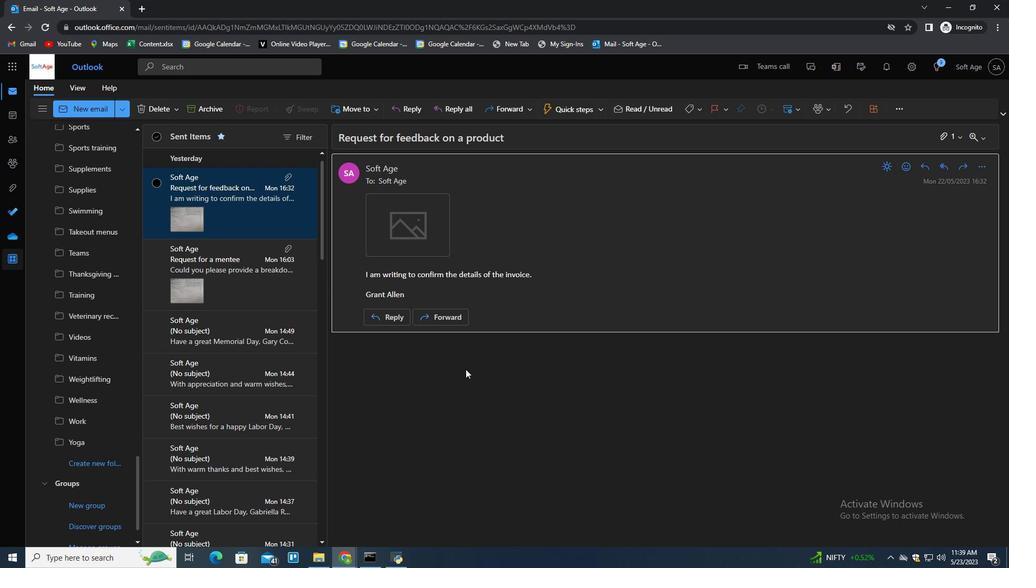 
Action: Mouse pressed left at (475, 368)
Screenshot: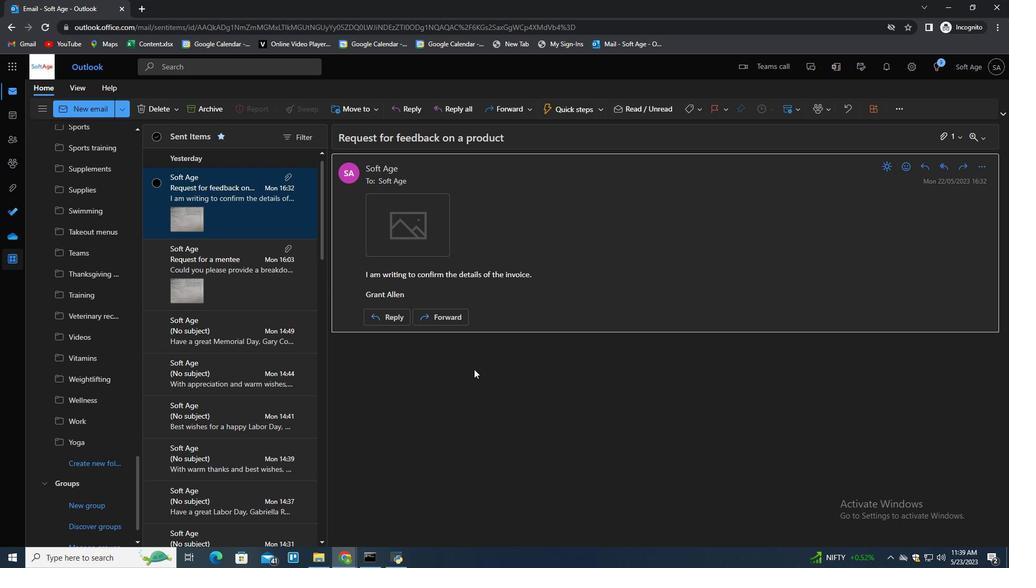 
Action: Mouse moved to (550, 353)
Screenshot: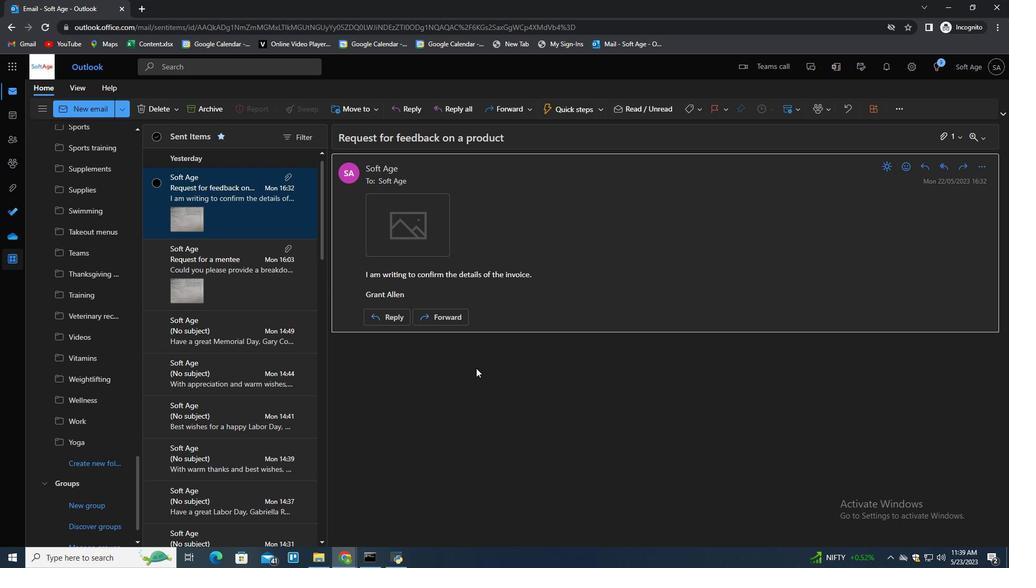 
Action: Key pressed n
Screenshot: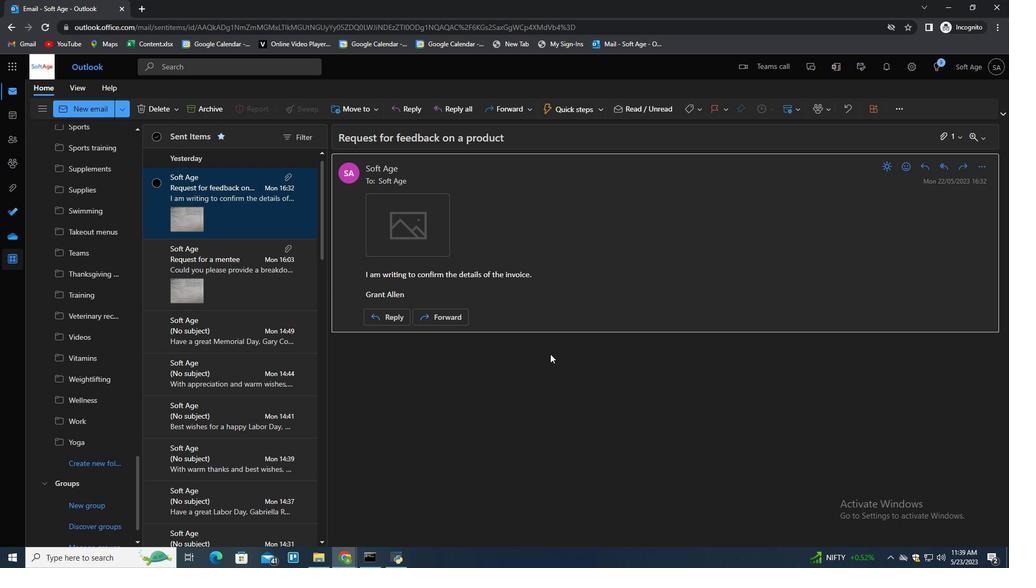 
Action: Mouse moved to (710, 103)
Screenshot: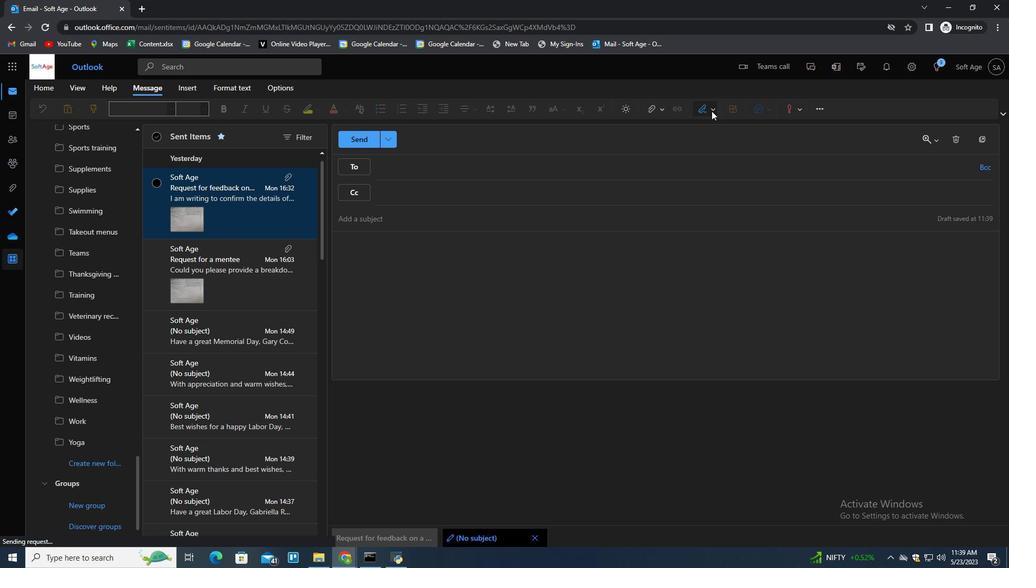 
Action: Mouse pressed left at (710, 103)
Screenshot: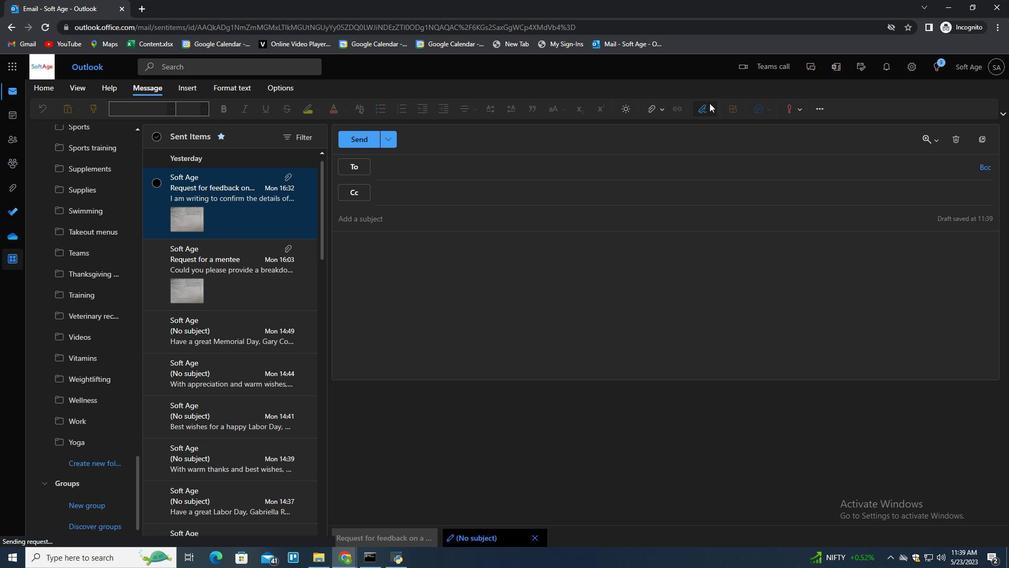 
Action: Mouse moved to (688, 129)
Screenshot: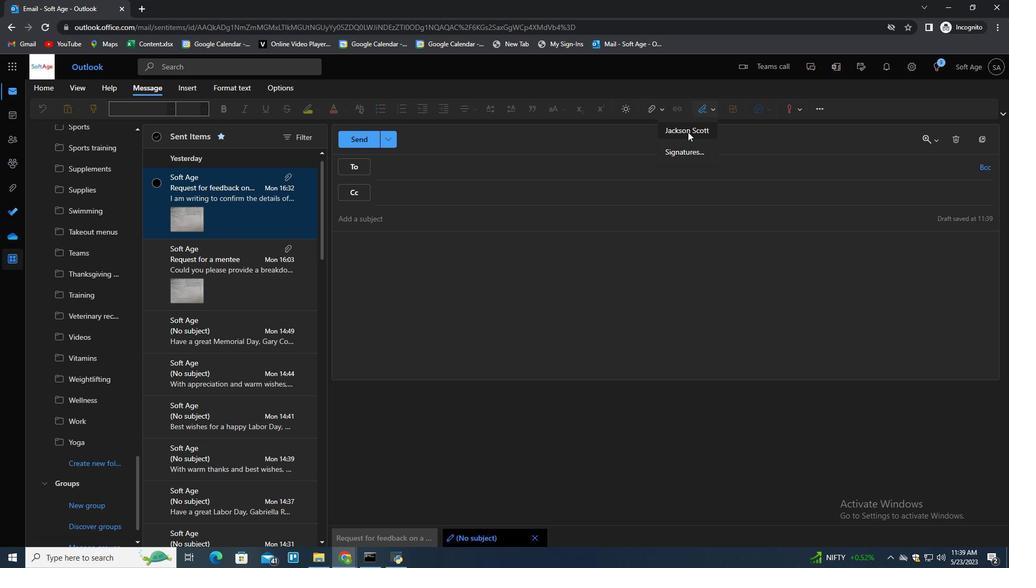 
Action: Mouse pressed left at (688, 129)
Screenshot: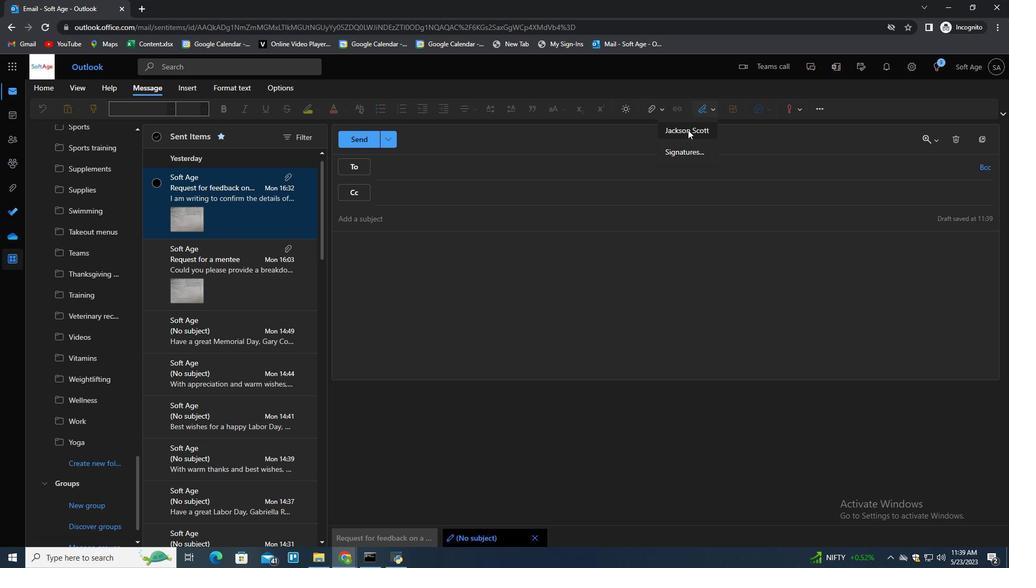 
Action: Mouse moved to (390, 170)
Screenshot: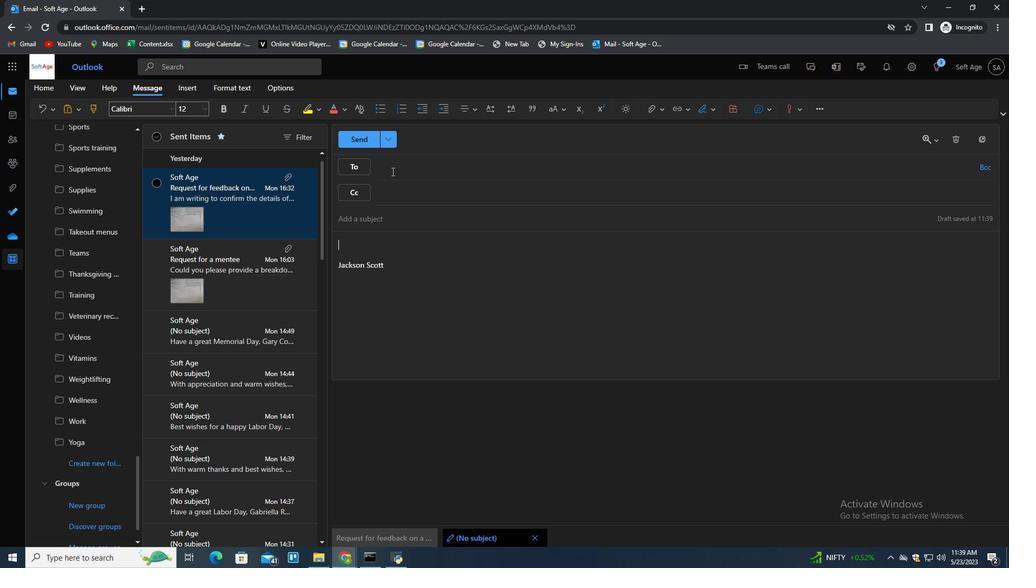 
Action: Mouse pressed left at (390, 170)
Screenshot: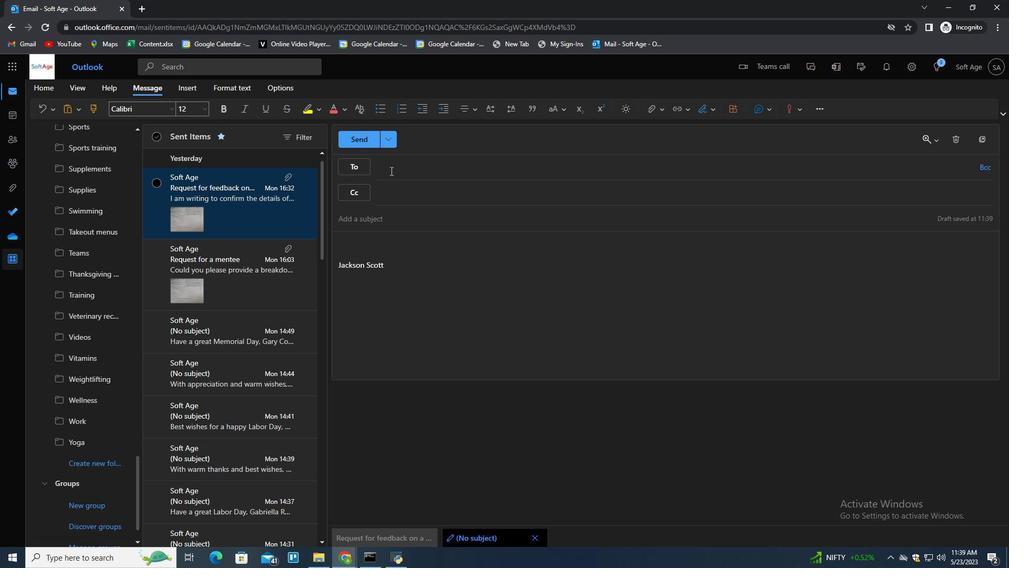 
Action: Mouse moved to (606, 242)
Screenshot: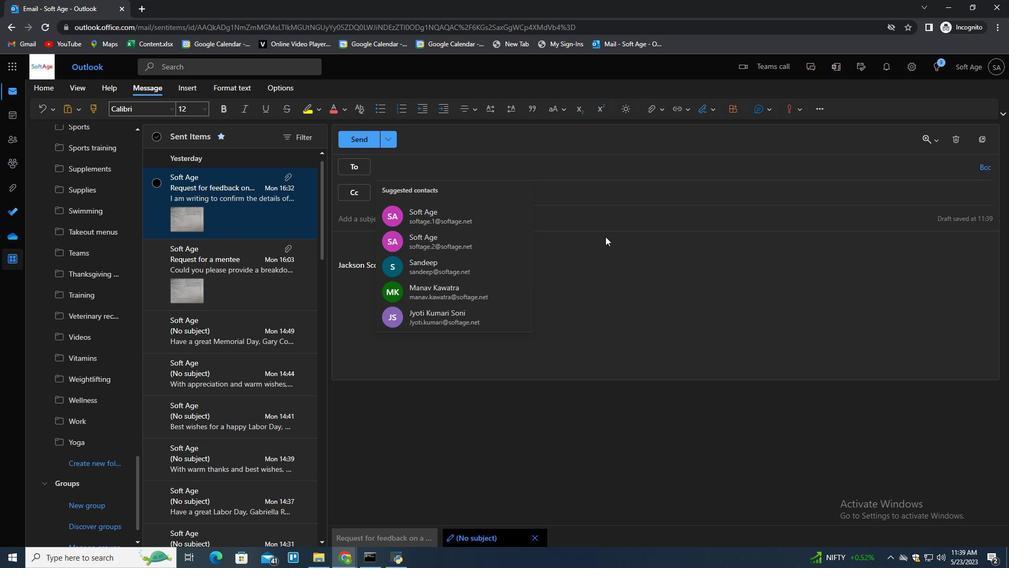 
Action: Mouse pressed left at (606, 242)
Screenshot: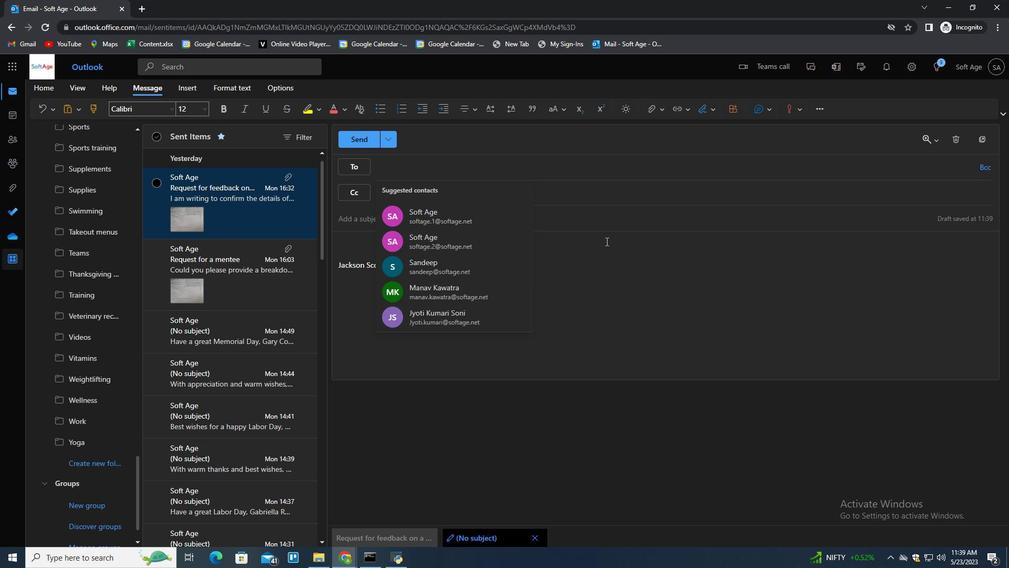 
Action: Mouse moved to (542, 217)
Screenshot: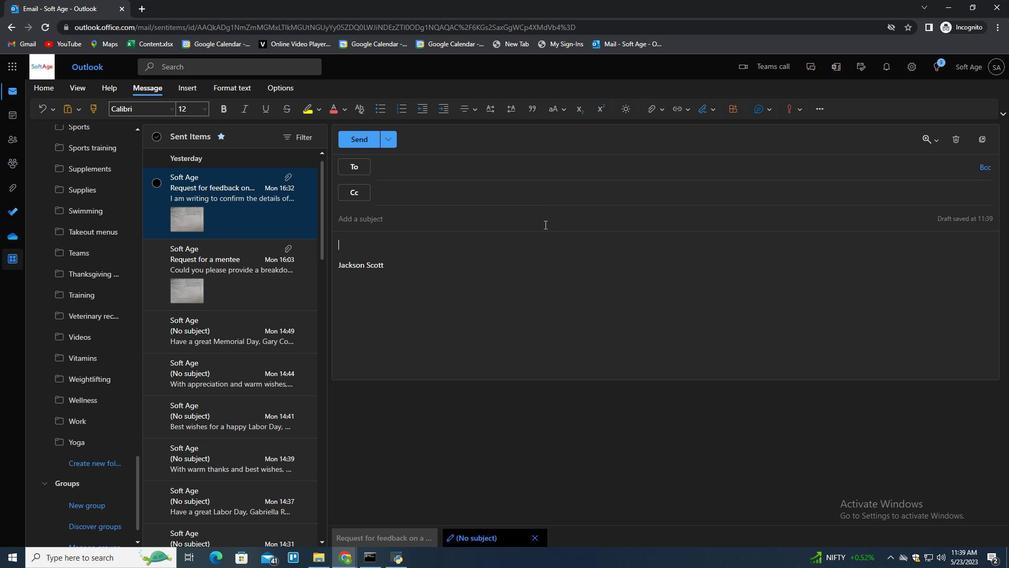 
Action: Mouse pressed left at (542, 217)
Screenshot: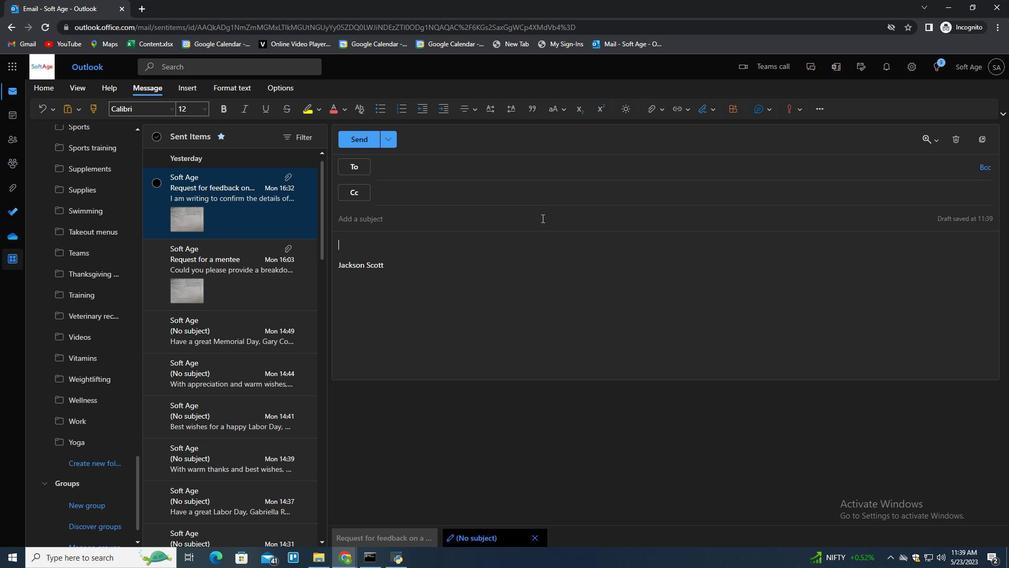
Action: Key pressed <Key.shift>Request<Key.space>for<Key.space>feedback<Key.space>on<Key.space>a<Key.space>charitabel<Key.backspace><Key.backspace>le<Key.space>cause<Key.space>and<Key.space>the<Key.space>message<Key.space><Key.backspace><Key.backspace><Key.backspace><Key.backspace><Key.backspace><Key.backspace><Key.backspace><Key.backspace><Key.backspace><Key.backspace><Key.backspace><Key.backspace><Key.backspace><Key.backspace><Key.backspace><Key.backspace><Key.backspace><Key.tab><Key.shift>Plesa<Key.backspace><Key.backspace>ase<Key.space>let<Key.space>me<Key.space>knmo<Key.backspace><Key.backspace><Key.backspace>now<Key.space>if<Key.space>there<Key.space>an<Key.backspace>re<Key.space>any<Key.space>update<Key.space>on<Key.space>the<Key.space>project<Key.space>status.
Screenshot: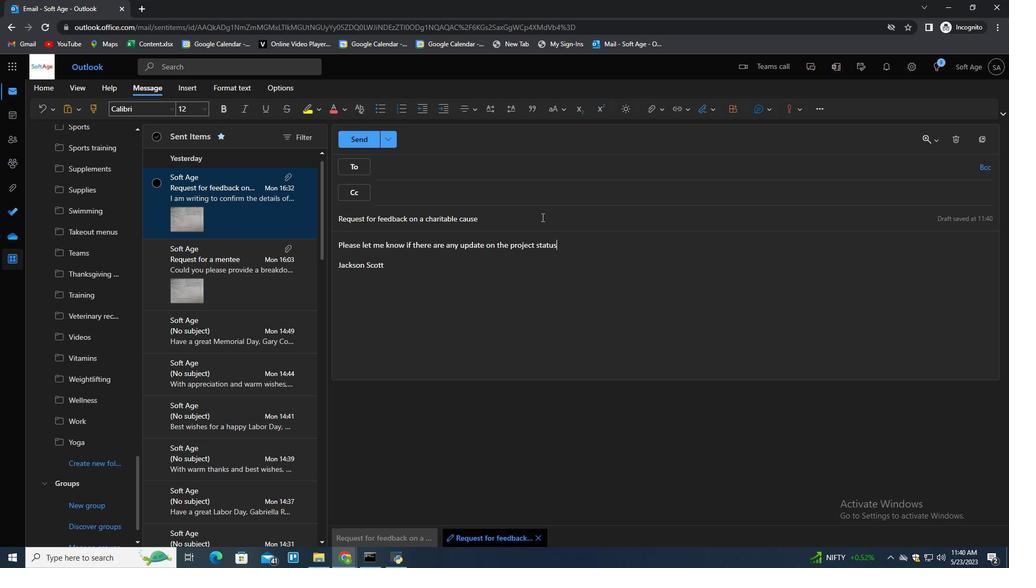 
Action: Mouse moved to (660, 107)
Screenshot: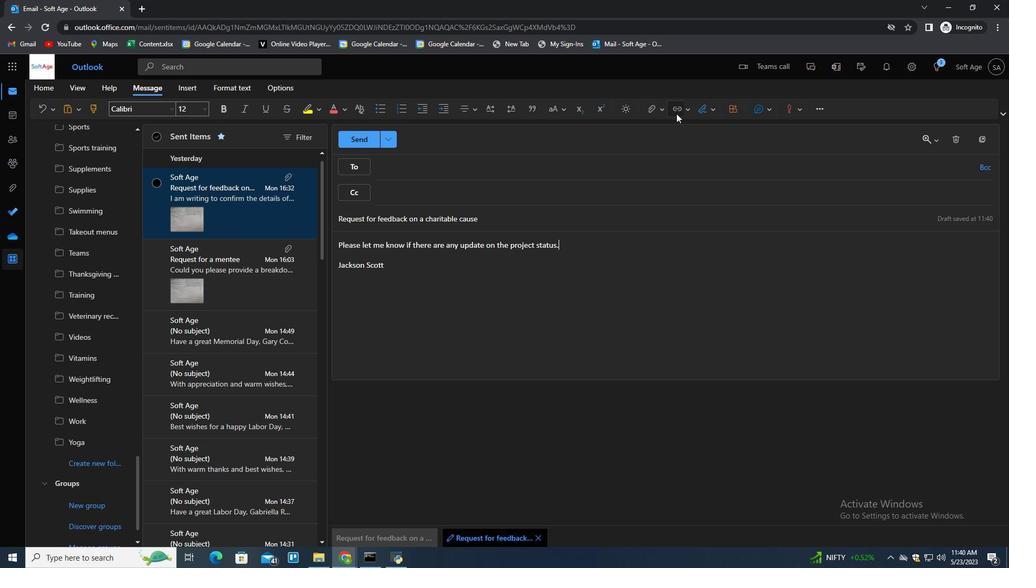 
Action: Mouse pressed left at (660, 107)
Screenshot: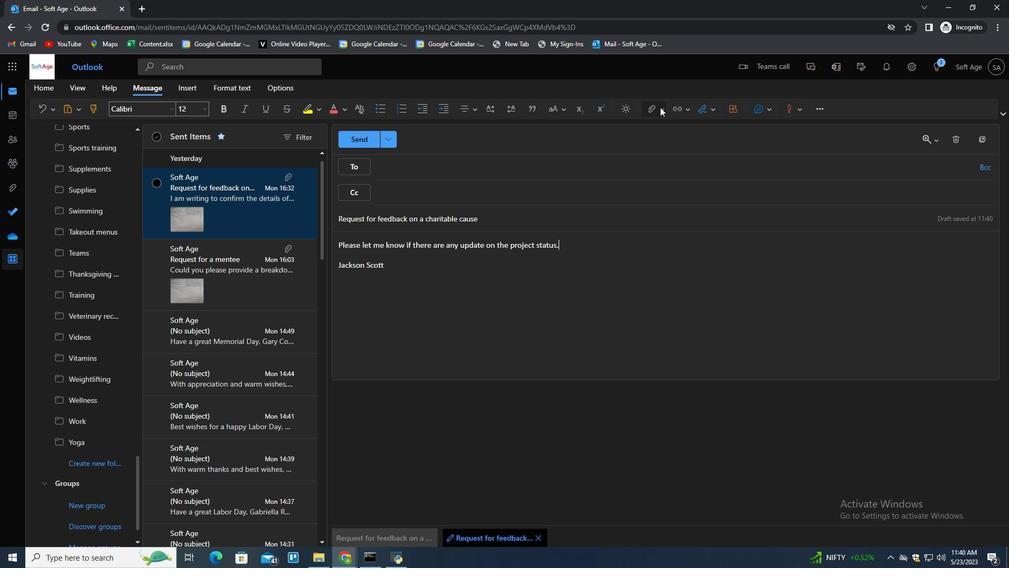 
Action: Mouse moved to (618, 126)
Screenshot: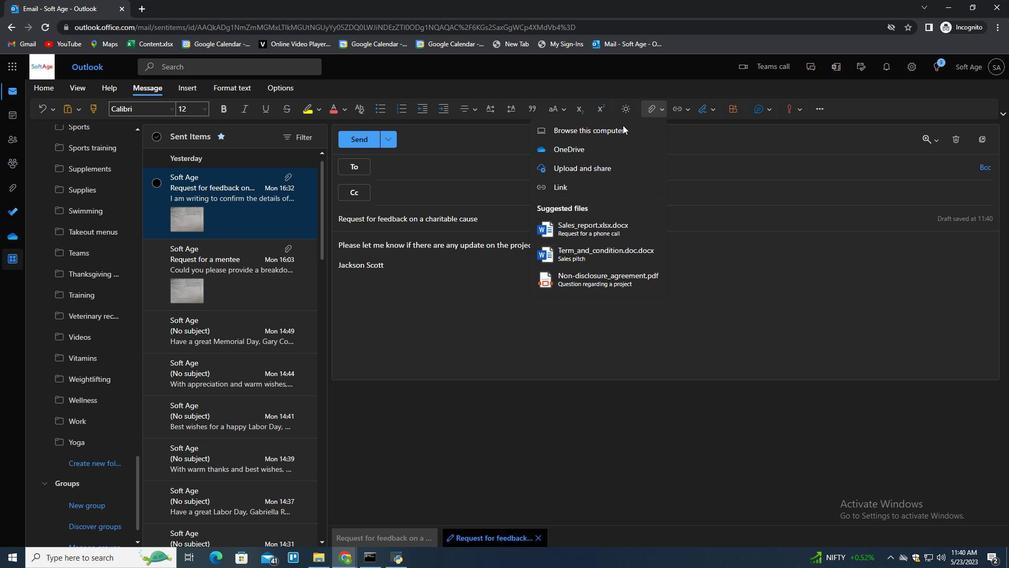 
Action: Mouse pressed left at (618, 126)
Screenshot: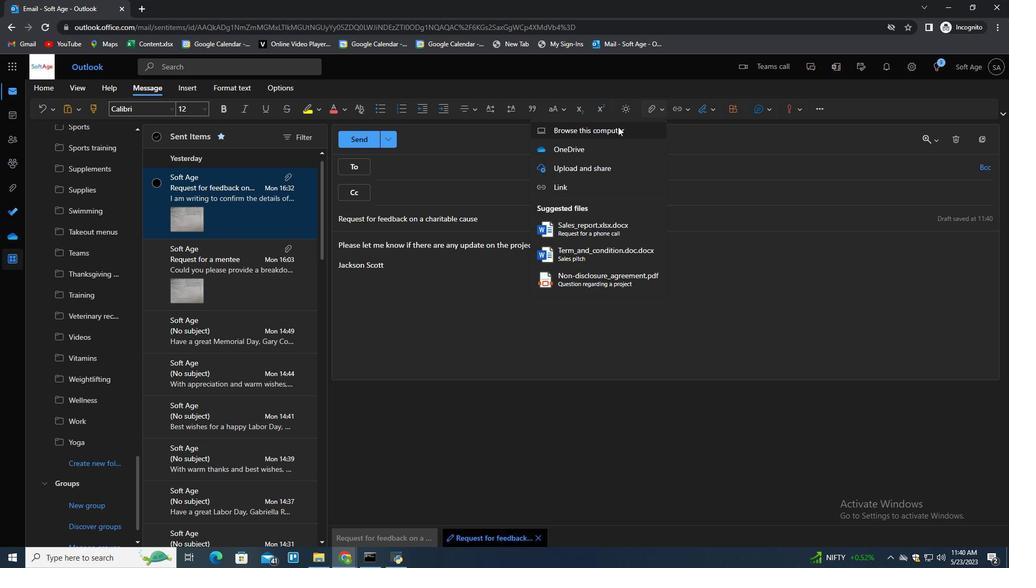 
Action: Mouse moved to (210, 109)
Screenshot: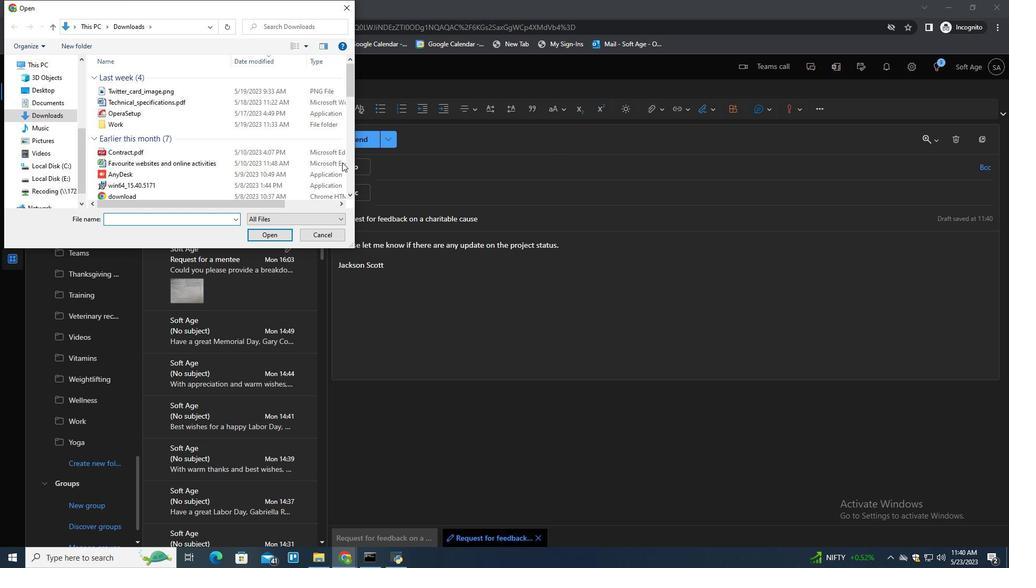 
Action: Mouse scrolled (210, 109) with delta (0, 0)
Screenshot: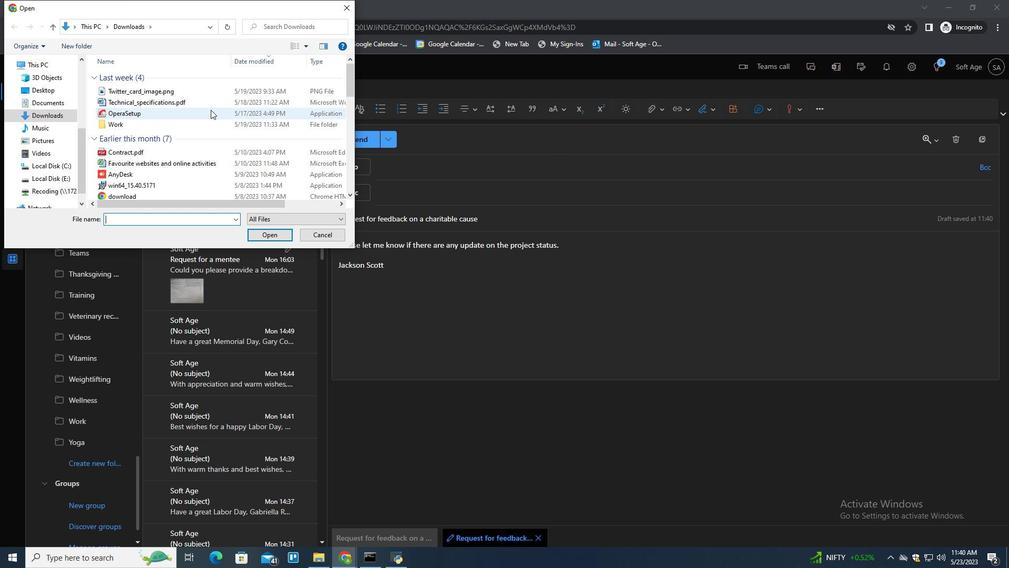 
Action: Mouse scrolled (210, 109) with delta (0, 0)
Screenshot: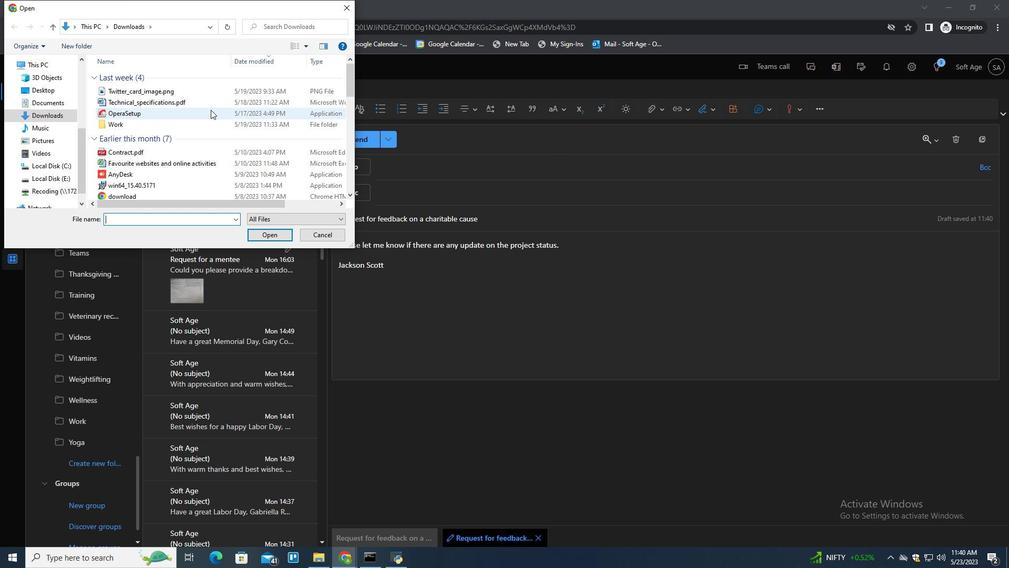 
Action: Mouse scrolled (210, 109) with delta (0, 0)
Screenshot: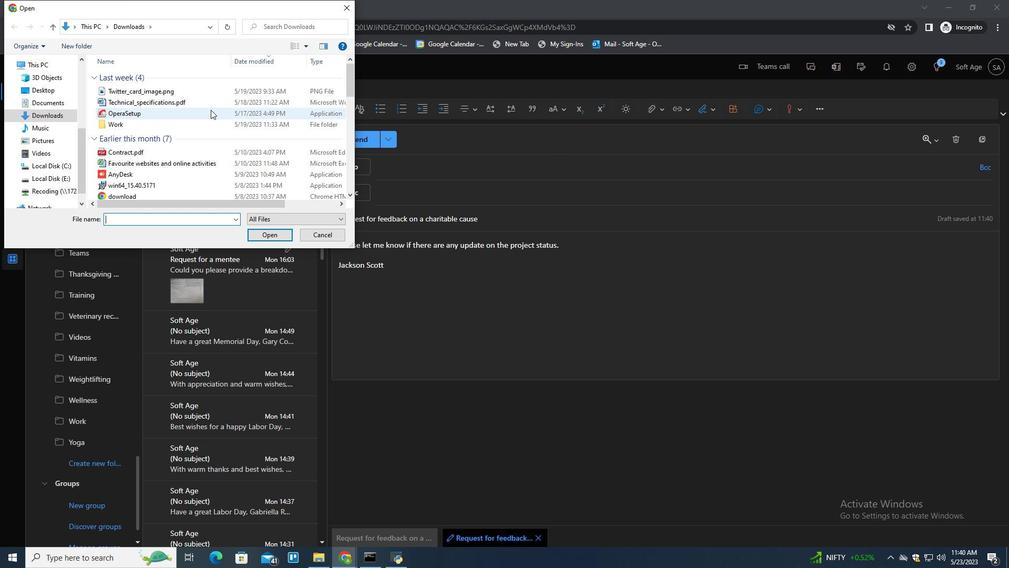 
Action: Mouse scrolled (210, 109) with delta (0, 0)
Screenshot: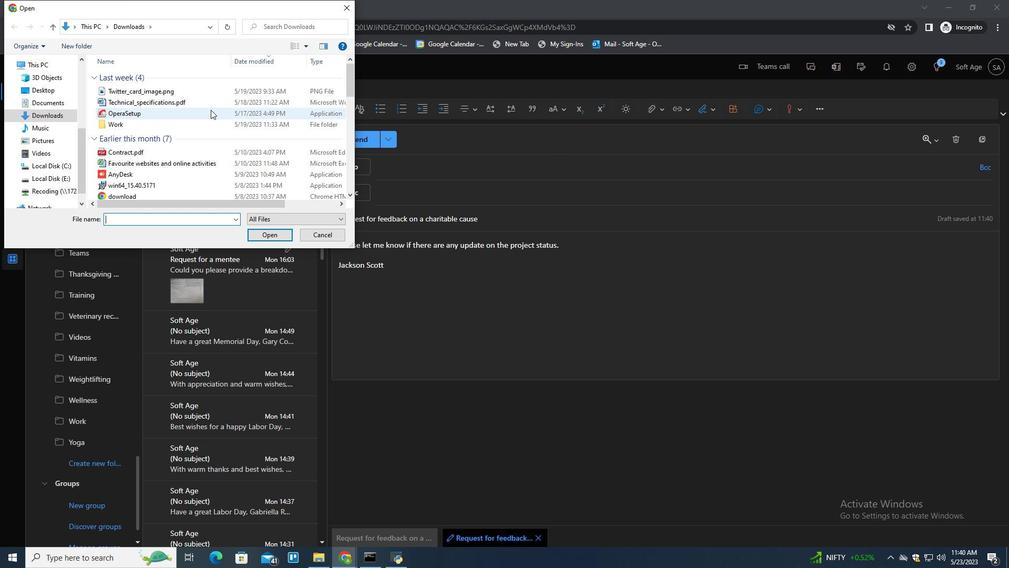 
Action: Mouse scrolled (210, 109) with delta (0, 0)
Screenshot: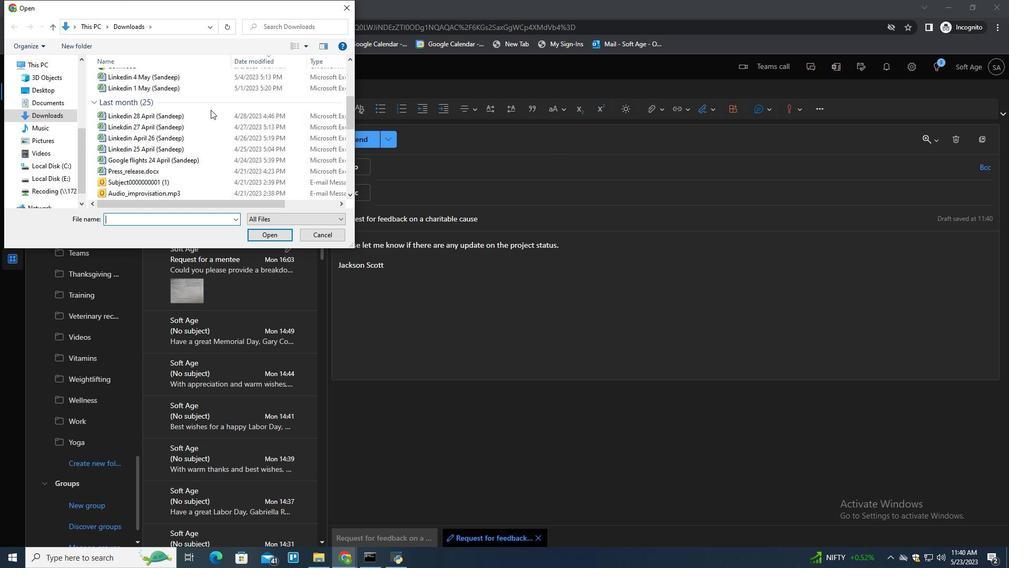 
Action: Mouse scrolled (210, 109) with delta (0, 0)
Screenshot: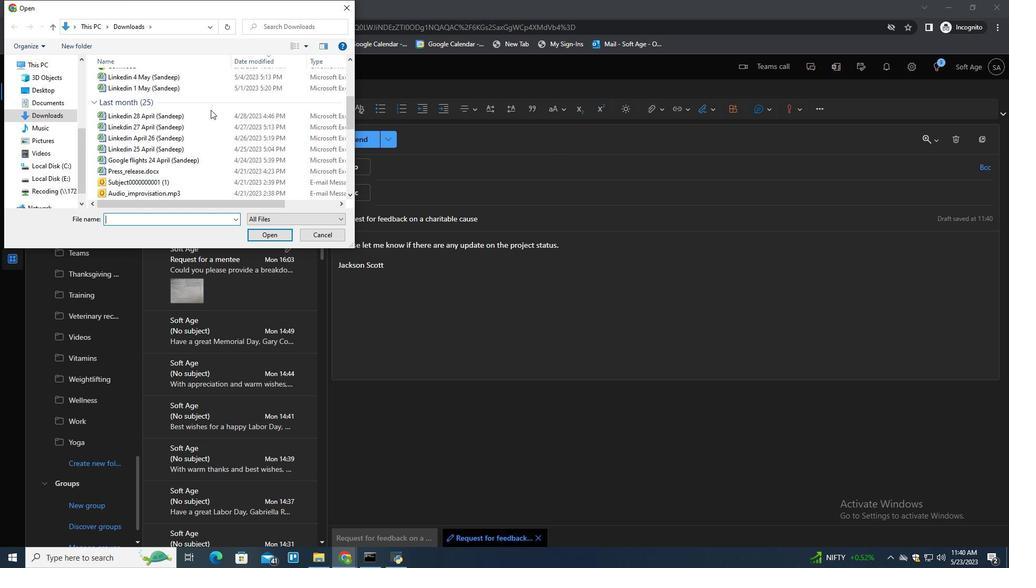 
Action: Mouse scrolled (210, 109) with delta (0, 0)
Screenshot: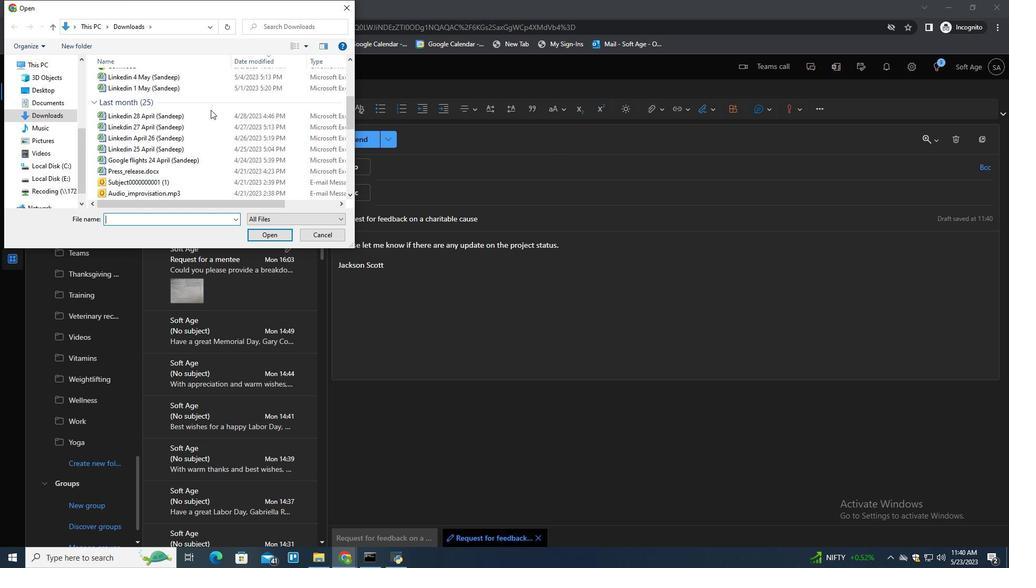 
Action: Mouse scrolled (210, 109) with delta (0, 0)
Screenshot: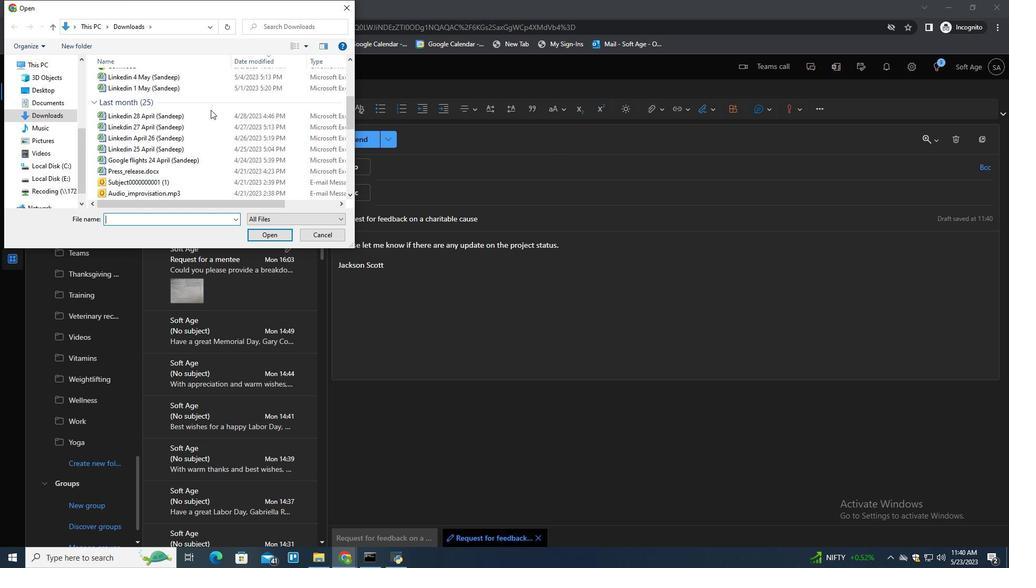 
Action: Mouse scrolled (210, 109) with delta (0, 0)
Screenshot: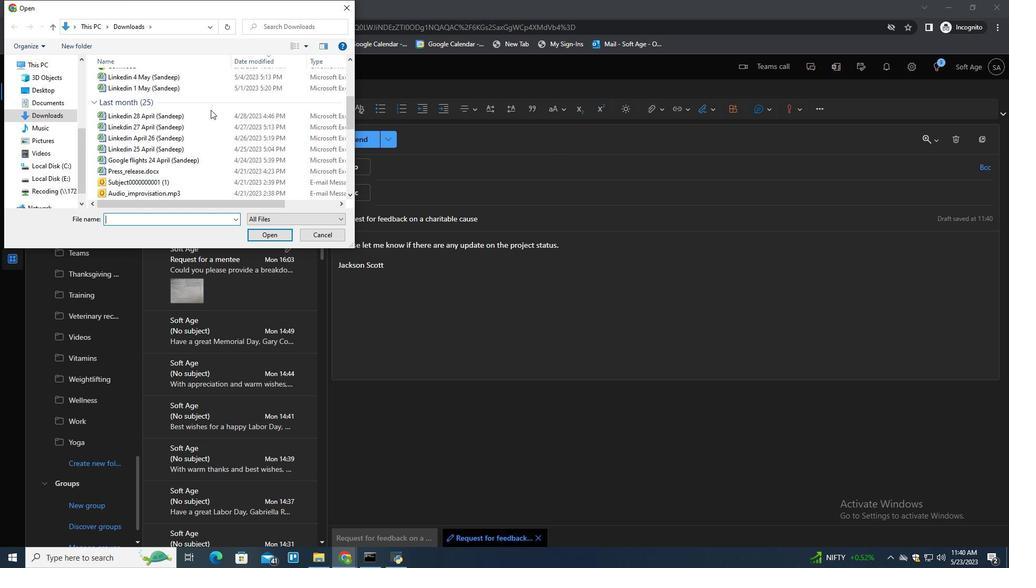 
Action: Mouse scrolled (210, 109) with delta (0, 0)
Screenshot: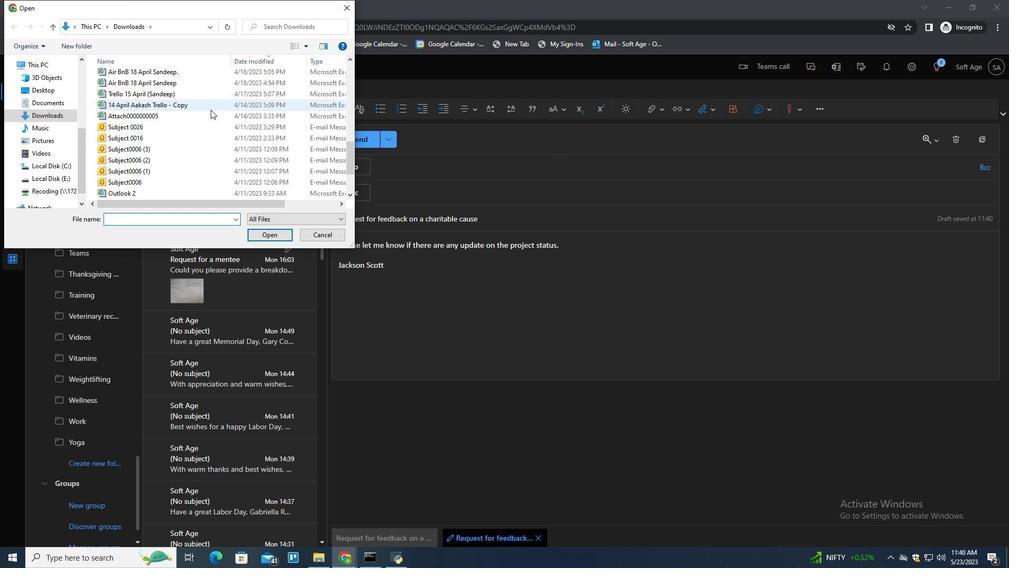 
Action: Mouse scrolled (210, 109) with delta (0, 0)
Screenshot: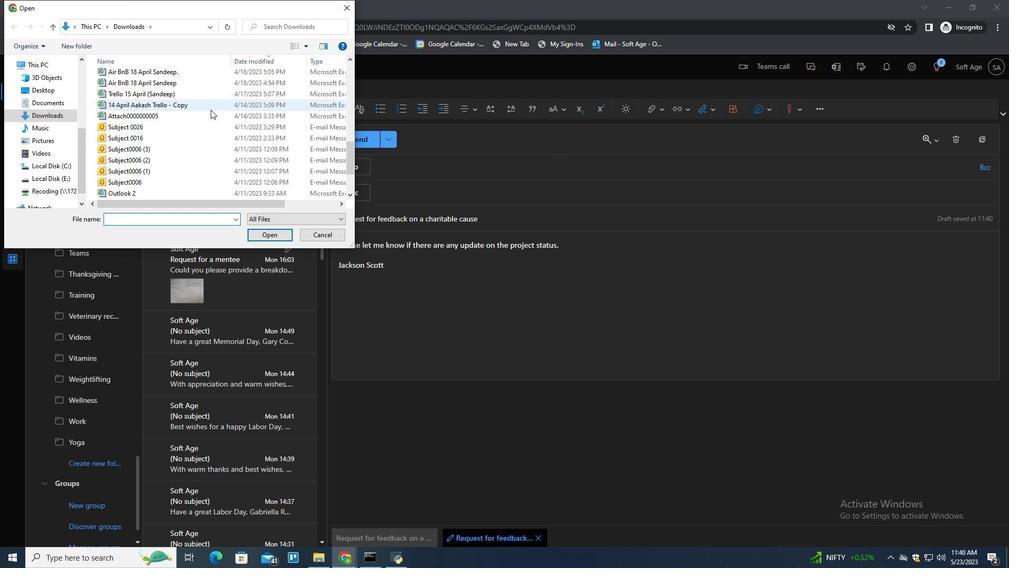 
Action: Mouse scrolled (210, 109) with delta (0, 0)
Screenshot: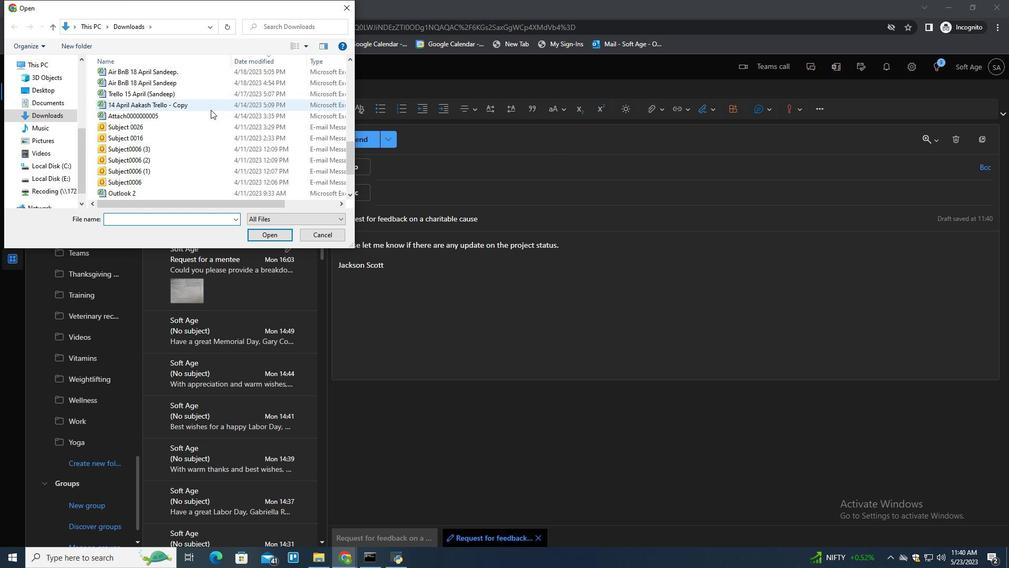 
Action: Mouse scrolled (210, 109) with delta (0, 0)
Screenshot: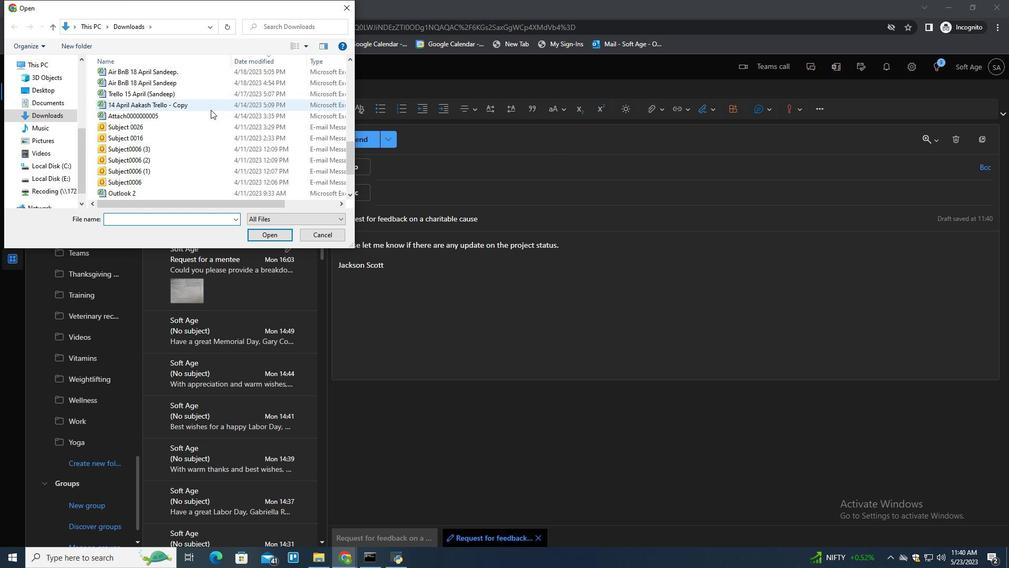 
Action: Mouse scrolled (210, 109) with delta (0, 0)
Screenshot: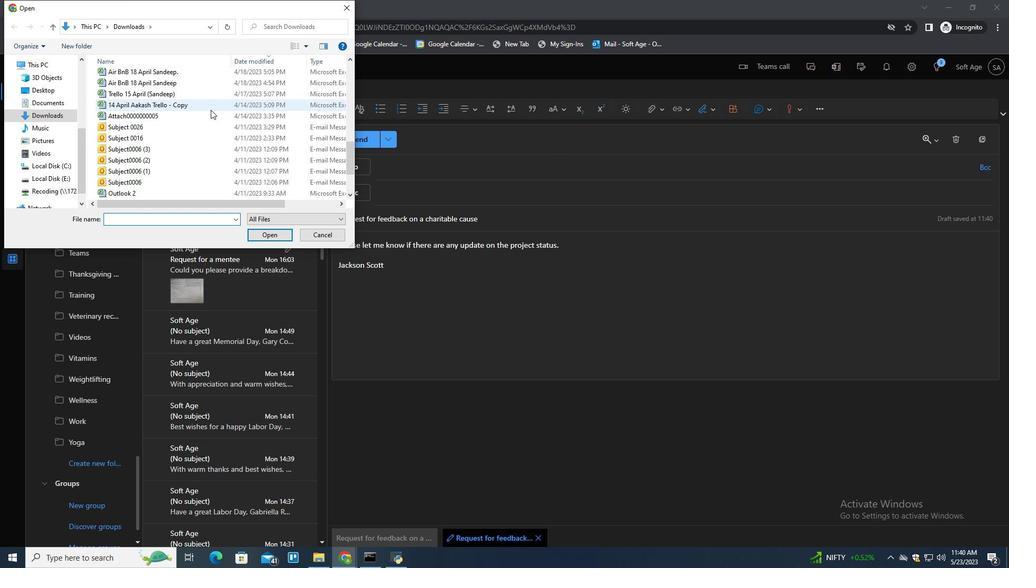 
Action: Mouse moved to (224, 152)
Screenshot: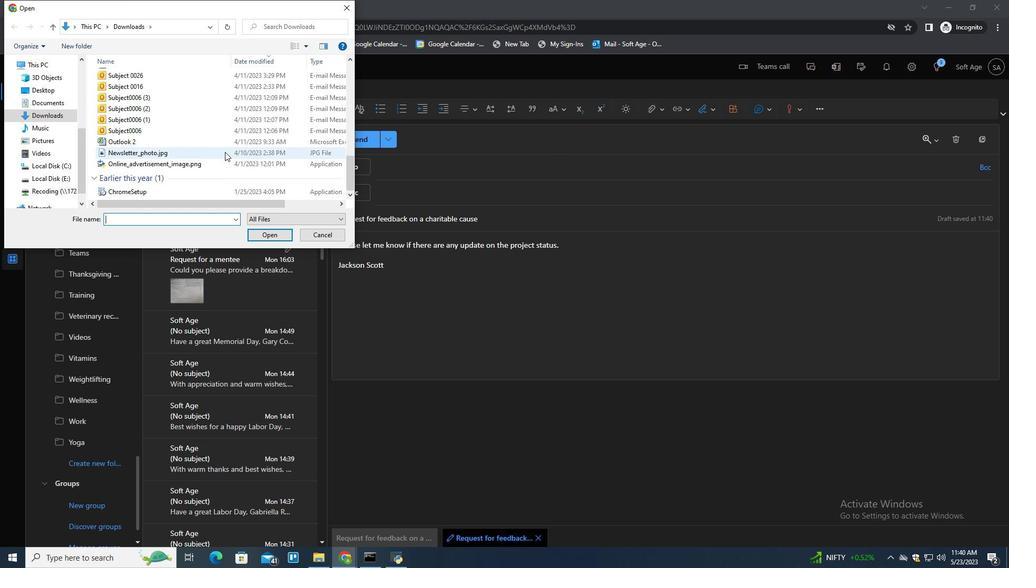 
Action: Mouse pressed left at (224, 152)
Screenshot: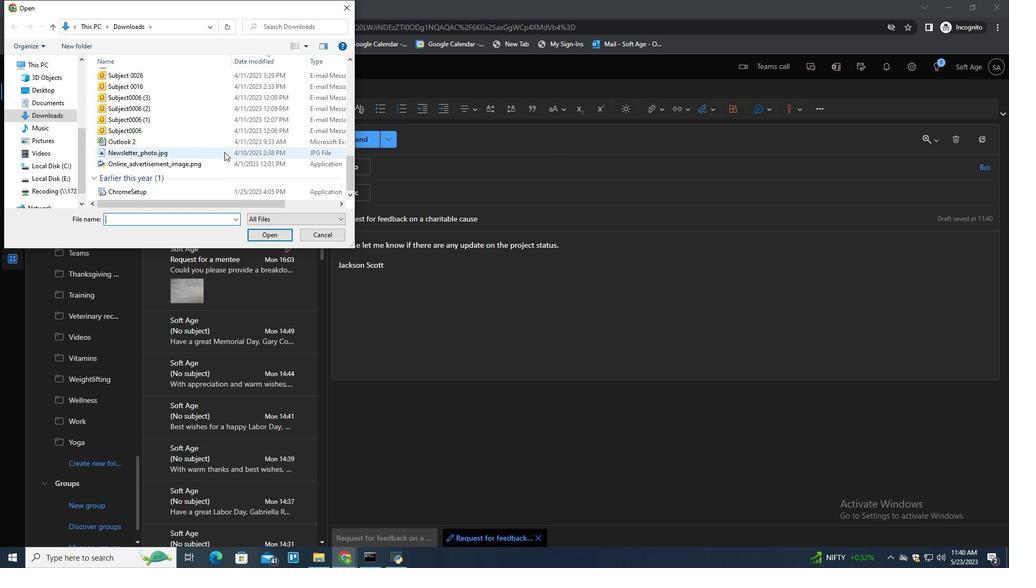 
Action: Key pressed <Key.f2><Key.shift>Online<Key.shift>_advertising<Key.shift>)<Key.backspace><Key.shift>_image.png
Screenshot: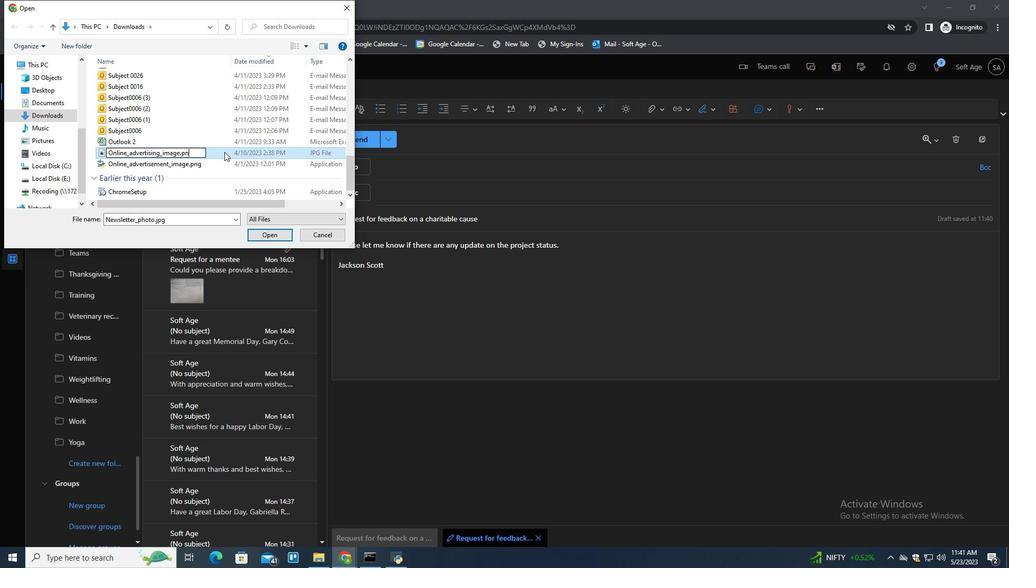 
Action: Mouse pressed left at (224, 152)
Screenshot: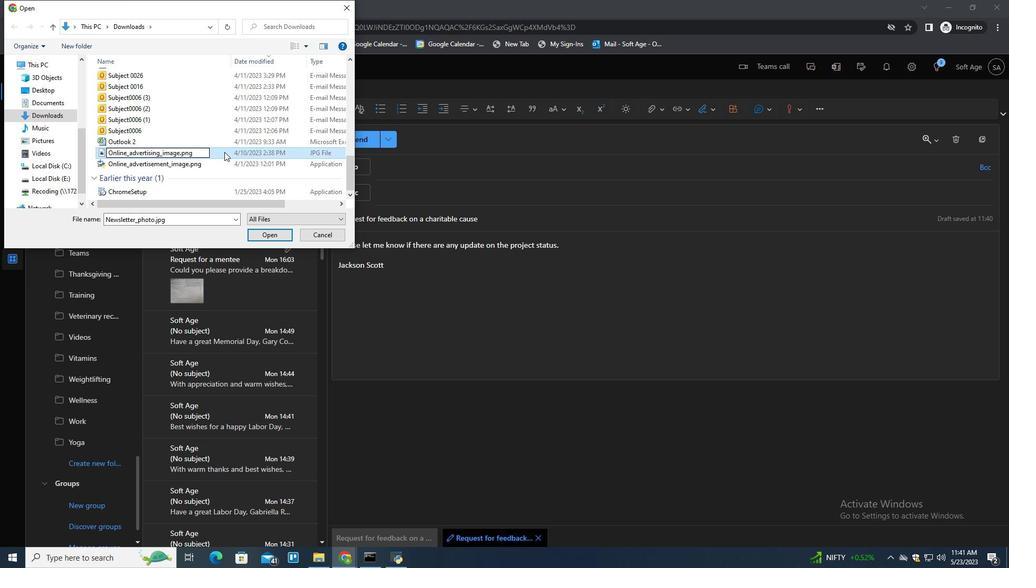 
Action: Mouse moved to (261, 232)
Screenshot: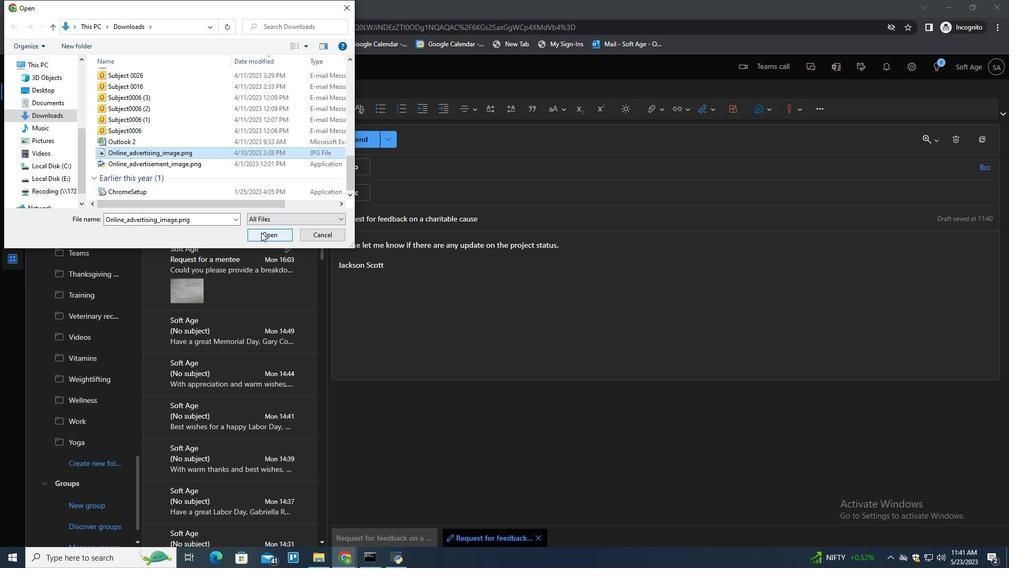 
Action: Mouse pressed left at (261, 232)
Screenshot: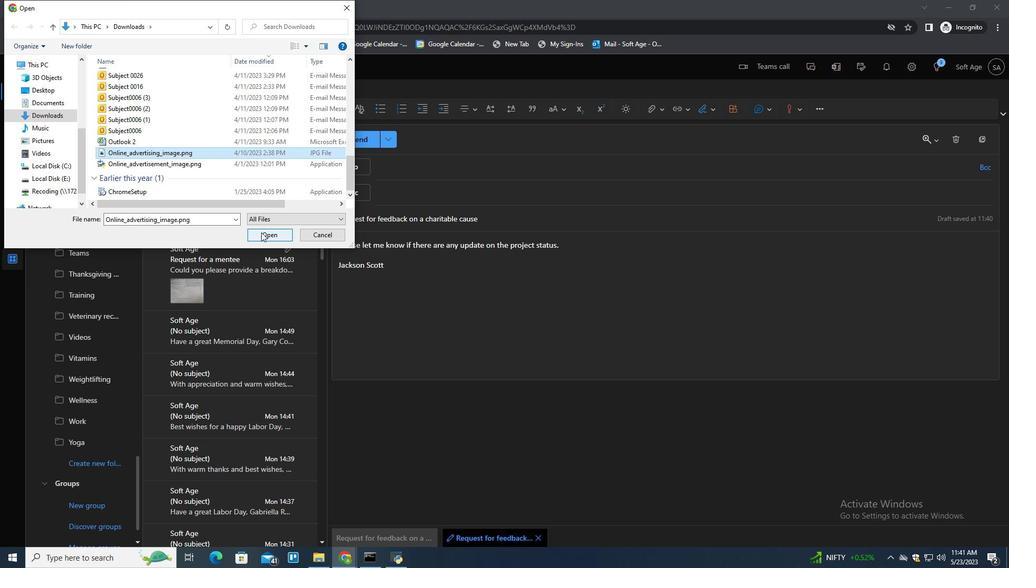 
Action: Mouse moved to (405, 168)
Screenshot: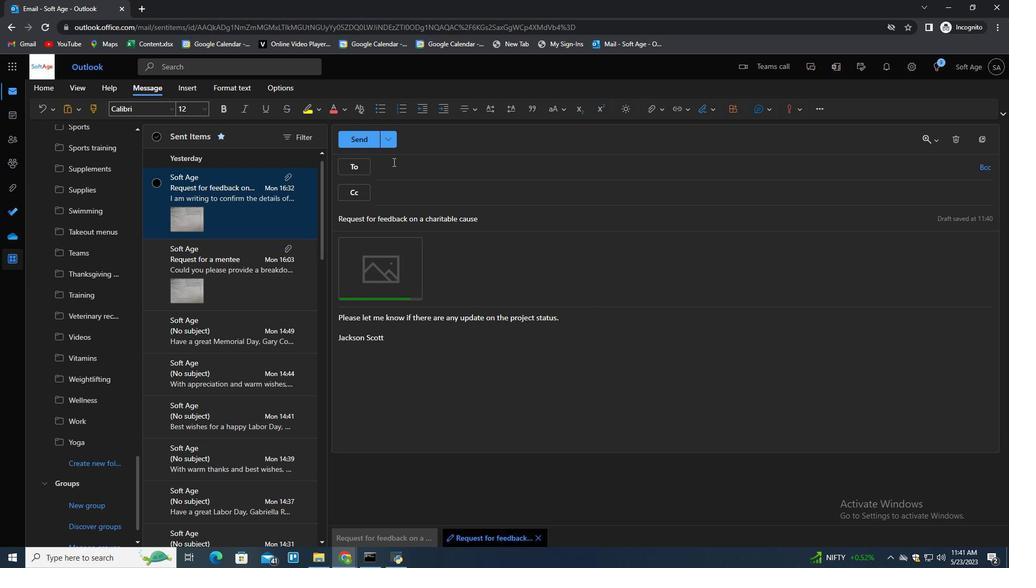 
Action: Mouse pressed left at (405, 168)
Screenshot: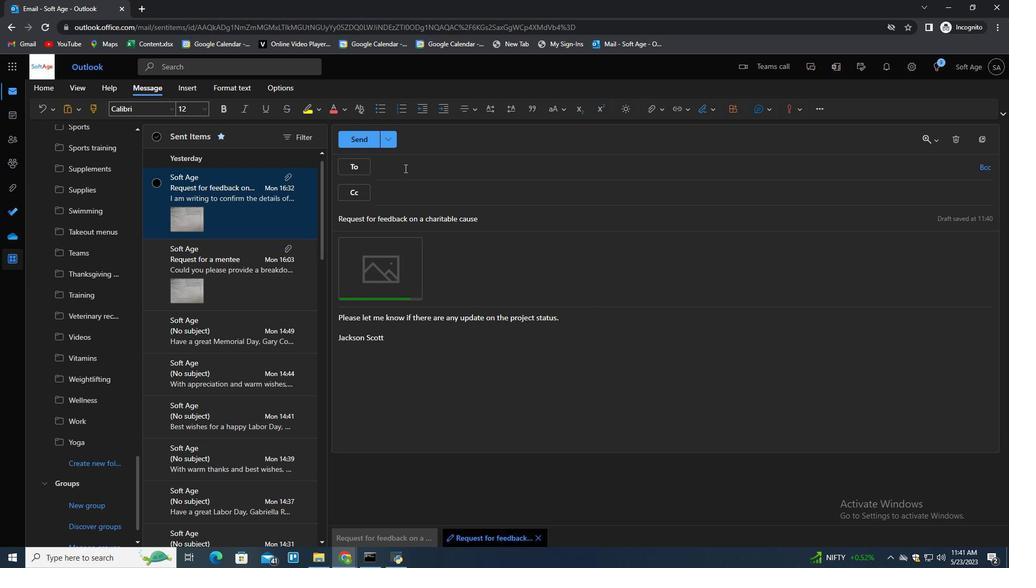 
Action: Mouse moved to (405, 168)
Screenshot: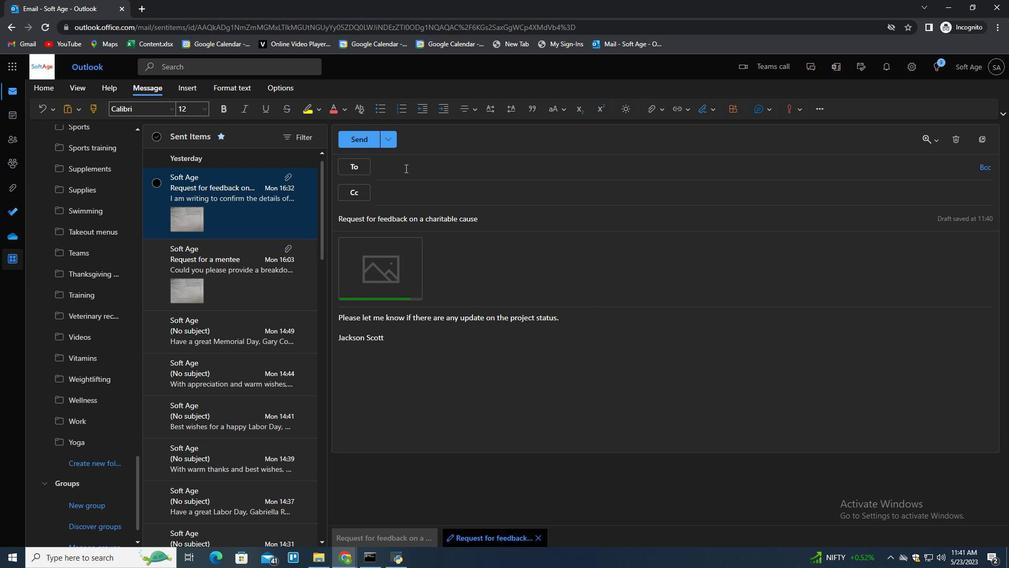 
Action: Key pressed sofat<Key.backspace><Key.backspace>tage.9<Key.shift>@soag<Key.backspace><Key.backspace>ftage.net<Key.enter>
Screenshot: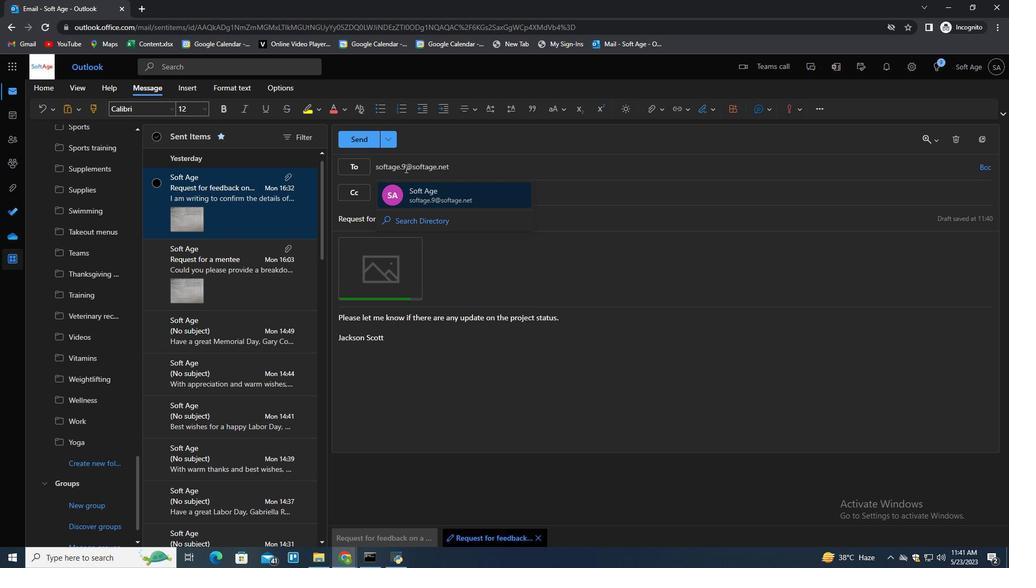 
Action: Mouse moved to (424, 371)
Screenshot: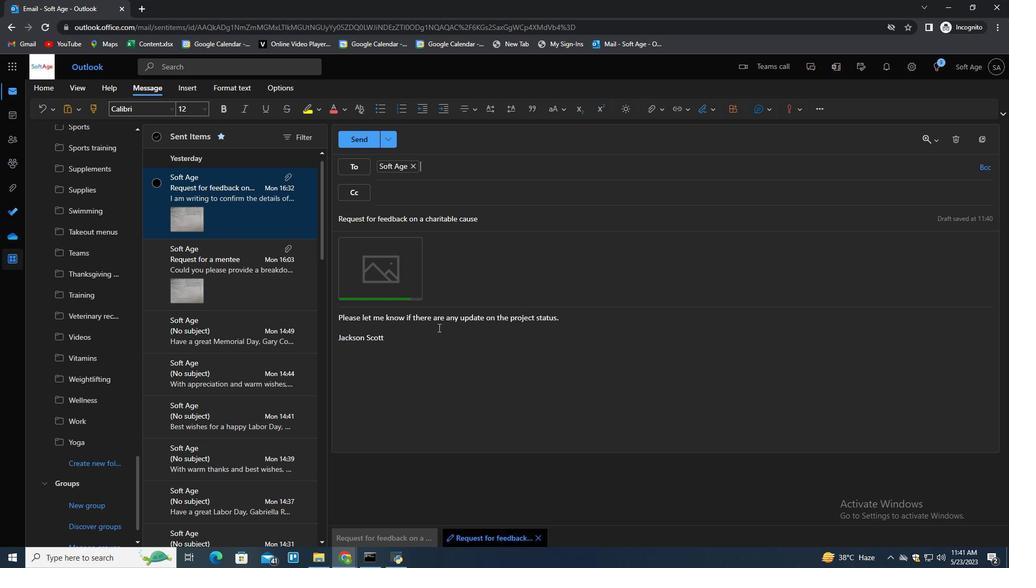 
Action: Mouse pressed left at (424, 371)
Screenshot: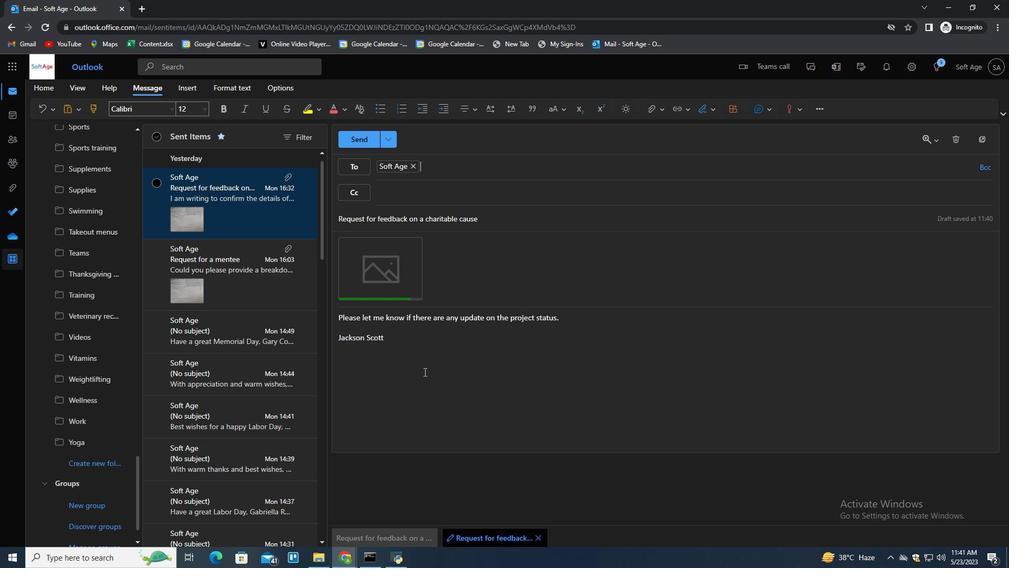 
Action: Mouse moved to (423, 372)
Screenshot: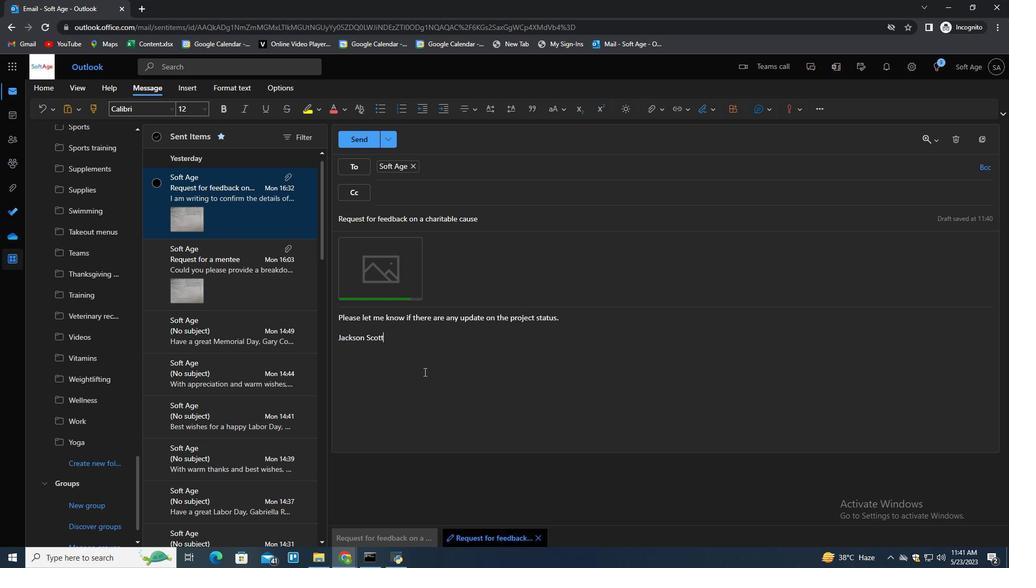 
Action: Mouse pressed left at (423, 372)
Screenshot: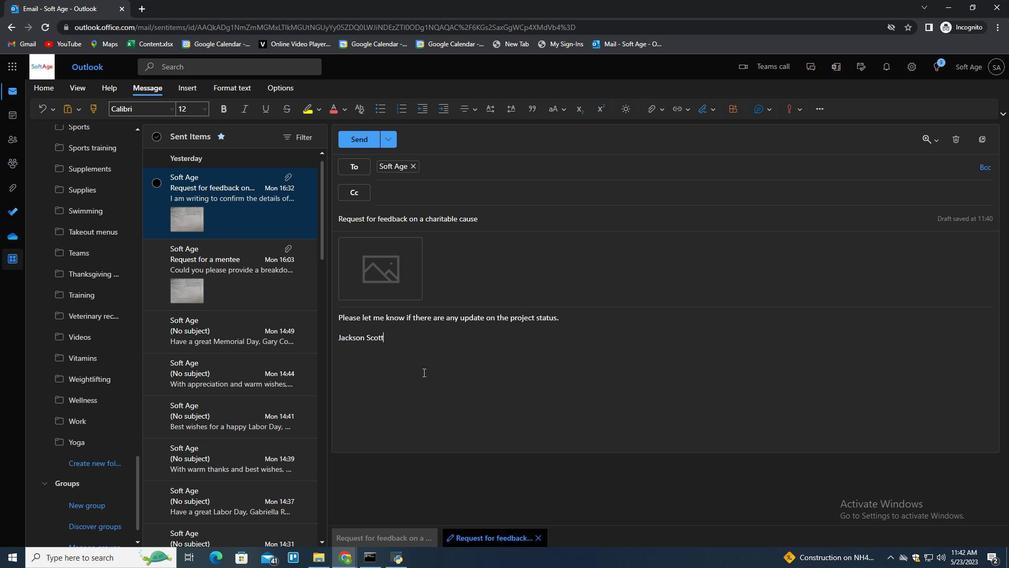 
Action: Mouse moved to (455, 343)
Screenshot: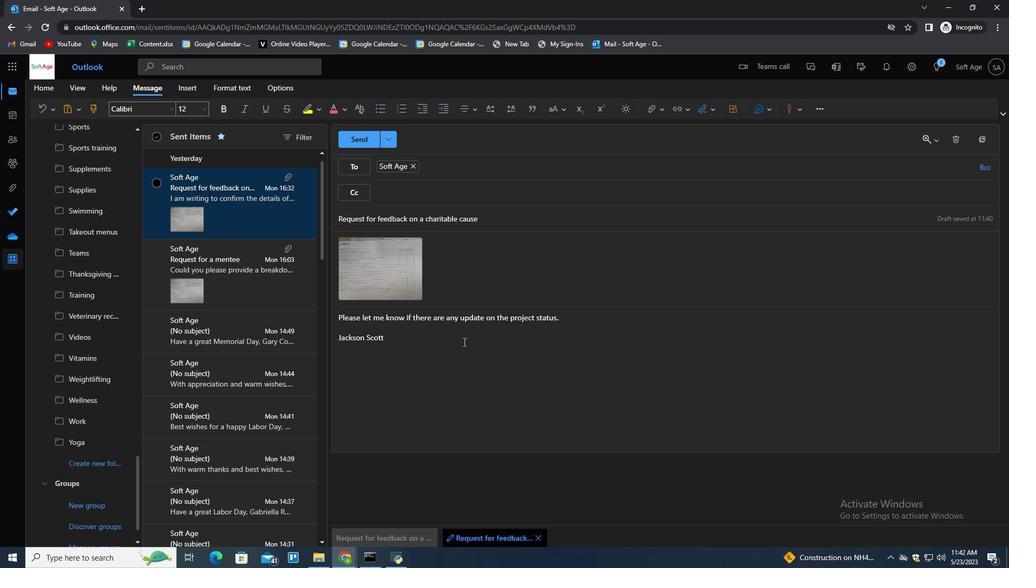 
Action: Mouse pressed left at (455, 343)
Screenshot: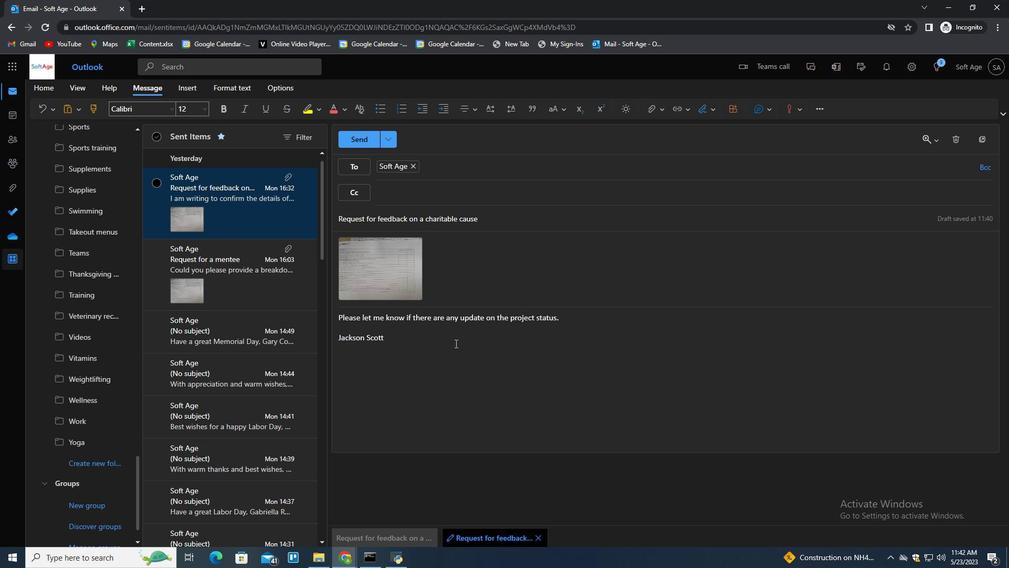 
Action: Mouse moved to (350, 137)
Screenshot: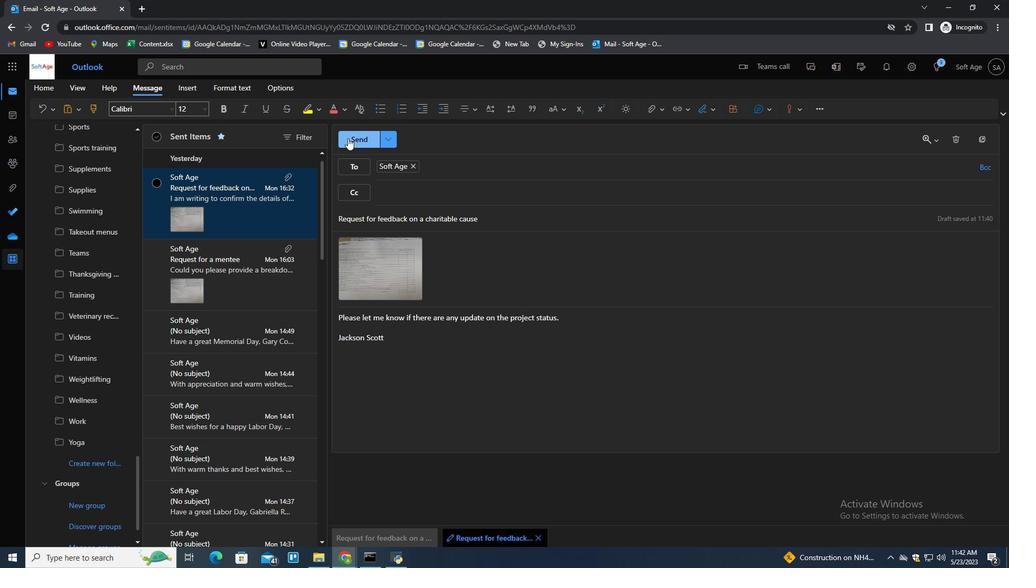
Action: Mouse pressed left at (350, 137)
Screenshot: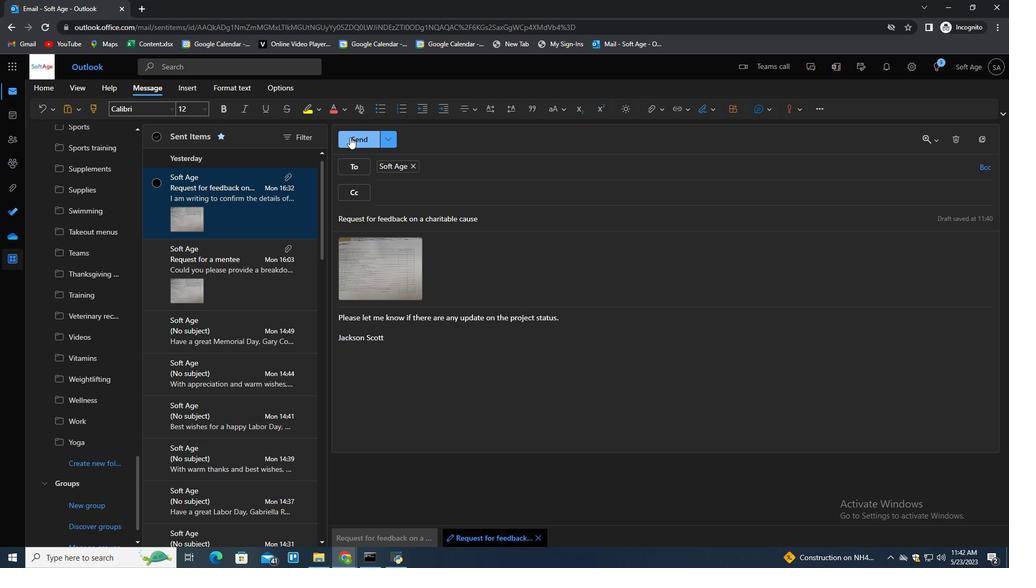 
Action: Mouse moved to (67, 438)
Screenshot: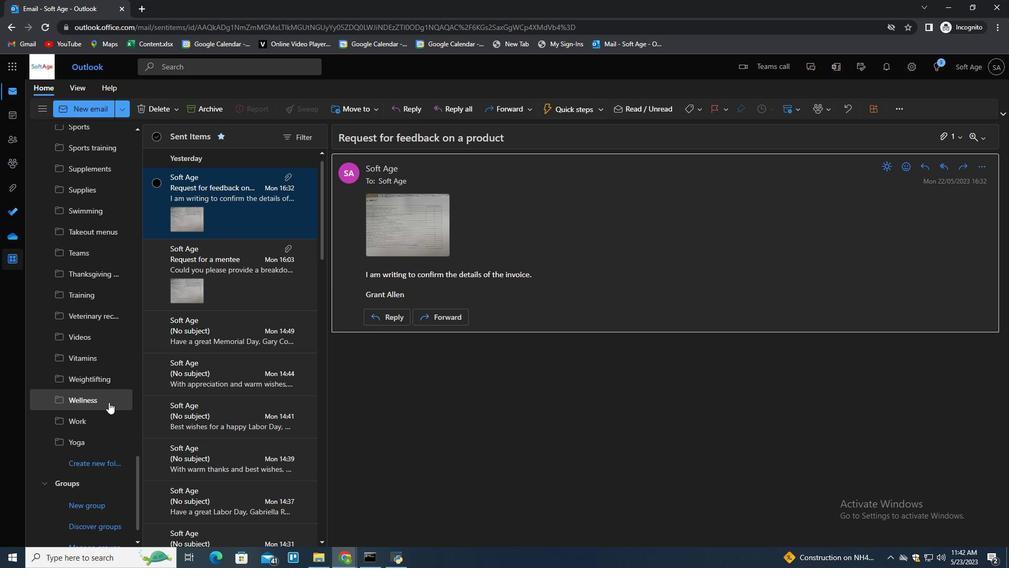 
Action: Mouse scrolled (67, 437) with delta (0, 0)
Screenshot: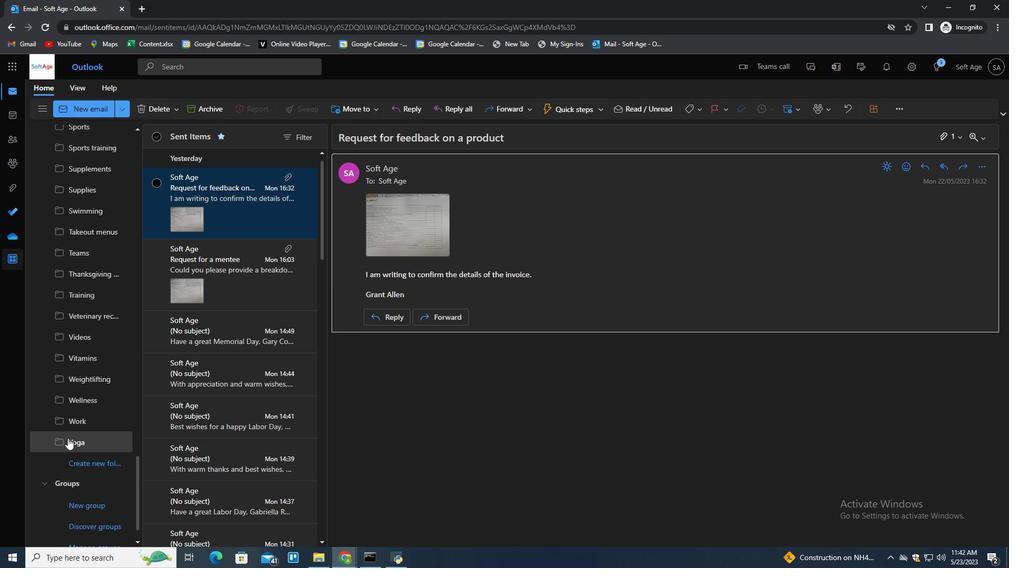 
Action: Mouse scrolled (67, 437) with delta (0, 0)
Screenshot: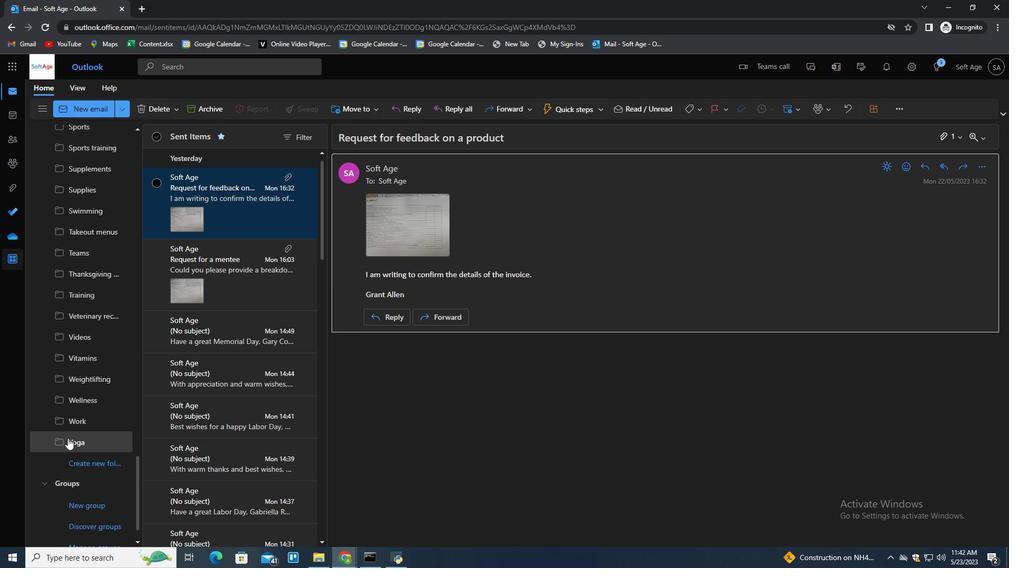 
Action: Mouse scrolled (67, 437) with delta (0, 0)
Screenshot: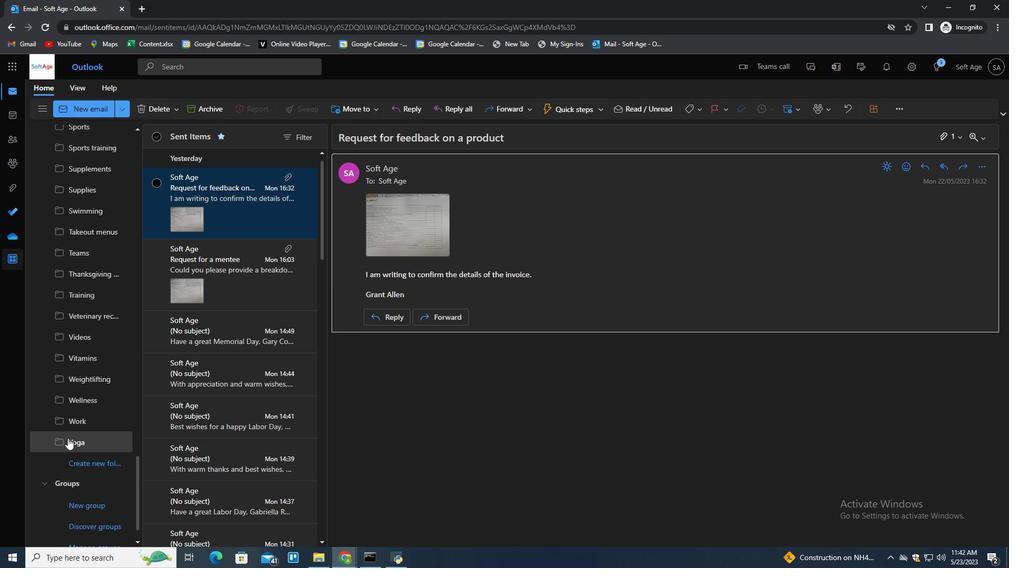 
Action: Mouse moved to (82, 446)
Screenshot: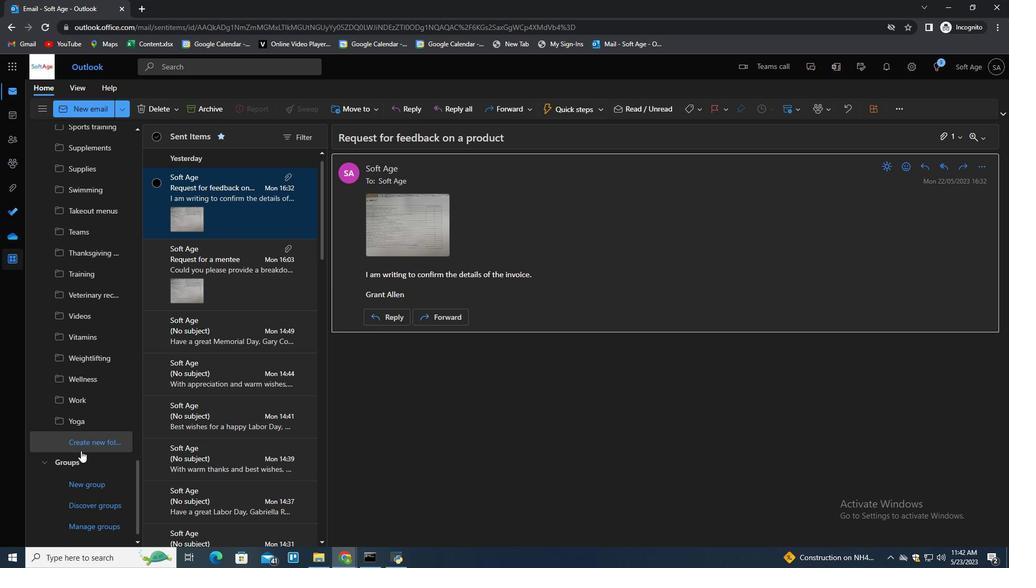 
Action: Mouse pressed left at (82, 446)
Screenshot: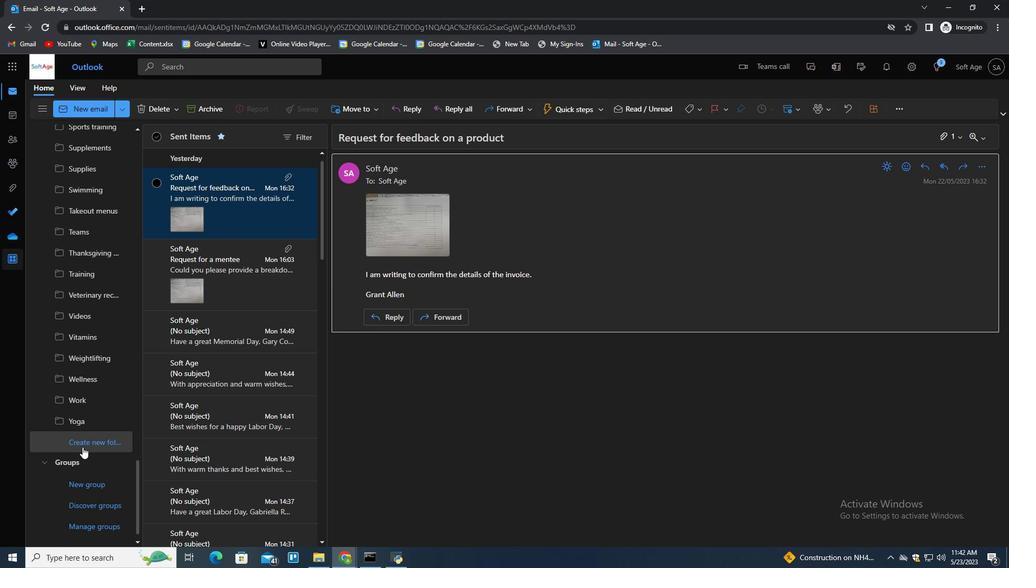 
Action: Mouse moved to (84, 444)
Screenshot: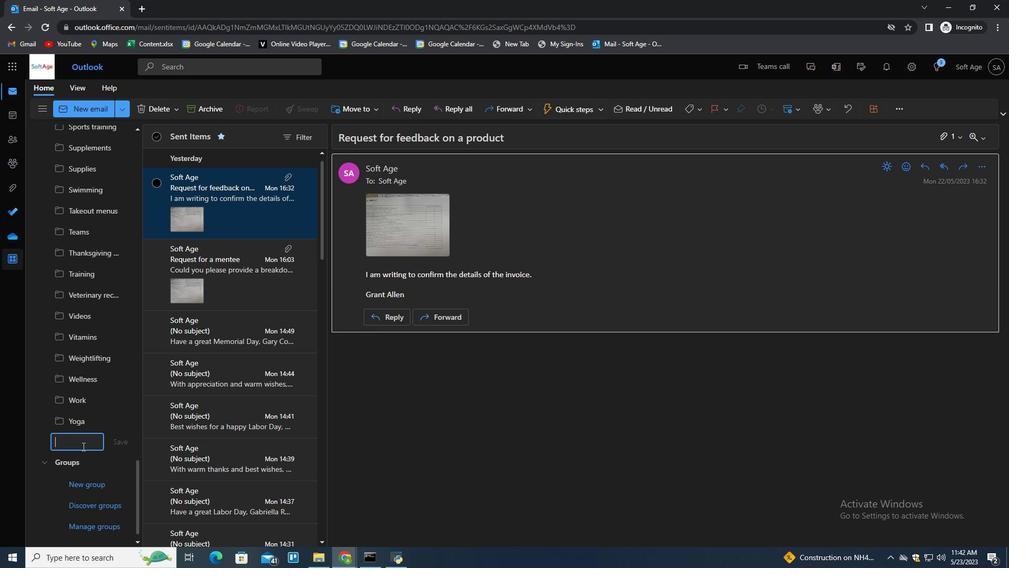 
Action: Key pressed <Key.shift><Key.shift><Key.shift>Jully<Key.backspace><Key.backspace>y<Key.space><Key.shift>pland<Key.backspace>s
Screenshot: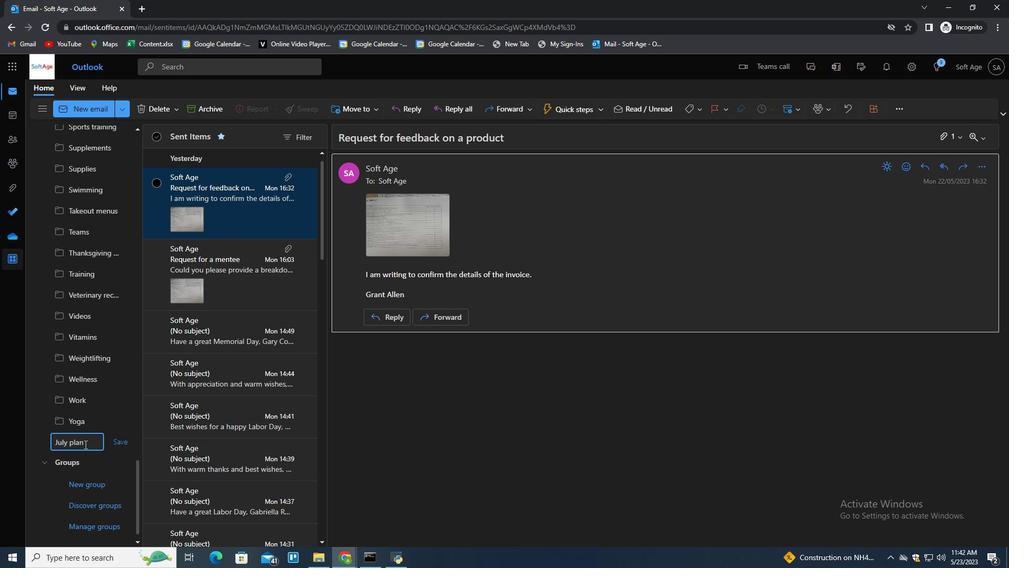 
Action: Mouse moved to (119, 440)
Screenshot: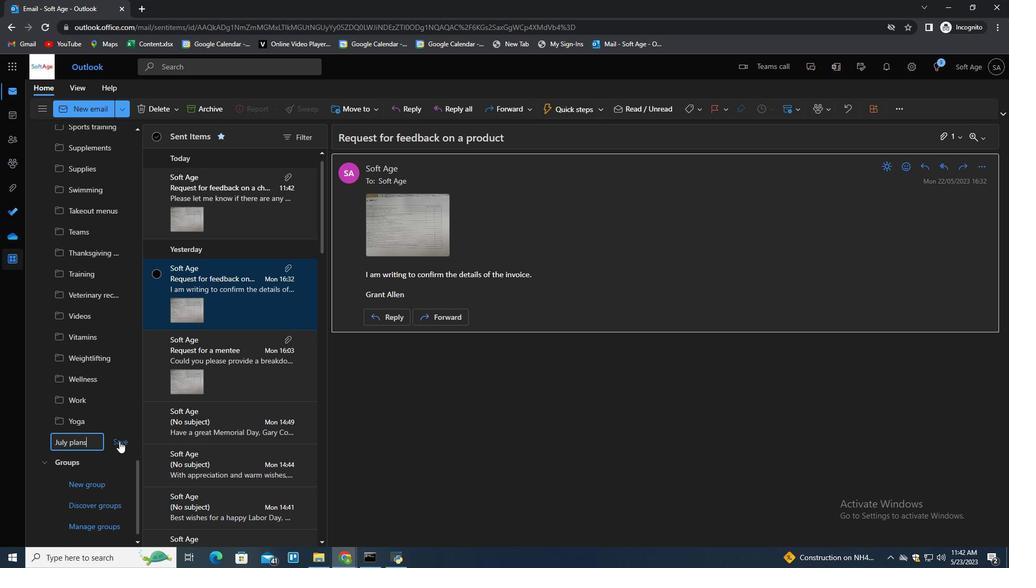 
Action: Mouse pressed left at (119, 440)
Screenshot: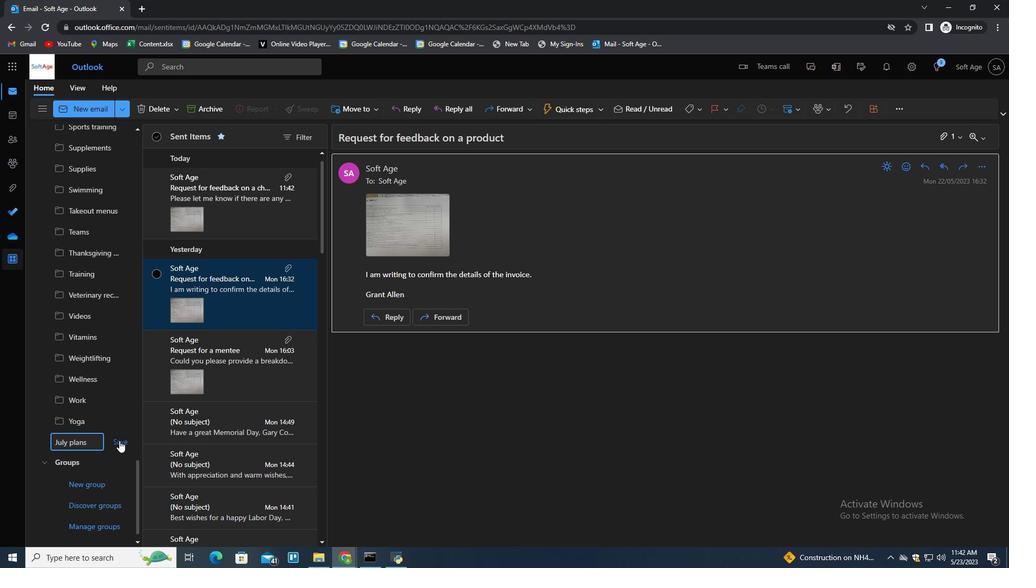 
Action: Mouse moved to (564, 442)
Screenshot: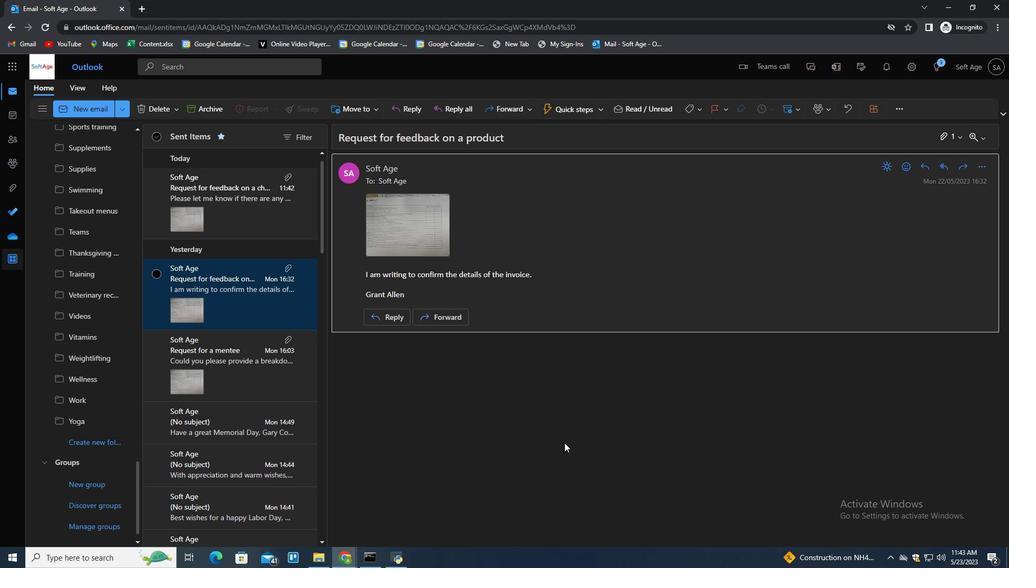 
Action: Mouse pressed left at (564, 442)
Screenshot: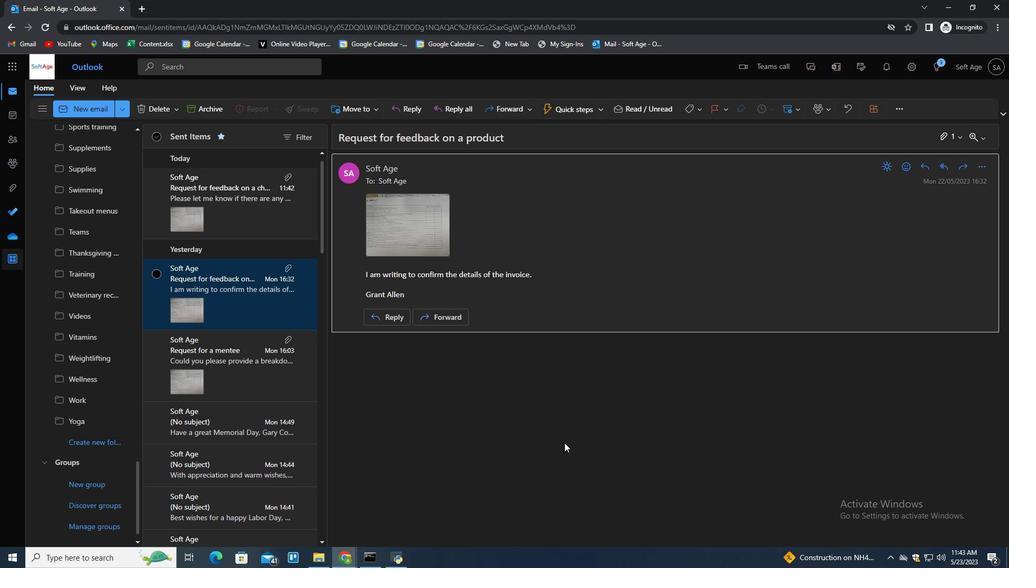 
Action: Mouse moved to (240, 207)
Screenshot: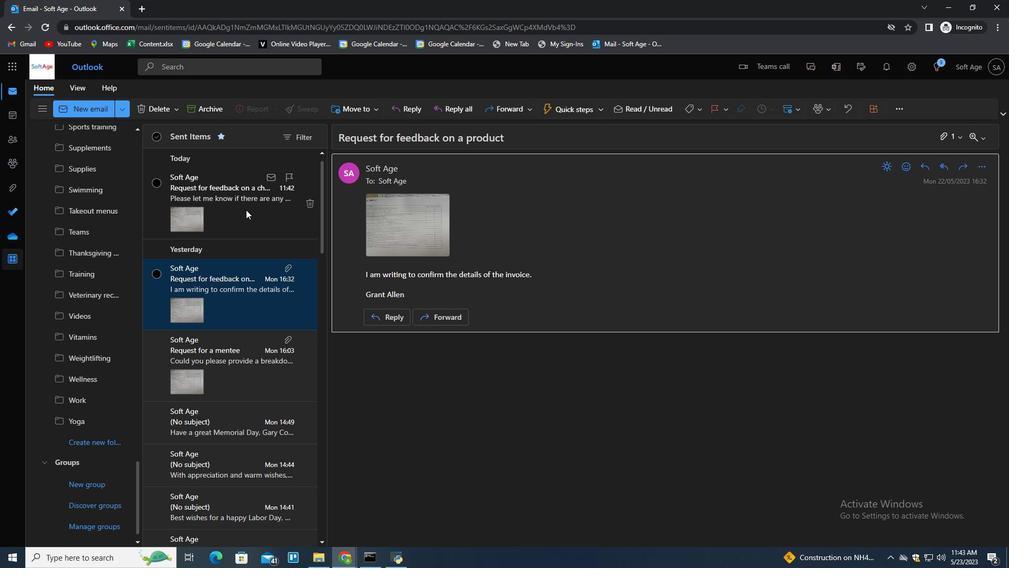 
Action: Mouse pressed right at (240, 207)
Screenshot: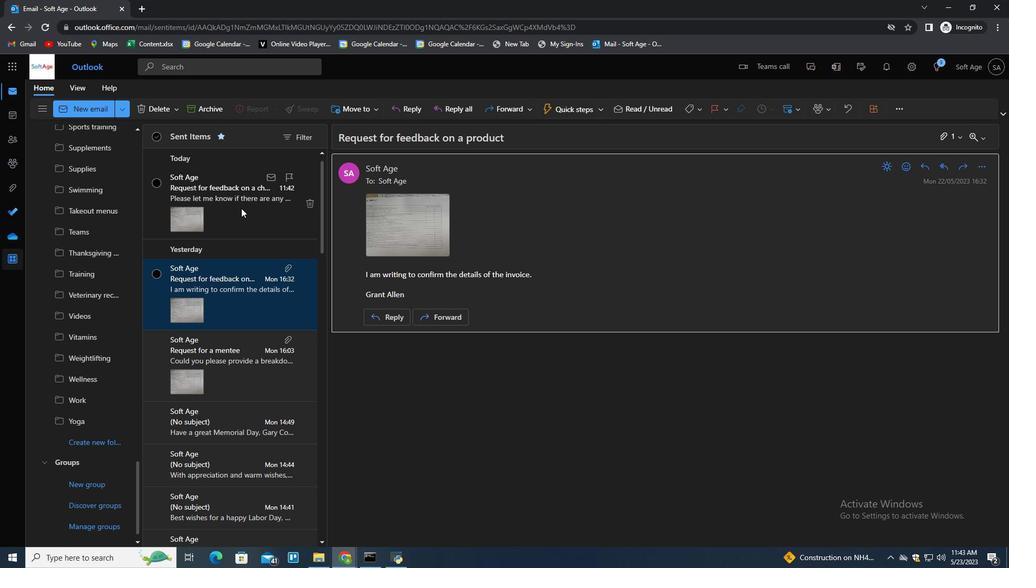 
Action: Mouse moved to (261, 252)
Screenshot: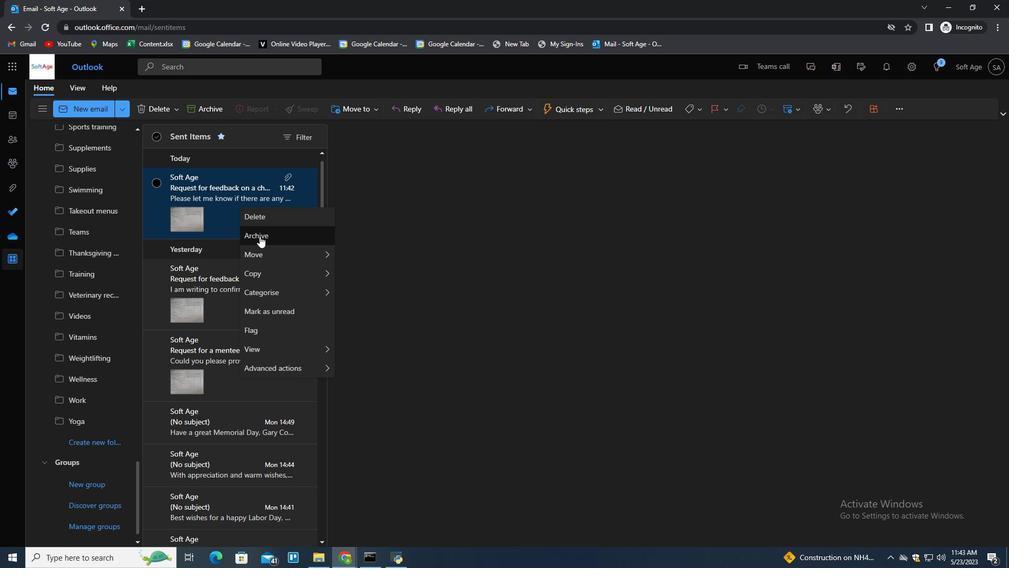 
Action: Mouse pressed left at (261, 252)
Screenshot: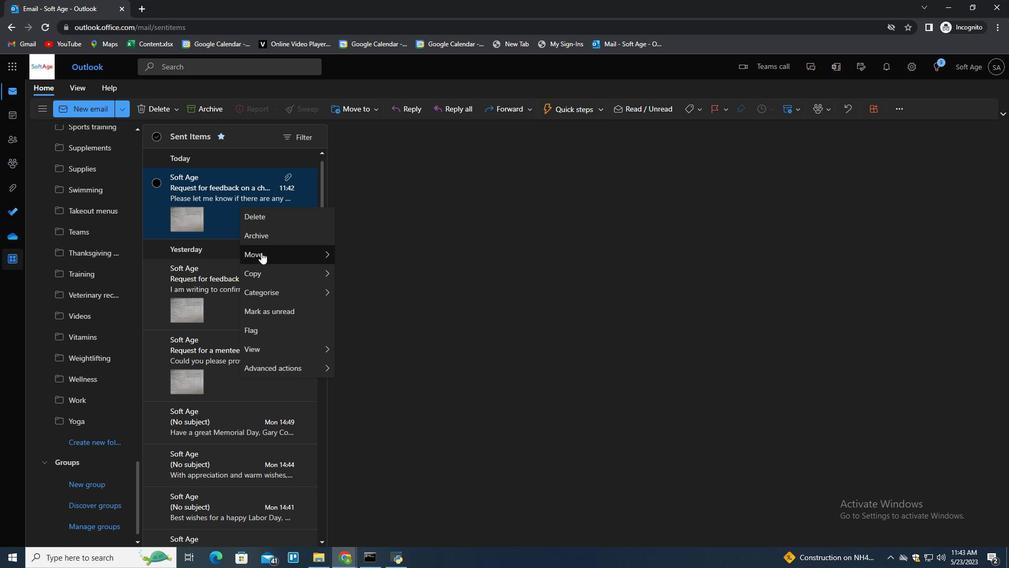 
Action: Mouse moved to (392, 256)
Screenshot: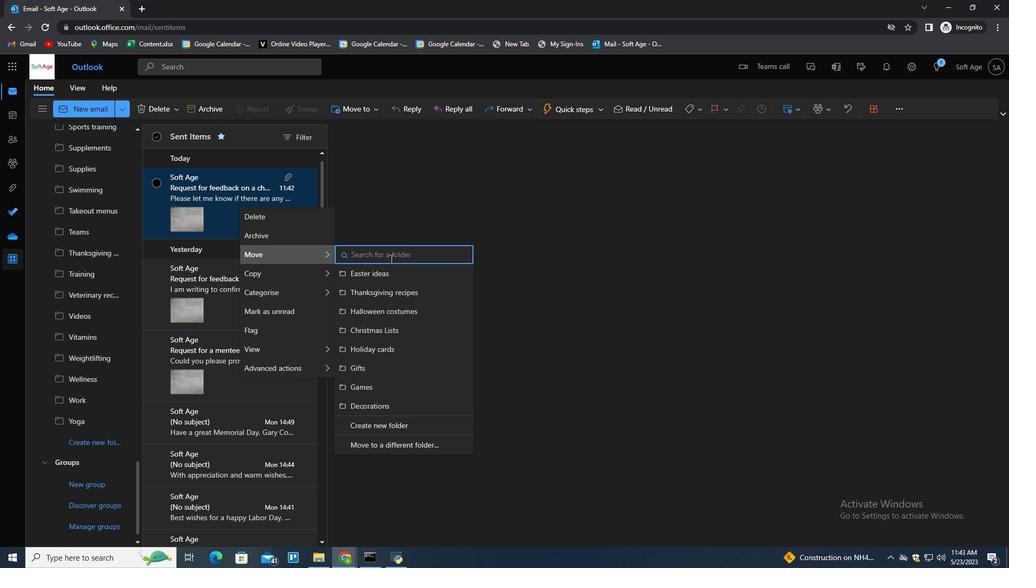 
Action: Mouse pressed left at (392, 256)
Screenshot: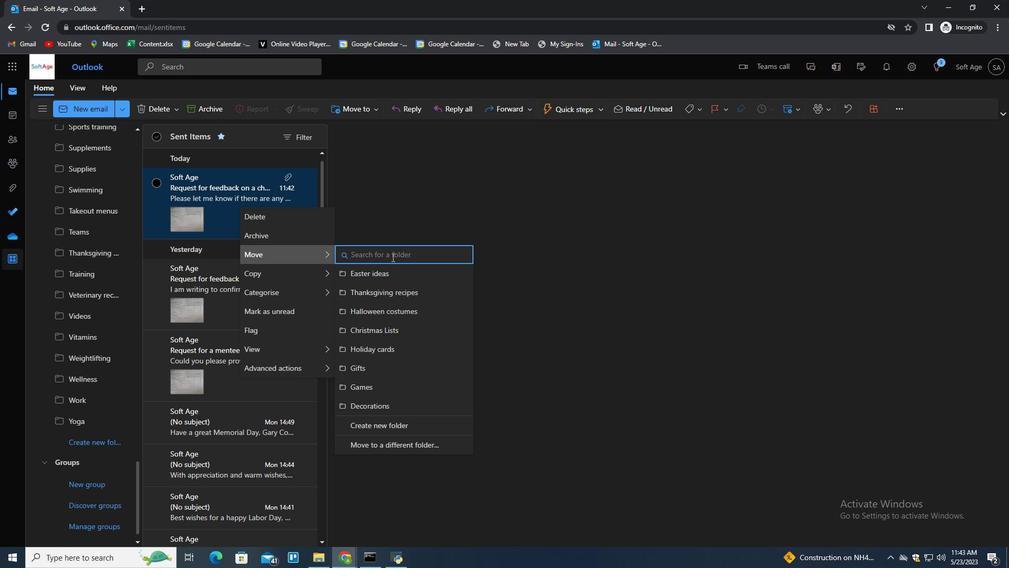 
Action: Mouse moved to (397, 253)
Screenshot: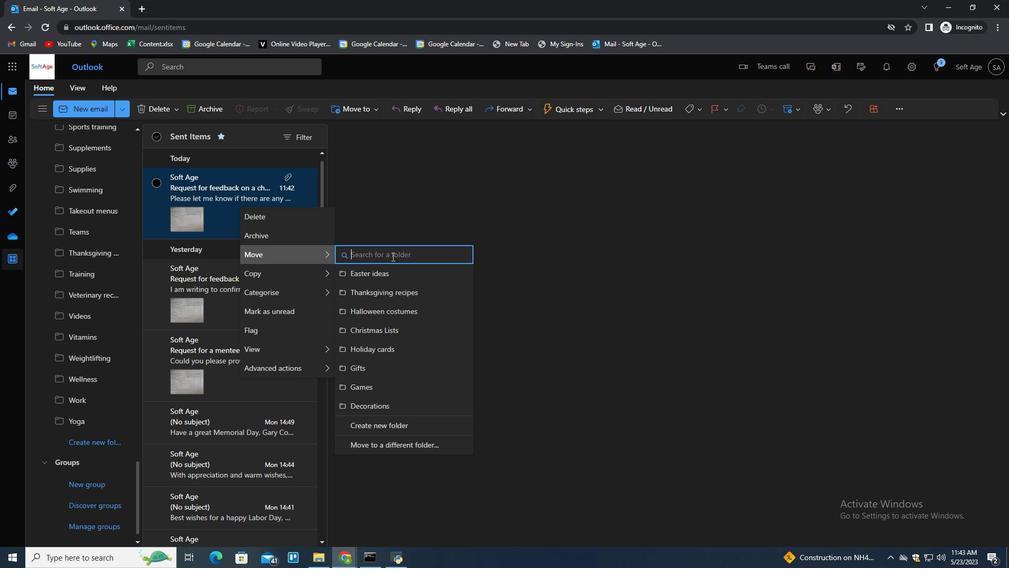 
Action: Key pressed <Key.shift><Key.shift><Key.shift><Key.shift><Key.shift><Key.shift><Key.shift><Key.shift><Key.shift><Key.shift><Key.shift><Key.shift><Key.shift><Key.shift><Key.shift><Key.shift><Key.shift><Key.shift><Key.shift><Key.shift><Key.shift>Jull<Key.backspace>y<Key.space>plans<Key.down><Key.enter>
Screenshot: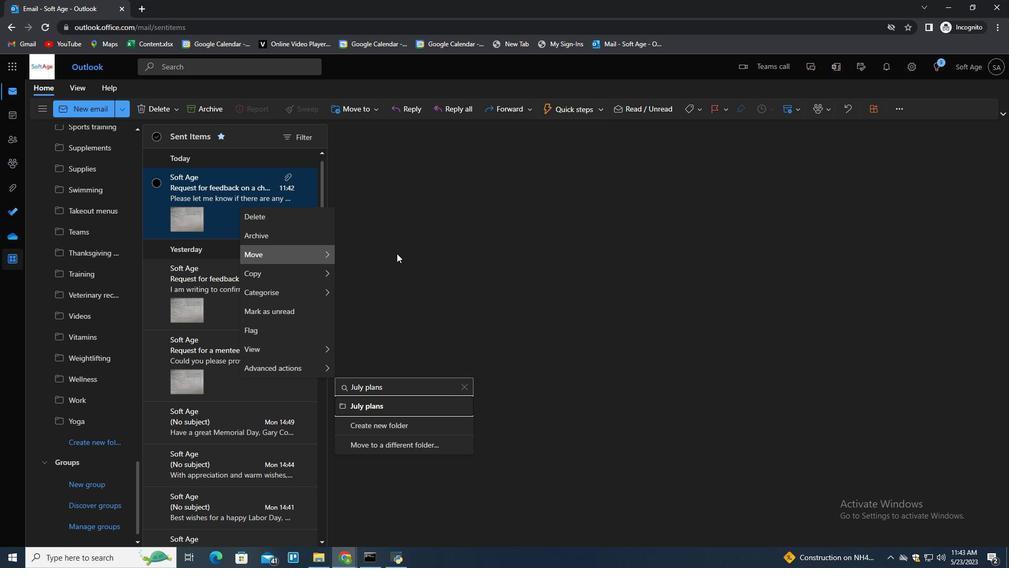 
